 Task: Play online Risk games in World Domination mode.
Action: Mouse moved to (466, 416)
Screenshot: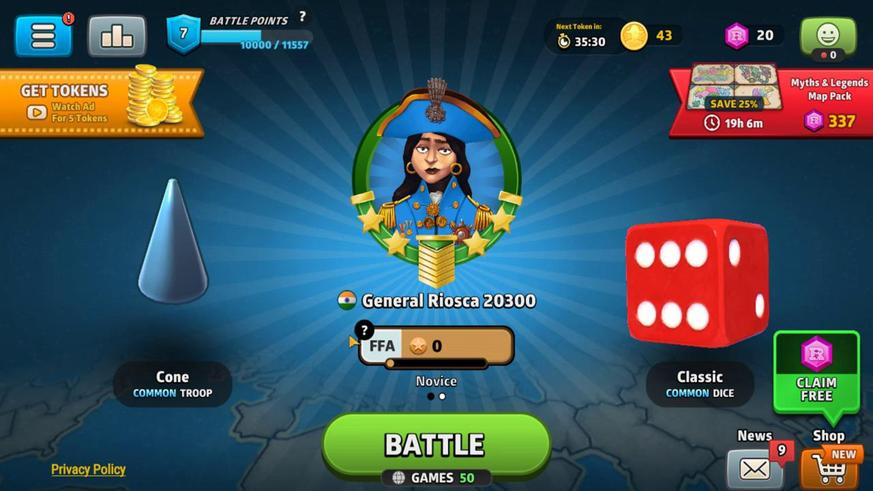 
Action: Mouse pressed left at (466, 416)
Screenshot: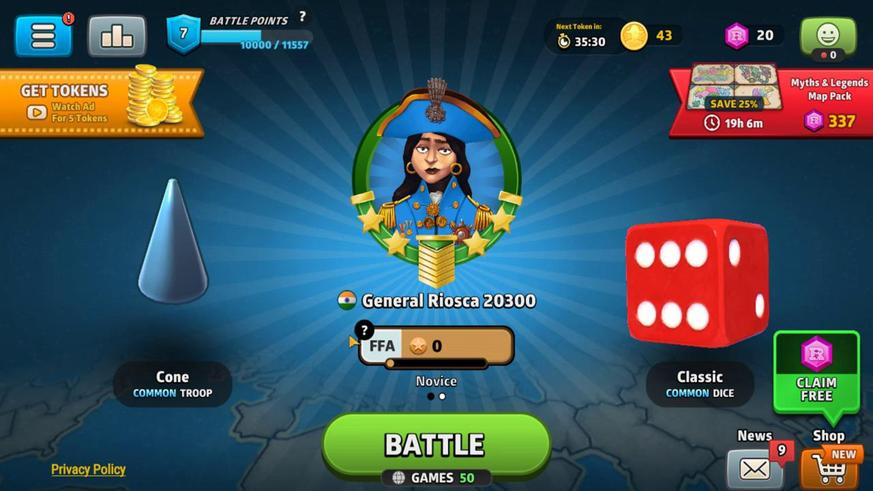 
Action: Mouse moved to (664, 421)
Screenshot: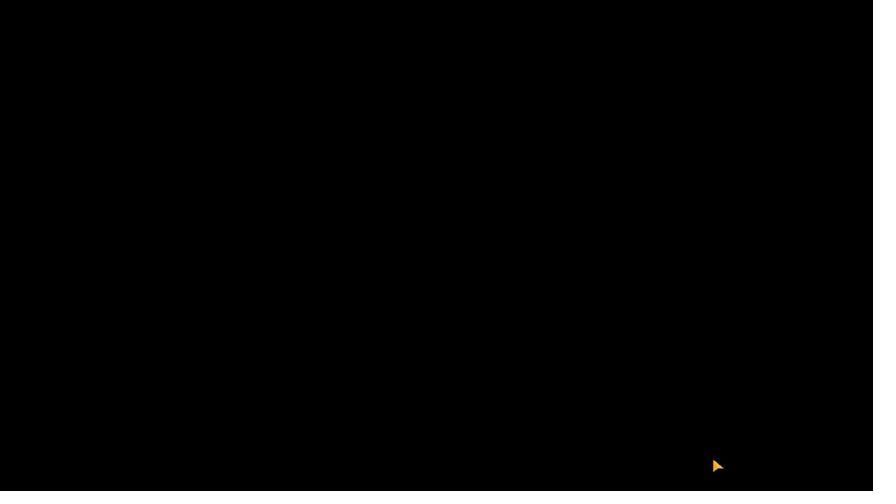 
Action: Mouse pressed left at (664, 421)
Screenshot: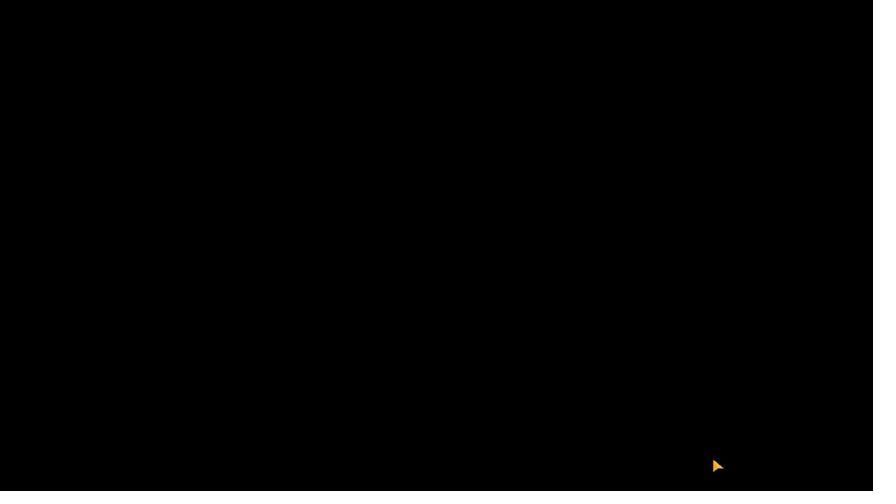 
Action: Mouse moved to (669, 419)
Screenshot: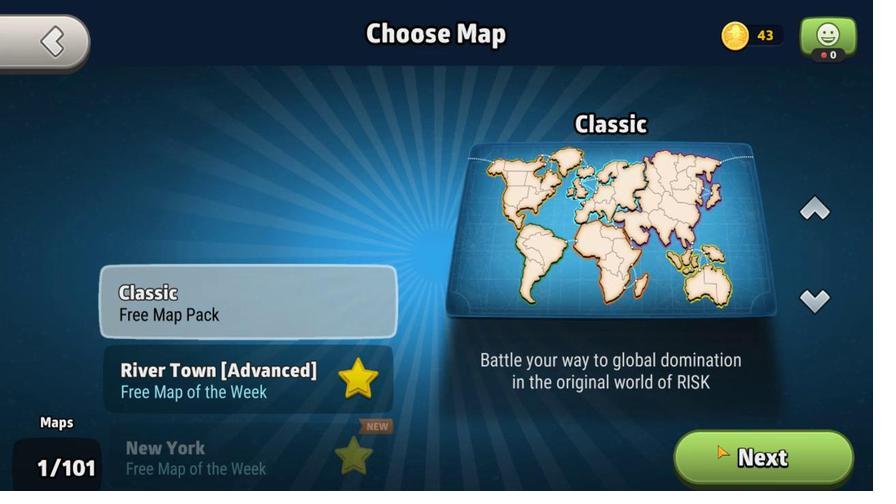 
Action: Mouse pressed left at (669, 419)
Screenshot: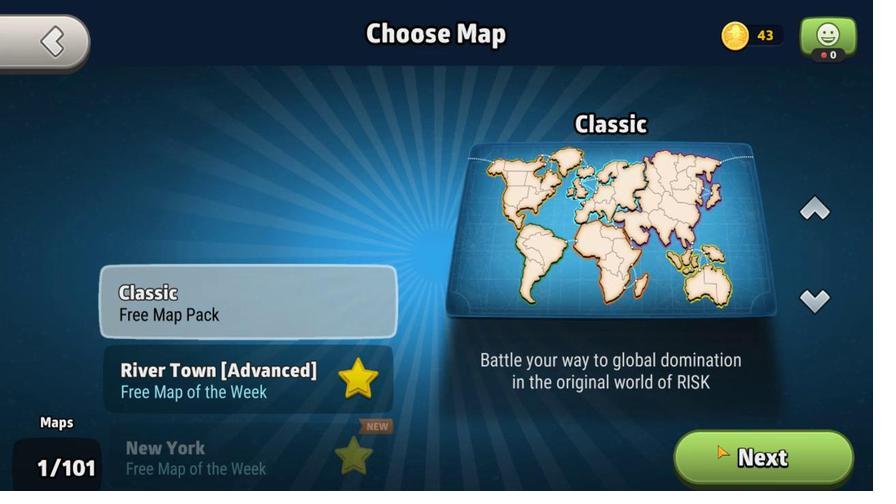 
Action: Mouse moved to (209, 393)
Screenshot: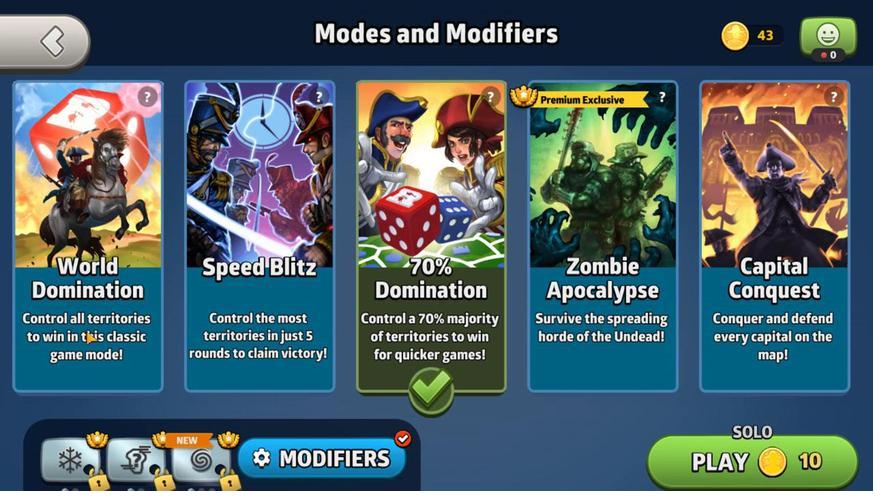 
Action: Mouse pressed left at (209, 393)
Screenshot: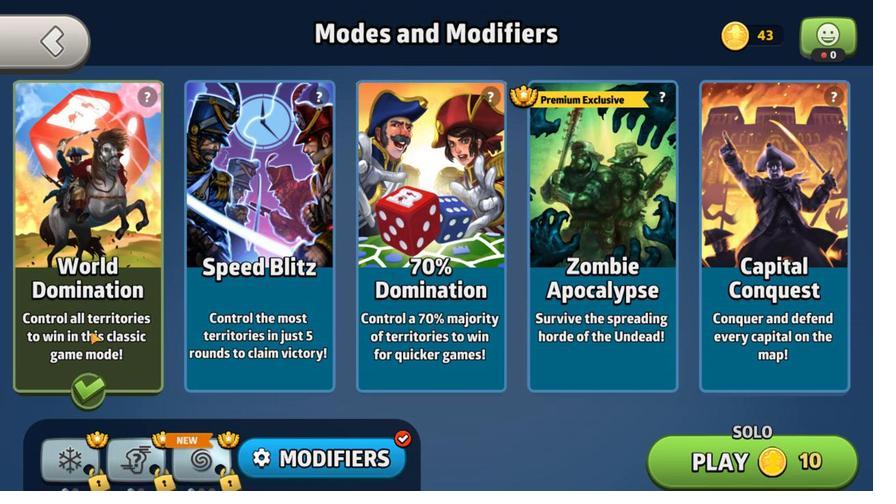 
Action: Mouse moved to (643, 422)
Screenshot: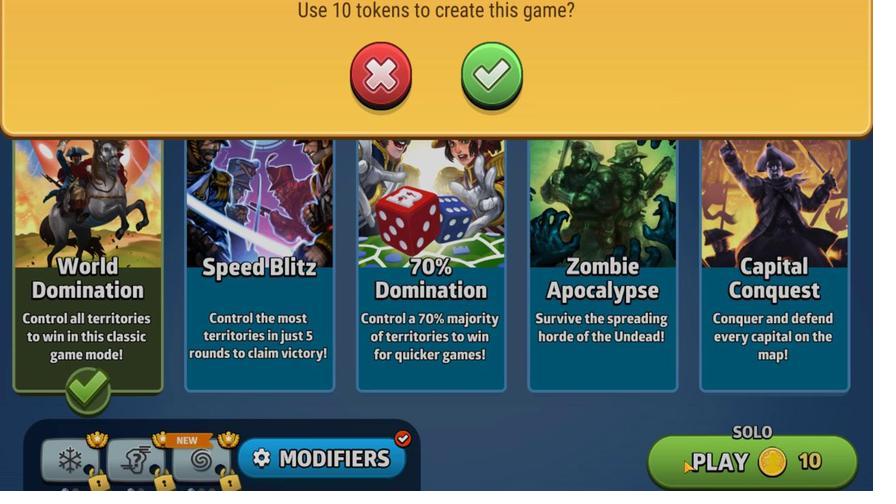 
Action: Mouse pressed left at (643, 422)
Screenshot: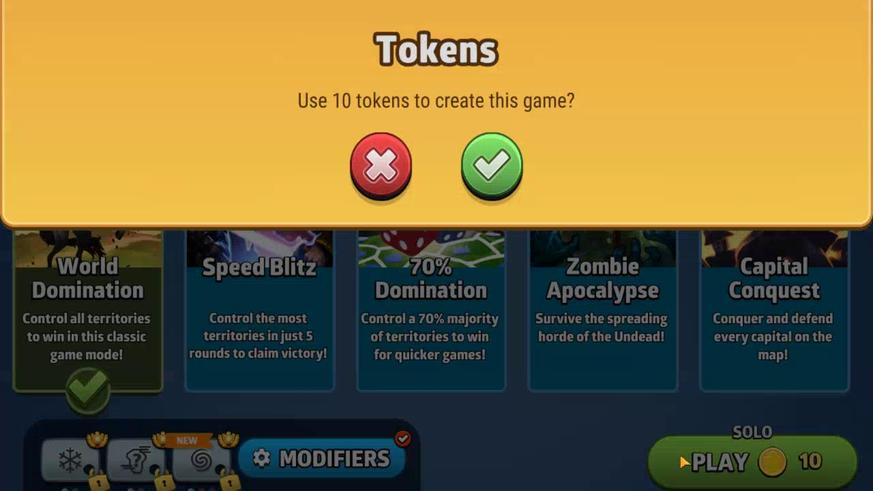 
Action: Mouse moved to (499, 357)
Screenshot: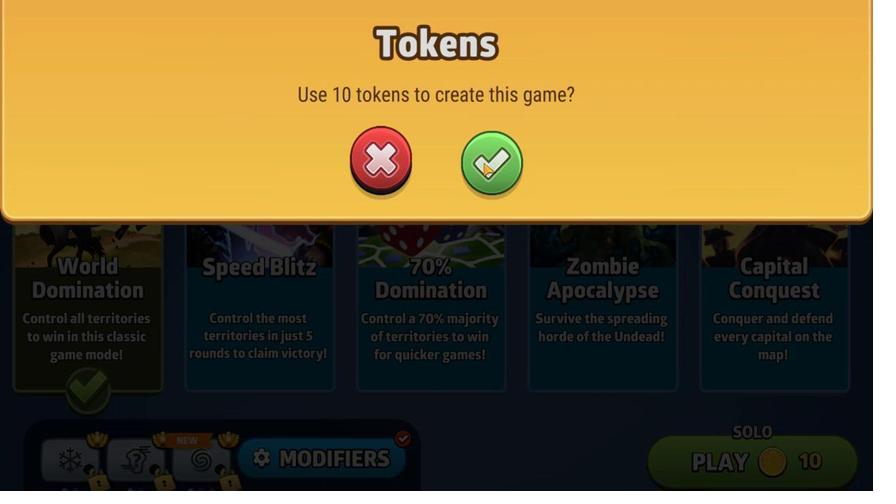 
Action: Mouse pressed left at (499, 357)
Screenshot: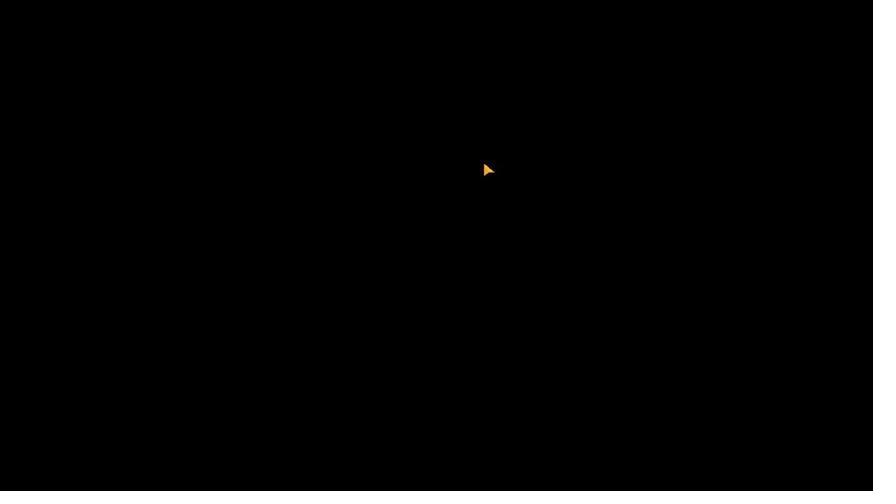 
Action: Mouse moved to (759, 378)
Screenshot: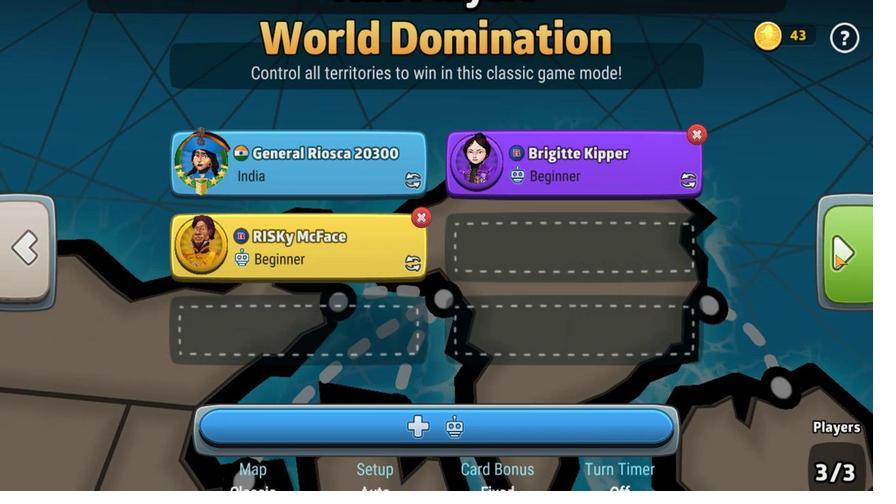 
Action: Mouse pressed left at (759, 378)
Screenshot: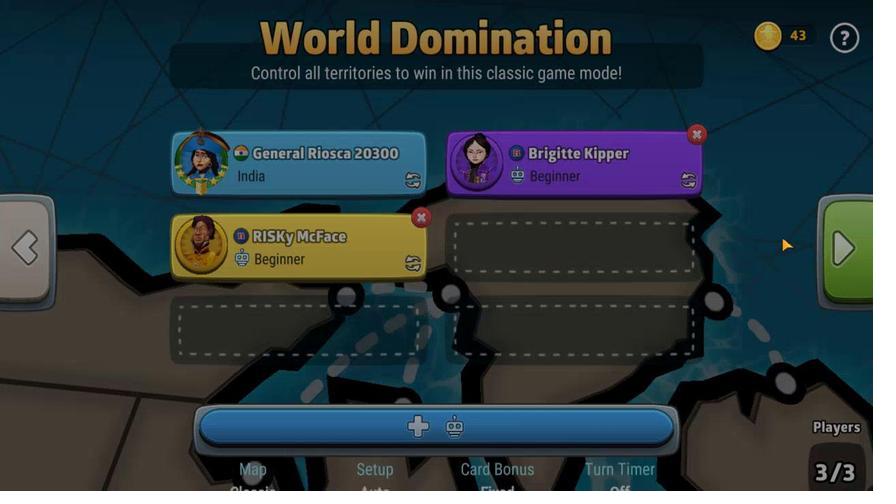 
Action: Mouse moved to (580, 372)
Screenshot: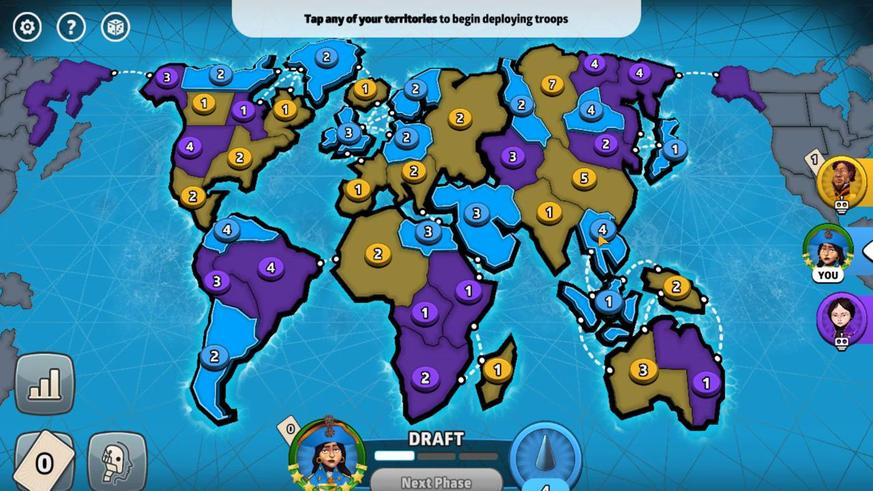 
Action: Mouse pressed left at (580, 372)
Screenshot: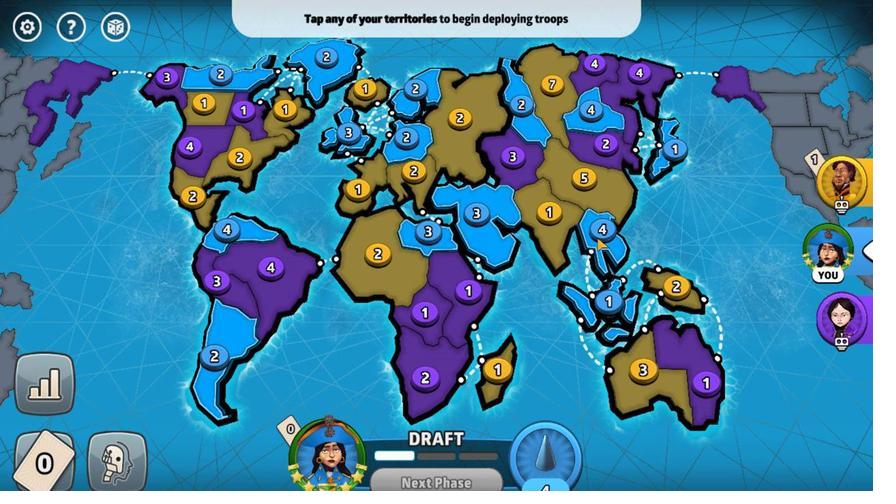 
Action: Mouse moved to (589, 404)
Screenshot: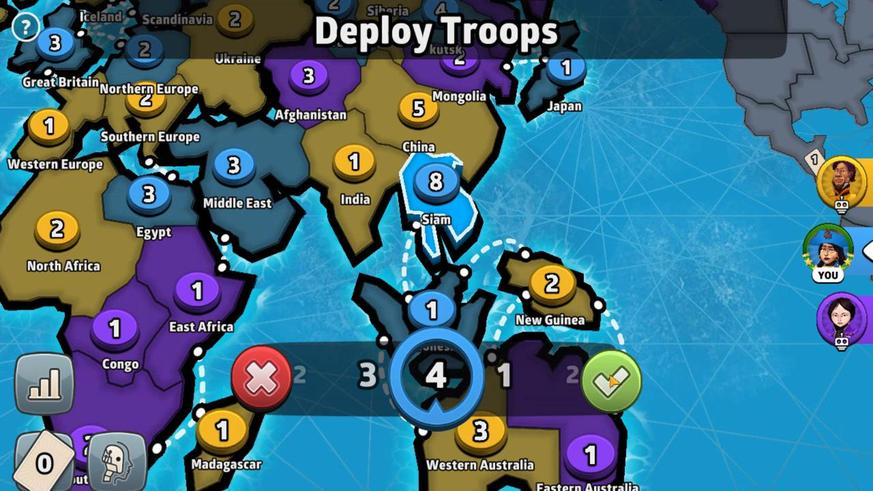 
Action: Mouse pressed left at (589, 404)
Screenshot: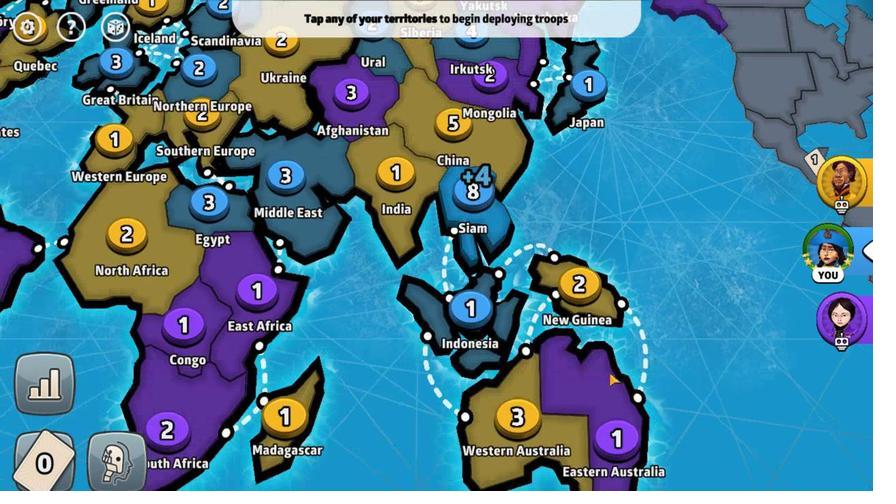 
Action: Mouse moved to (490, 427)
Screenshot: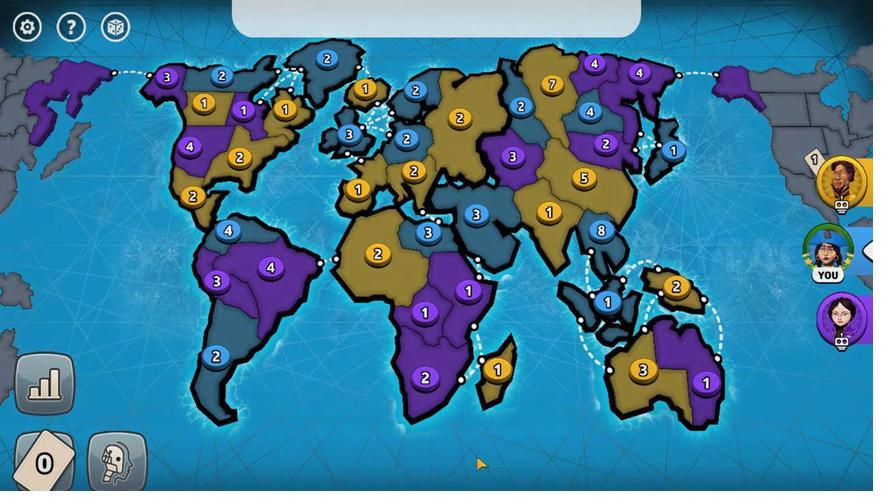
Action: Mouse pressed left at (490, 427)
Screenshot: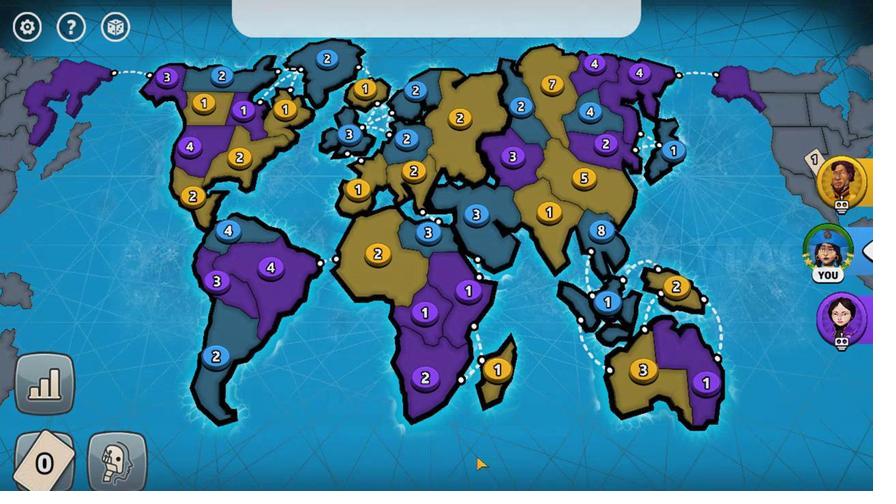 
Action: Mouse moved to (587, 371)
Screenshot: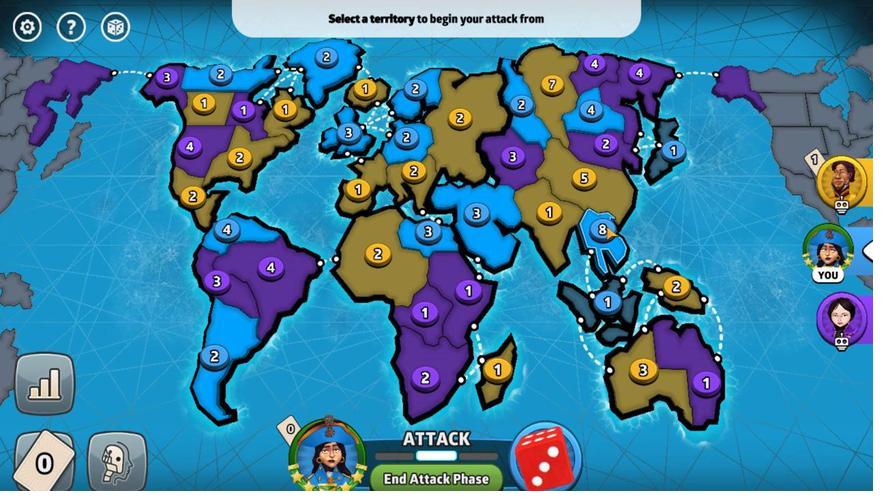 
Action: Mouse pressed left at (587, 371)
Screenshot: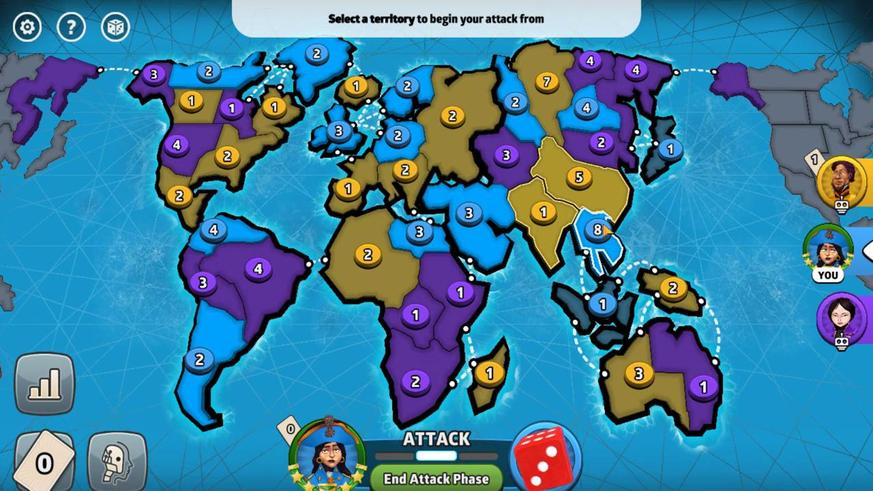
Action: Mouse moved to (460, 355)
Screenshot: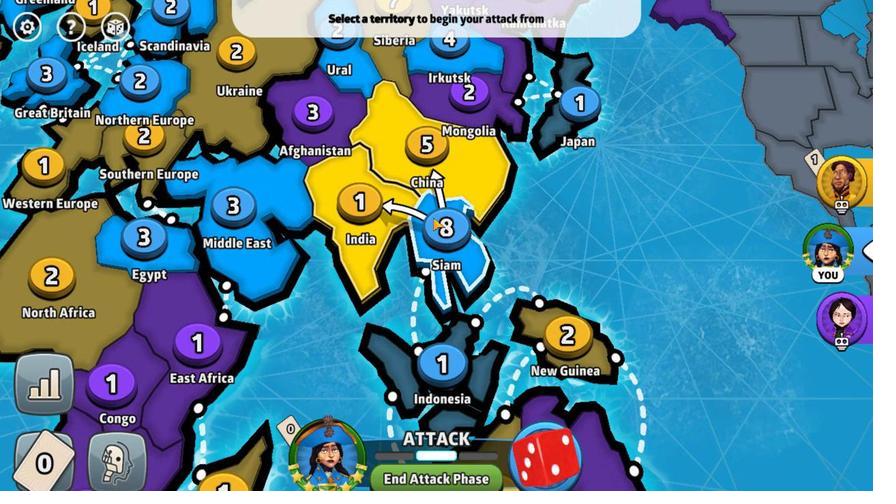 
Action: Mouse pressed left at (460, 355)
Screenshot: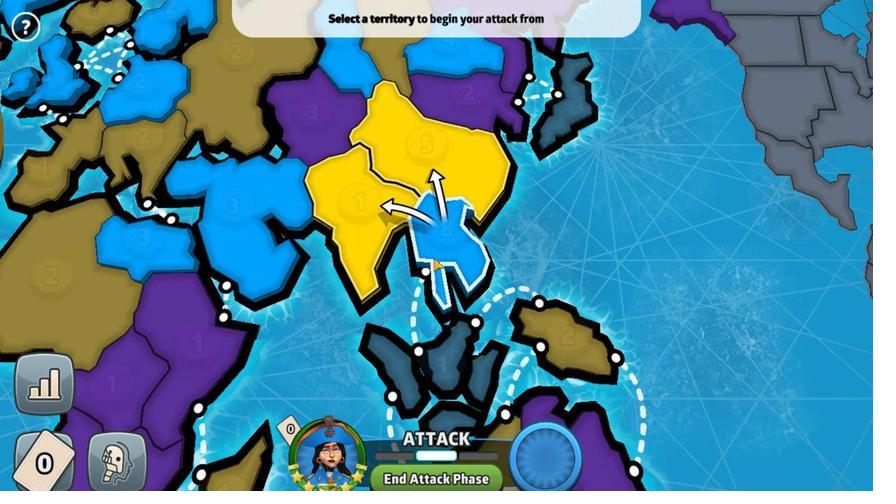 
Action: Mouse moved to (474, 407)
Screenshot: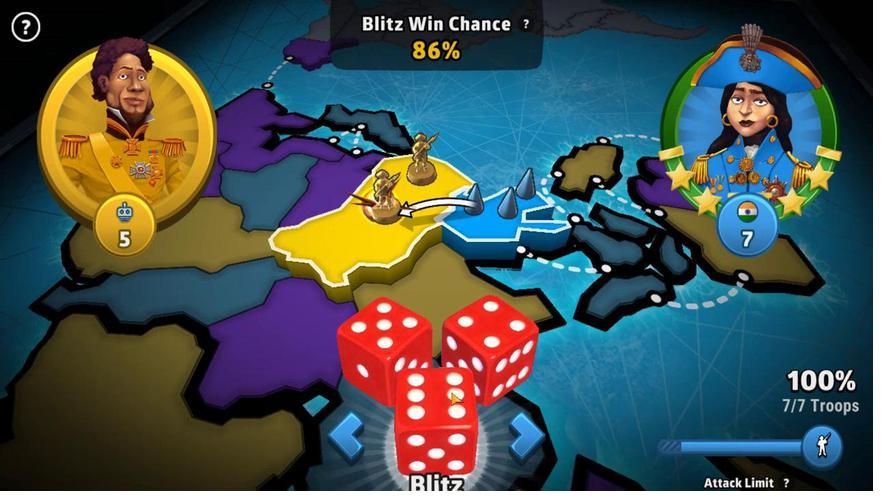 
Action: Mouse pressed left at (474, 407)
Screenshot: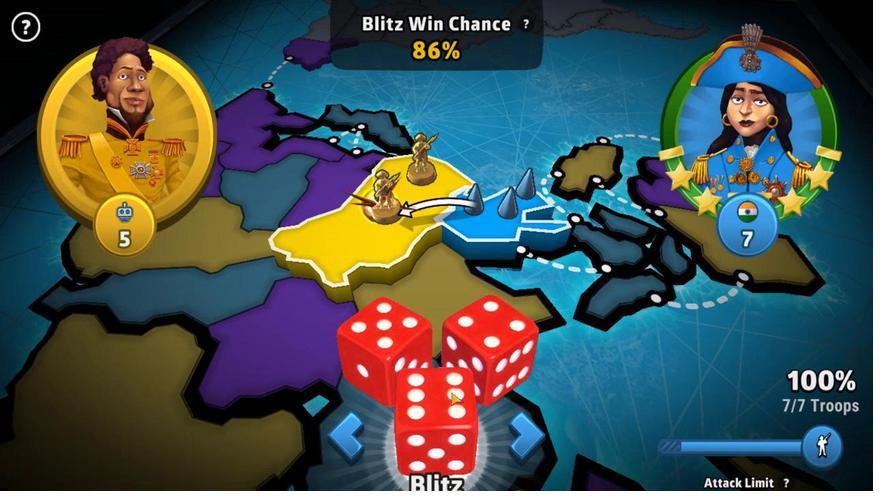 
Action: Mouse moved to (597, 404)
Screenshot: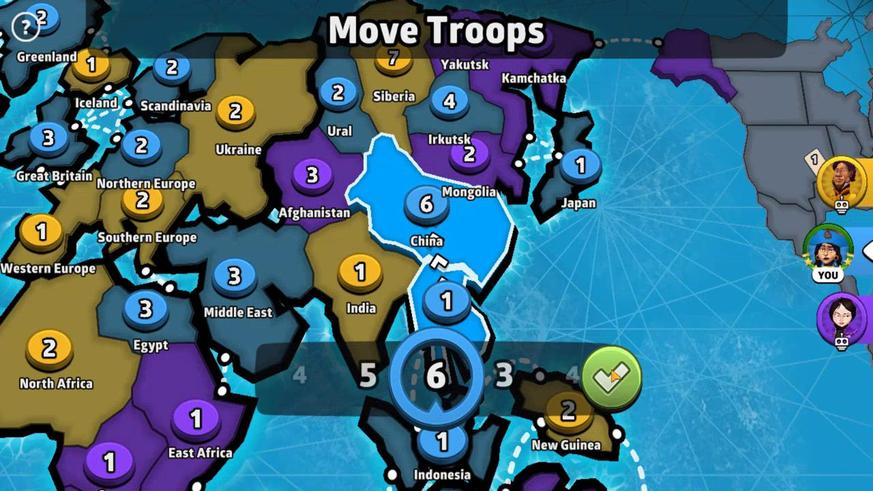 
Action: Mouse pressed left at (597, 404)
Screenshot: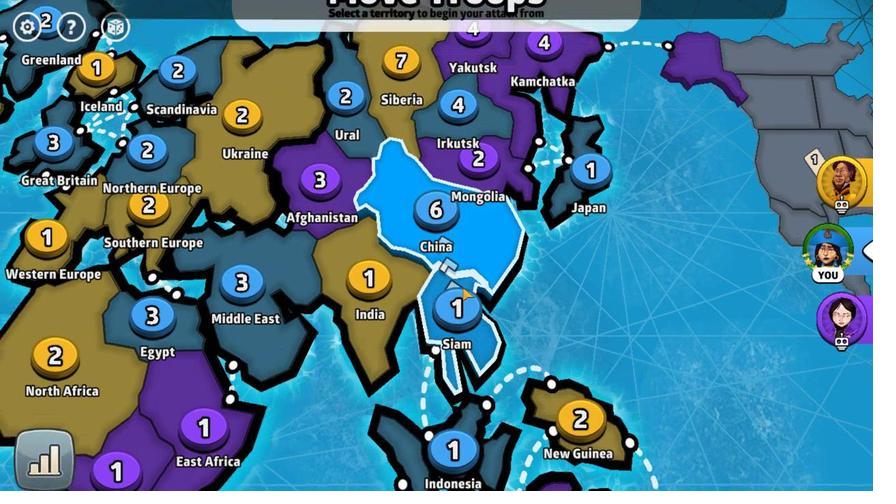 
Action: Mouse moved to (532, 363)
Screenshot: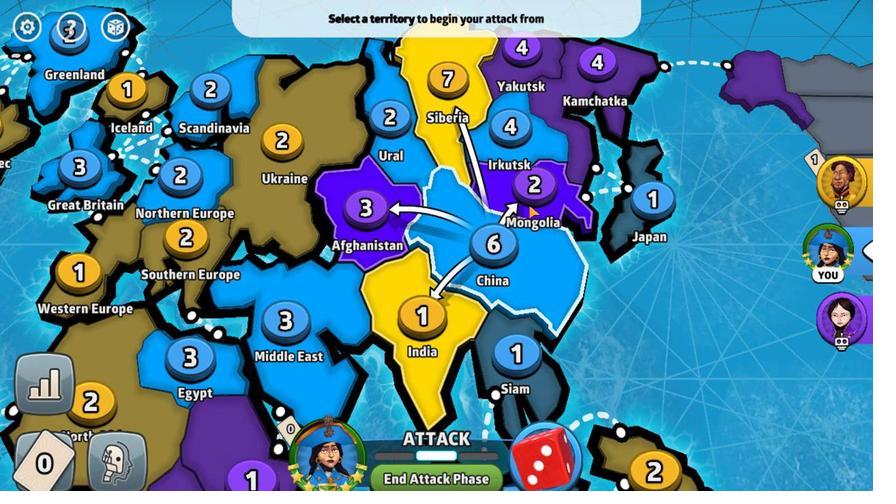 
Action: Mouse pressed left at (532, 363)
Screenshot: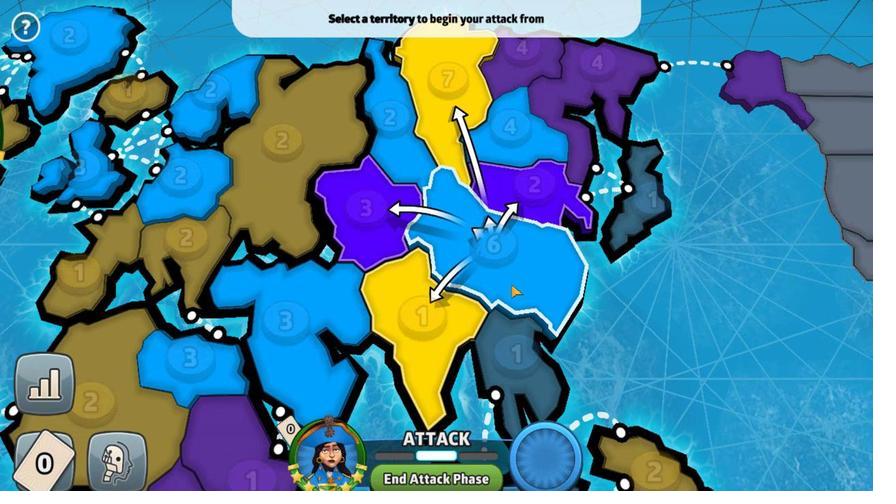 
Action: Mouse moved to (480, 415)
Screenshot: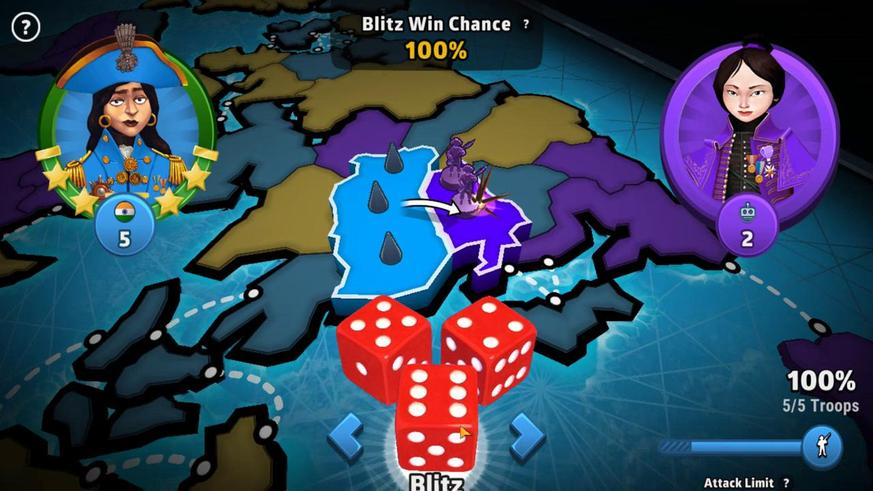 
Action: Mouse pressed left at (480, 415)
Screenshot: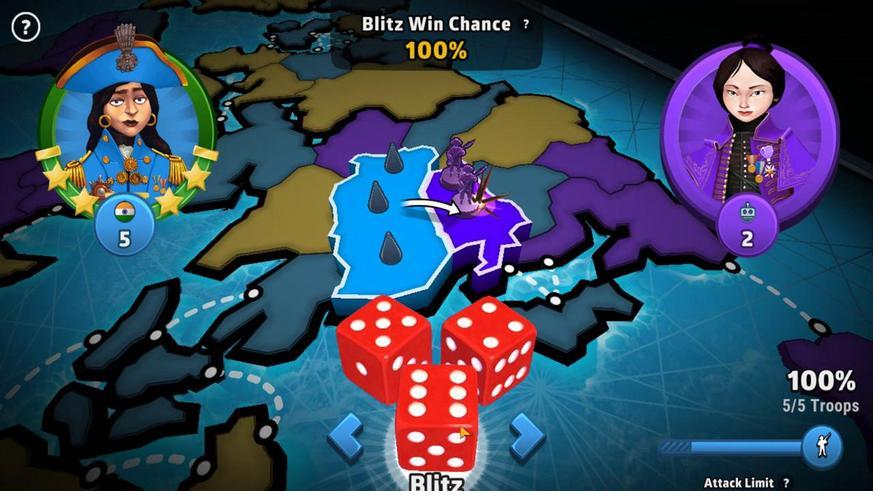 
Action: Mouse moved to (395, 389)
Screenshot: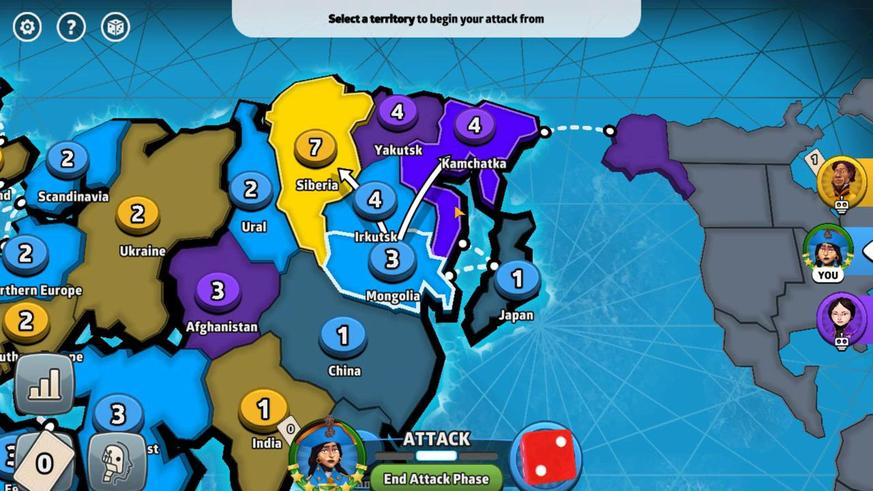
Action: Mouse pressed left at (395, 389)
Screenshot: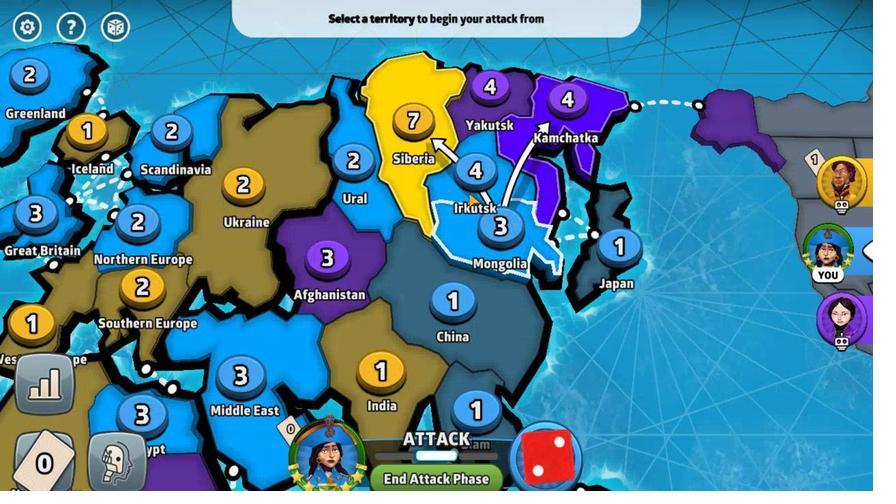 
Action: Mouse moved to (421, 402)
Screenshot: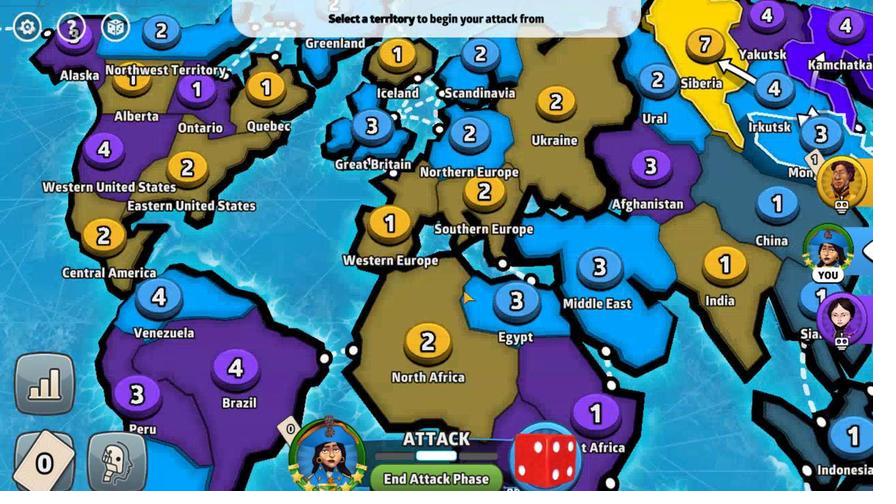 
Action: Mouse pressed left at (421, 402)
Screenshot: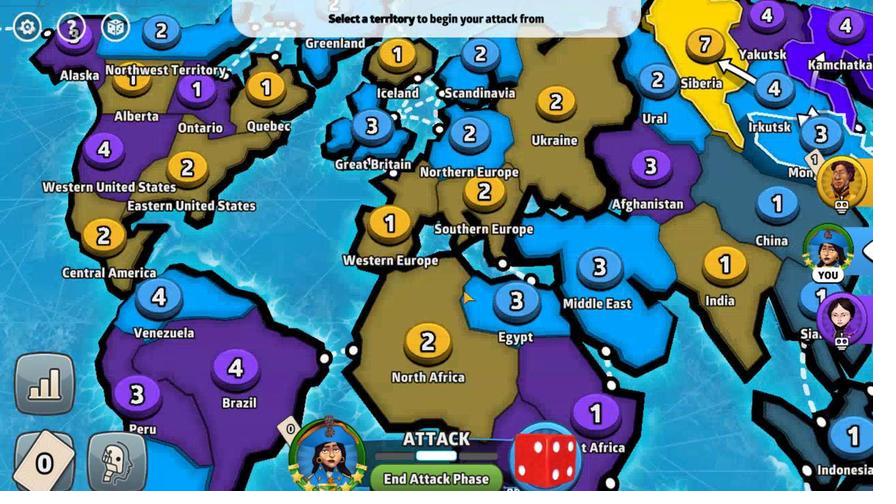 
Action: Mouse moved to (456, 427)
Screenshot: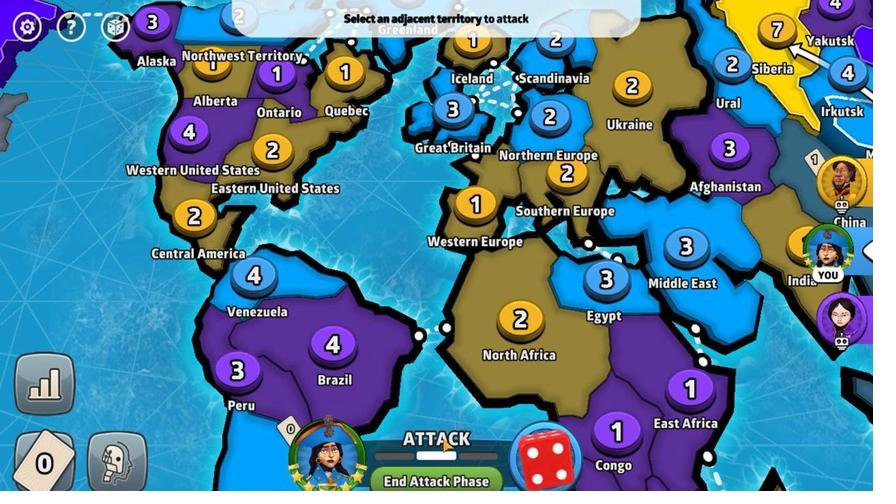 
Action: Mouse pressed left at (456, 427)
Screenshot: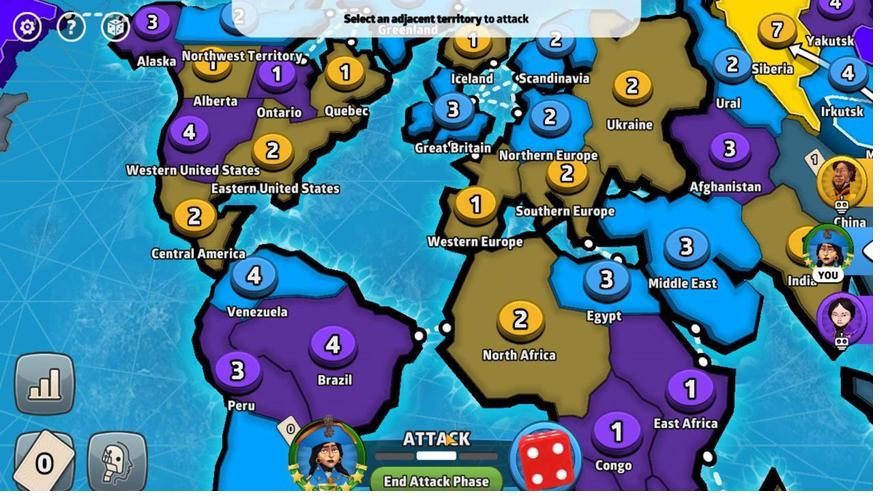 
Action: Mouse moved to (512, 365)
Screenshot: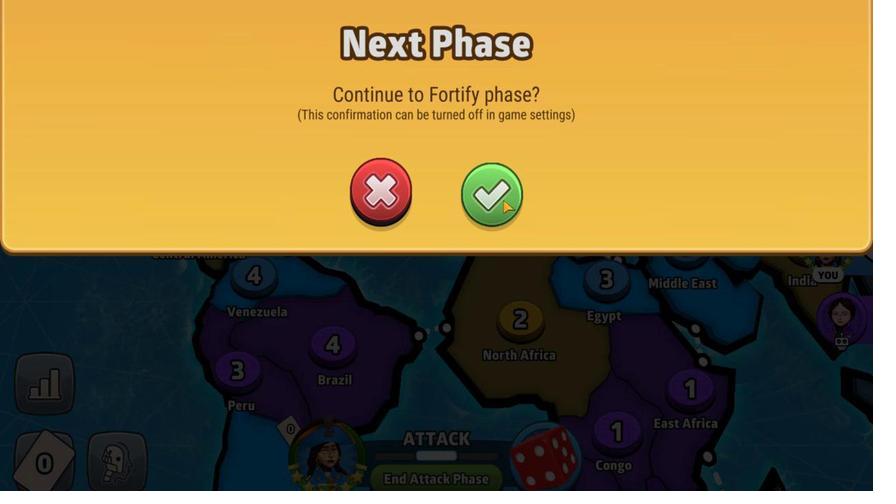 
Action: Mouse pressed left at (512, 365)
Screenshot: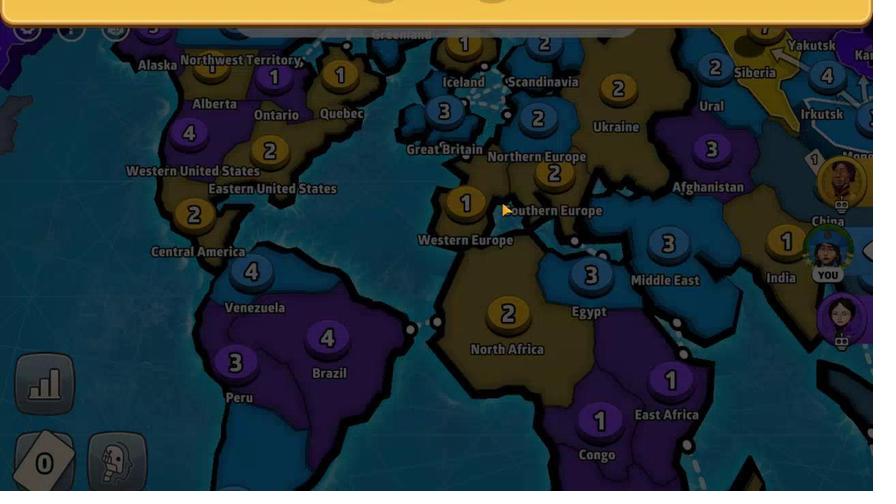 
Action: Mouse moved to (490, 368)
Screenshot: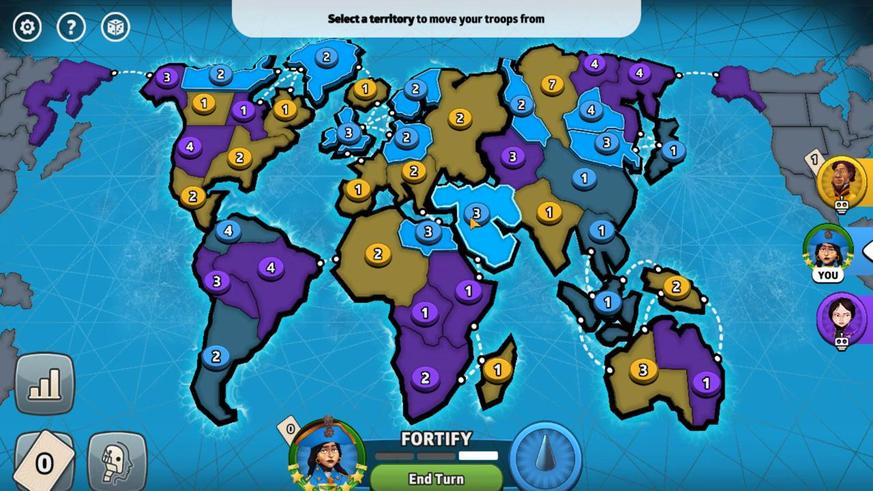 
Action: Mouse pressed left at (490, 368)
Screenshot: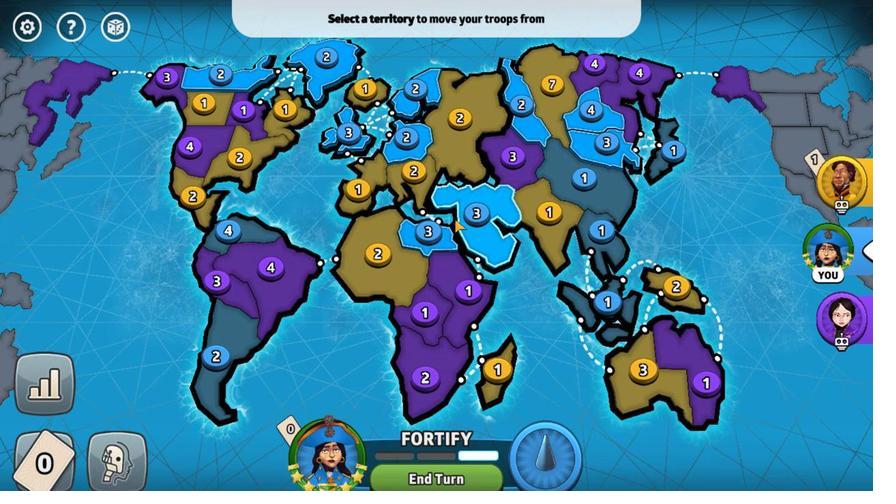 
Action: Mouse moved to (464, 371)
Screenshot: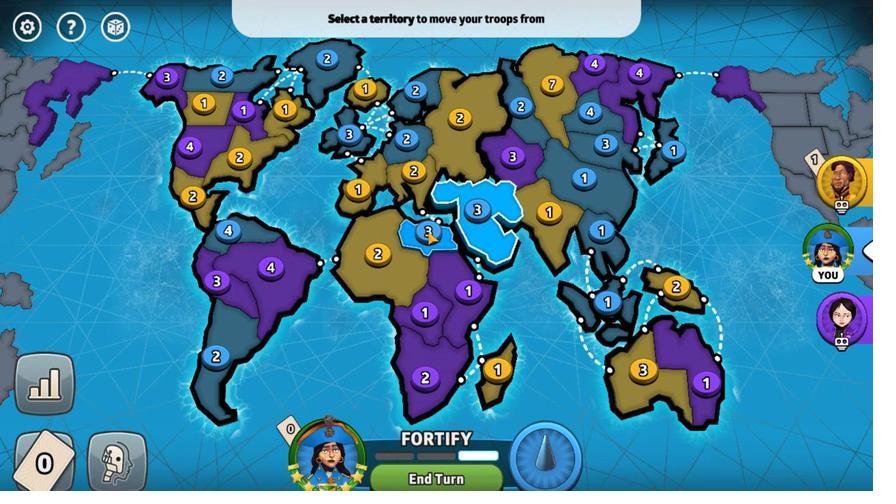 
Action: Mouse pressed left at (464, 371)
Screenshot: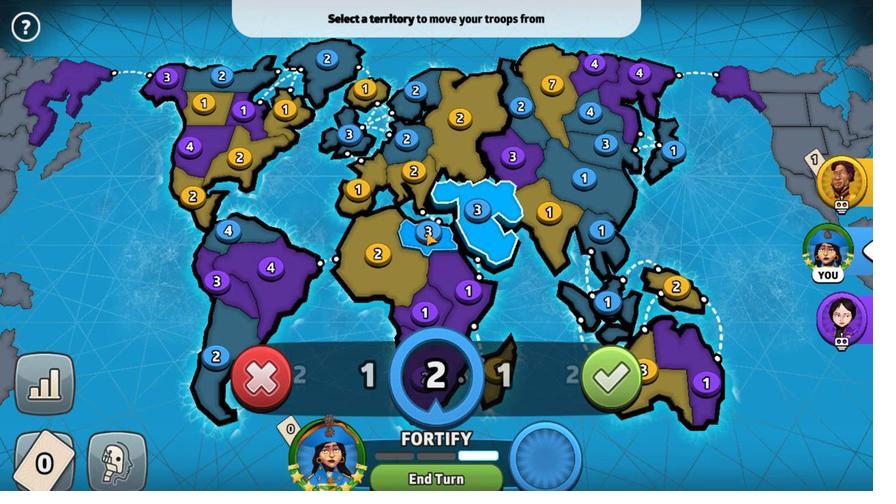 
Action: Mouse moved to (593, 406)
Screenshot: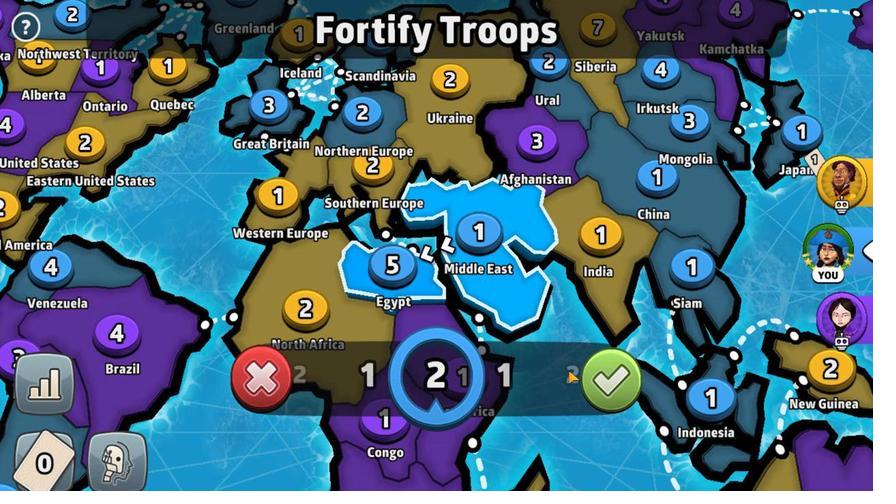 
Action: Mouse pressed left at (593, 406)
Screenshot: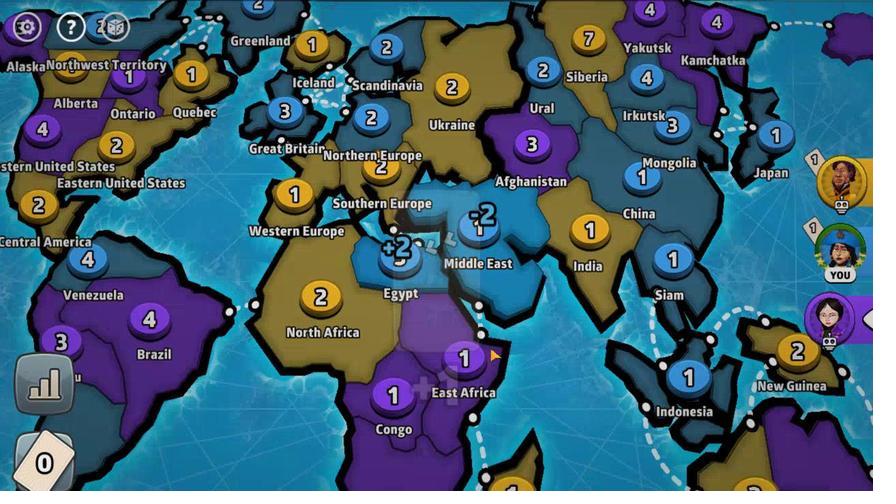 
Action: Mouse moved to (593, 387)
Screenshot: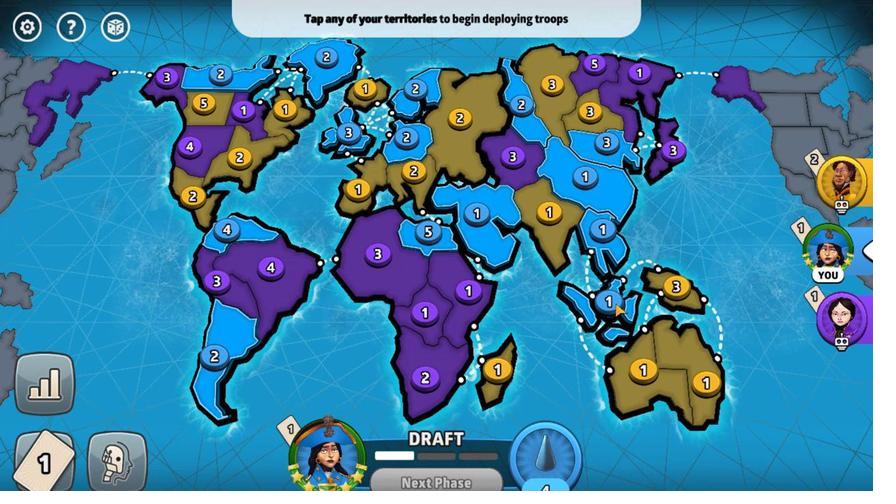 
Action: Mouse pressed left at (593, 387)
Screenshot: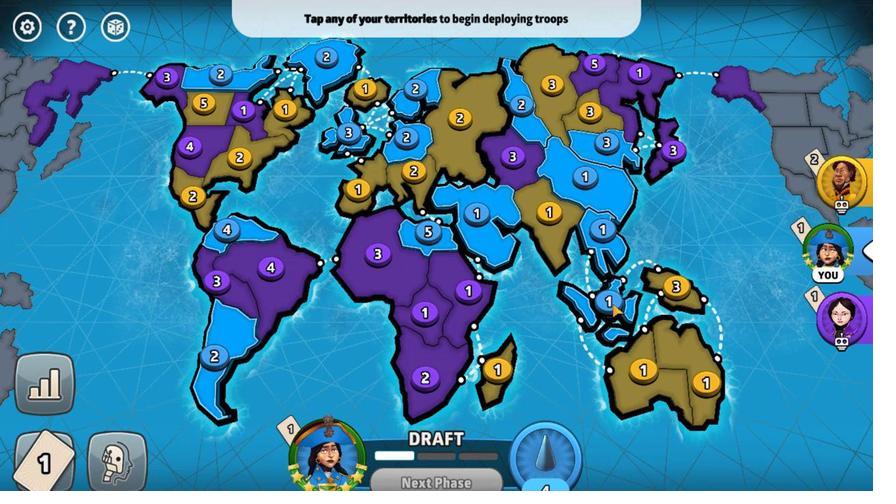 
Action: Mouse moved to (595, 403)
Screenshot: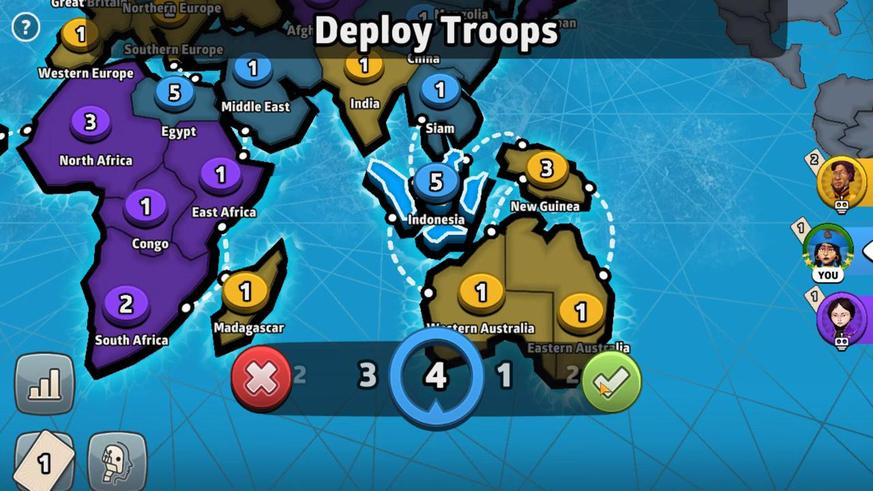 
Action: Mouse pressed left at (595, 403)
Screenshot: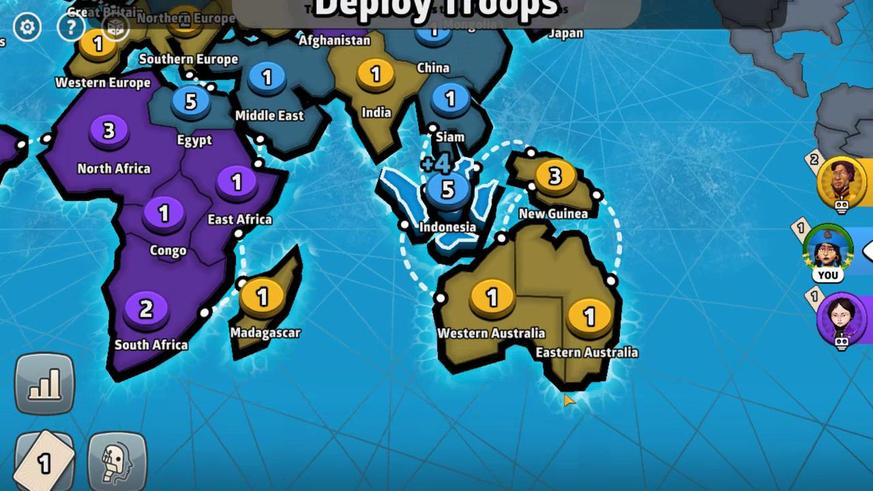 
Action: Mouse moved to (474, 424)
Screenshot: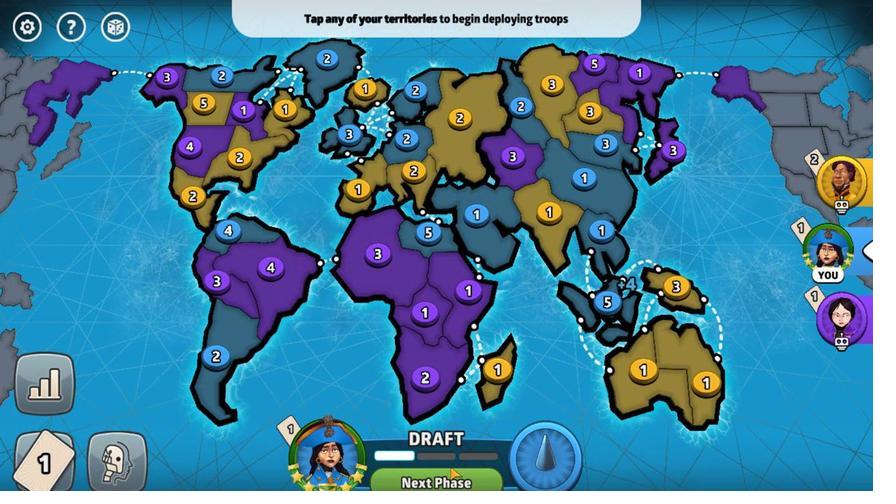 
Action: Mouse pressed left at (474, 424)
Screenshot: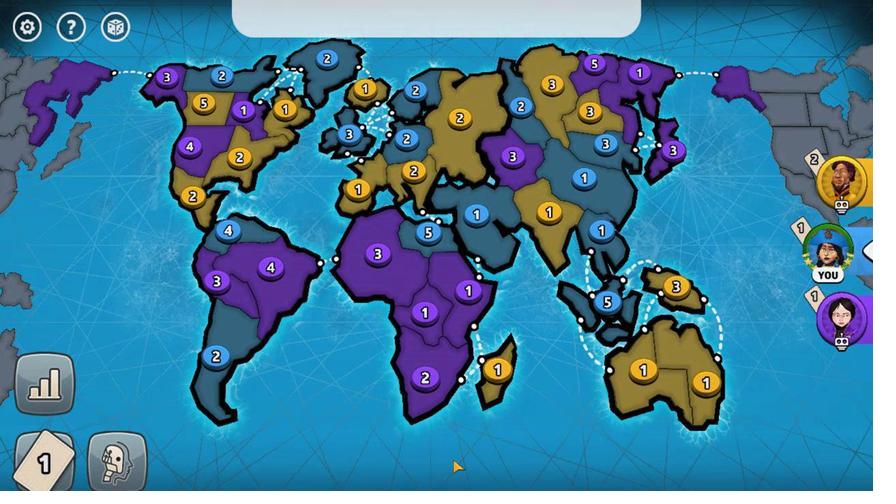 
Action: Mouse moved to (582, 389)
Screenshot: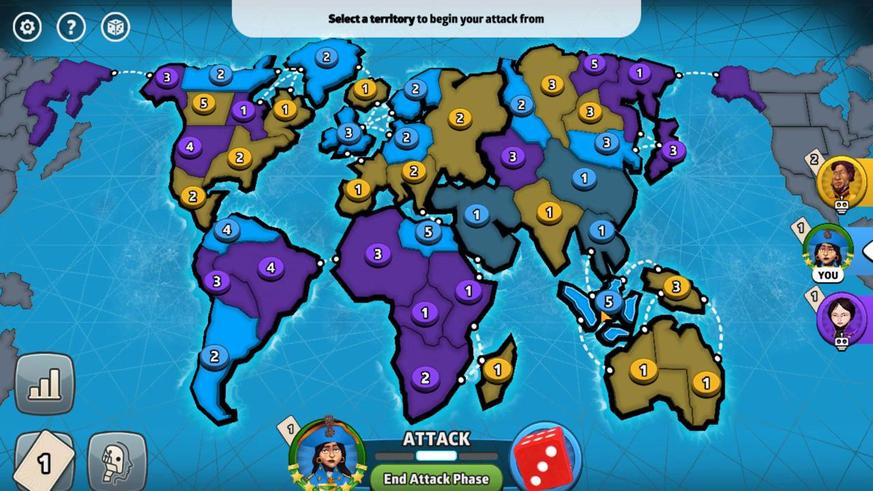 
Action: Mouse pressed left at (582, 389)
Screenshot: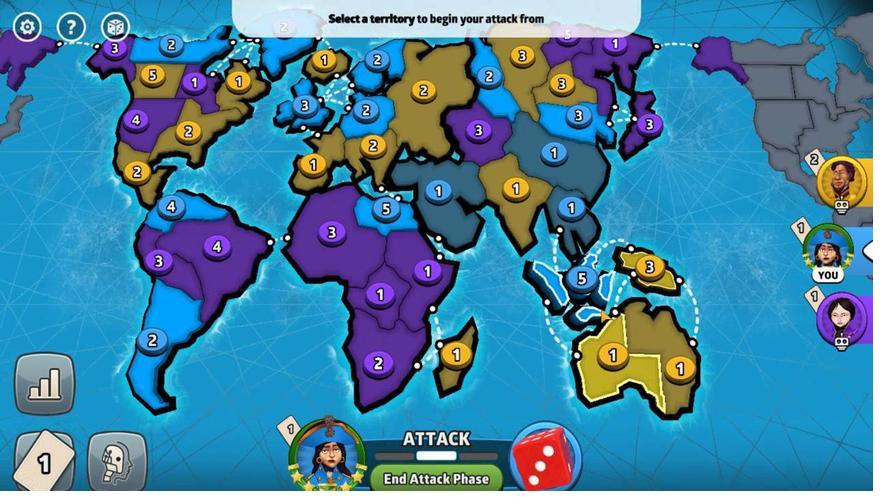 
Action: Mouse moved to (486, 348)
Screenshot: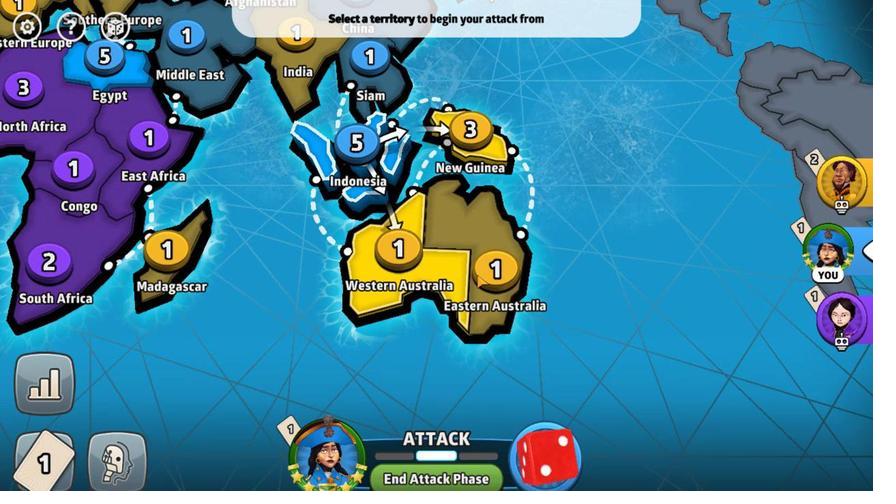 
Action: Mouse pressed left at (486, 348)
Screenshot: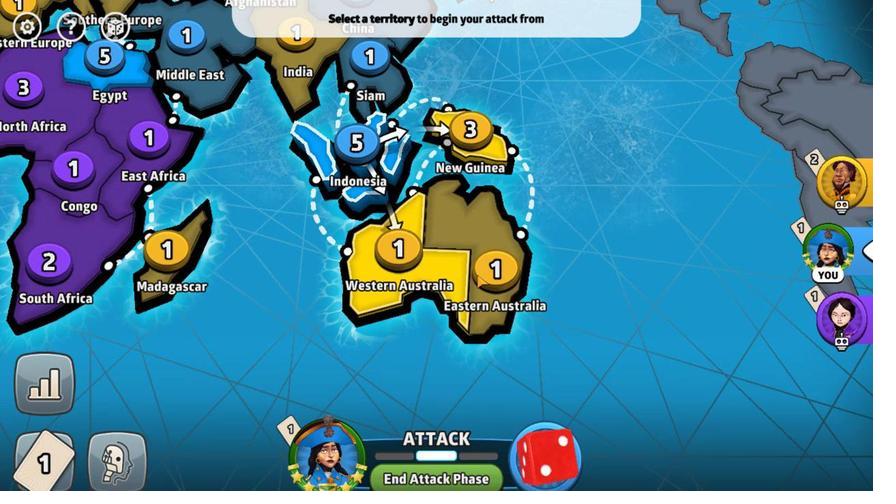 
Action: Mouse moved to (474, 414)
Screenshot: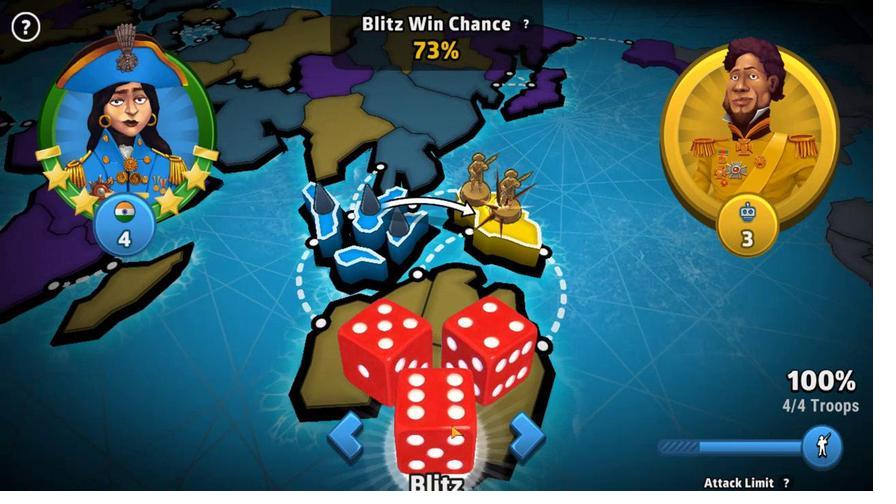 
Action: Mouse pressed left at (474, 414)
Screenshot: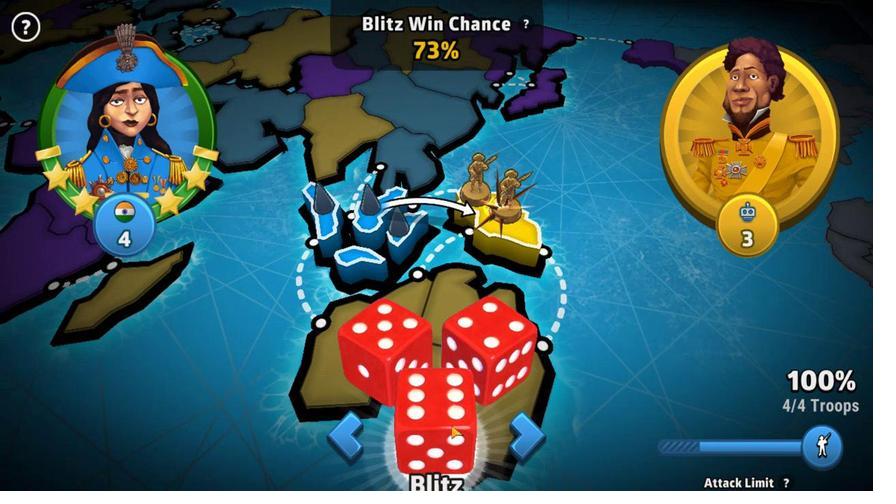 
Action: Mouse moved to (591, 404)
Screenshot: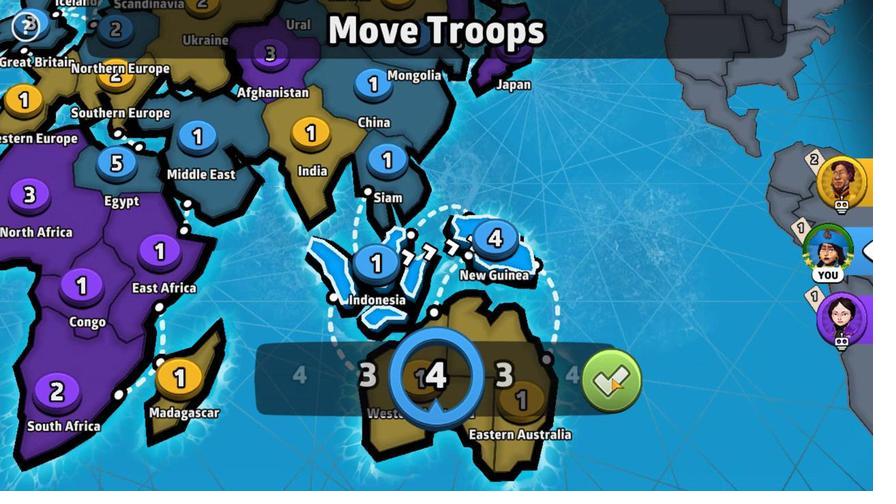 
Action: Mouse pressed left at (591, 404)
Screenshot: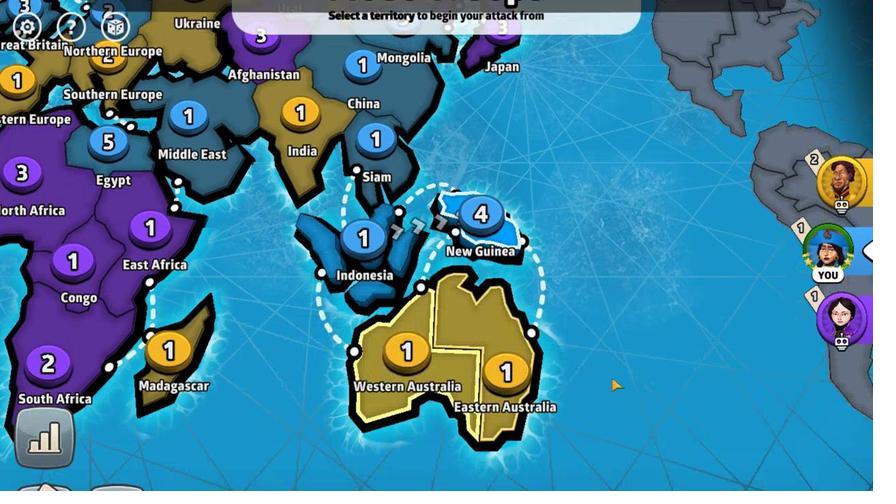
Action: Mouse moved to (479, 380)
Screenshot: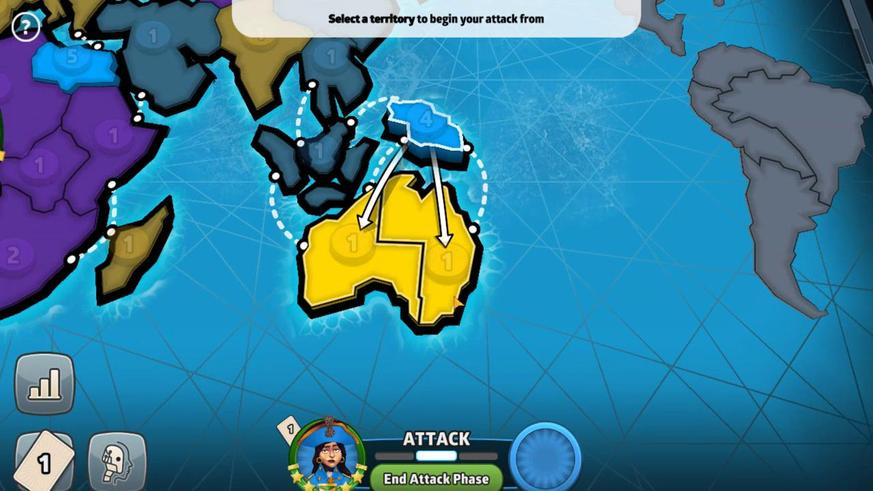 
Action: Mouse pressed left at (479, 380)
Screenshot: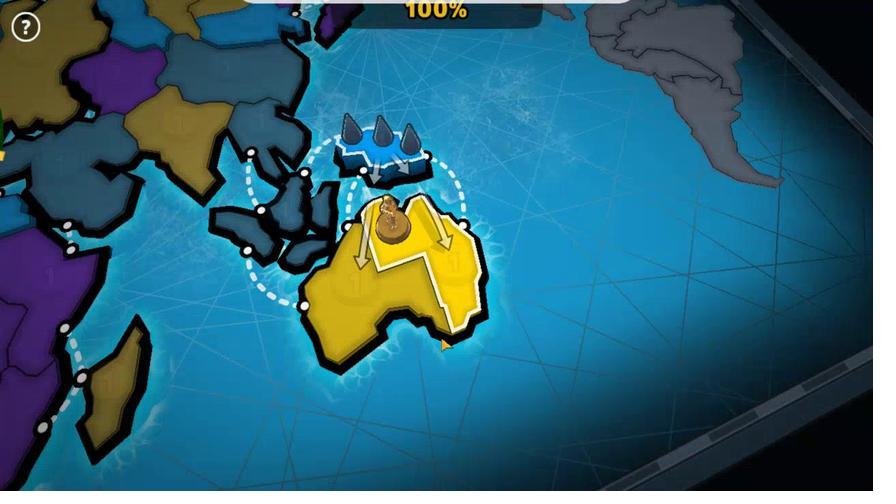 
Action: Mouse moved to (456, 408)
Screenshot: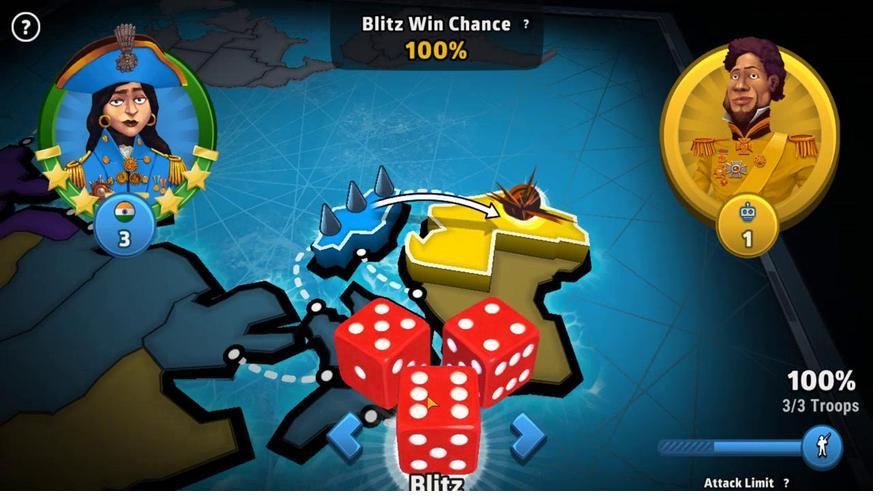 
Action: Mouse pressed left at (456, 408)
Screenshot: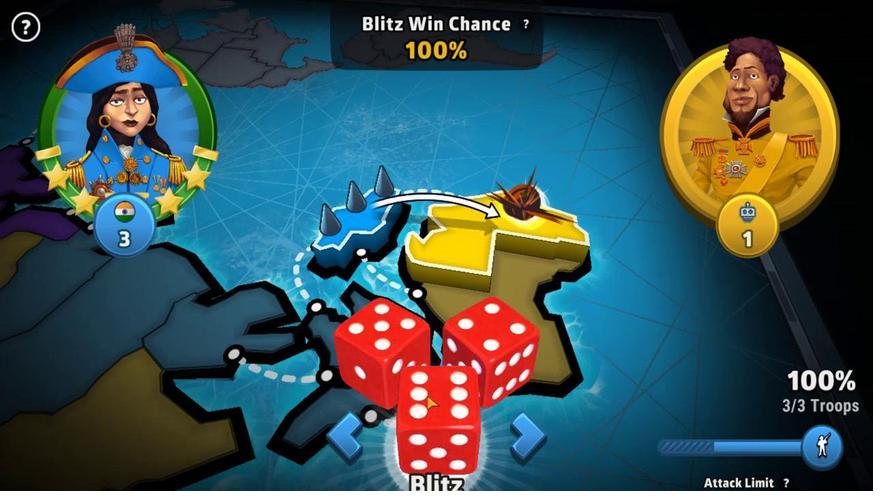 
Action: Mouse moved to (437, 367)
Screenshot: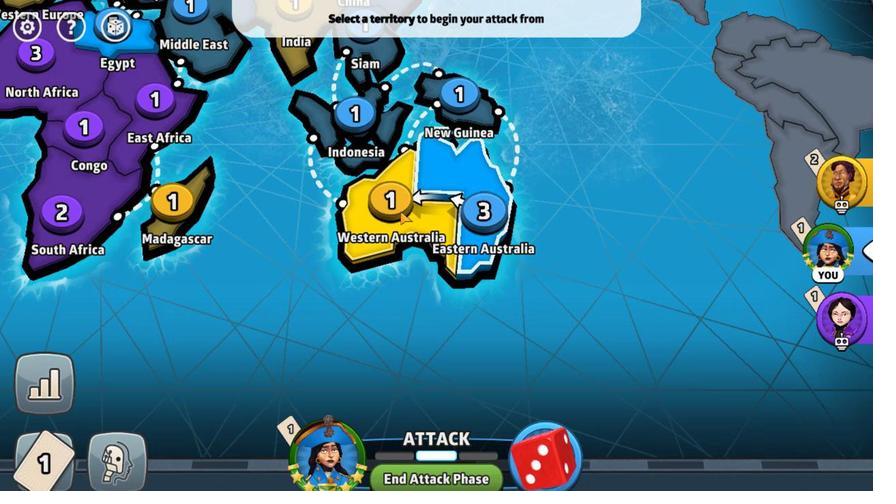 
Action: Mouse pressed left at (437, 367)
Screenshot: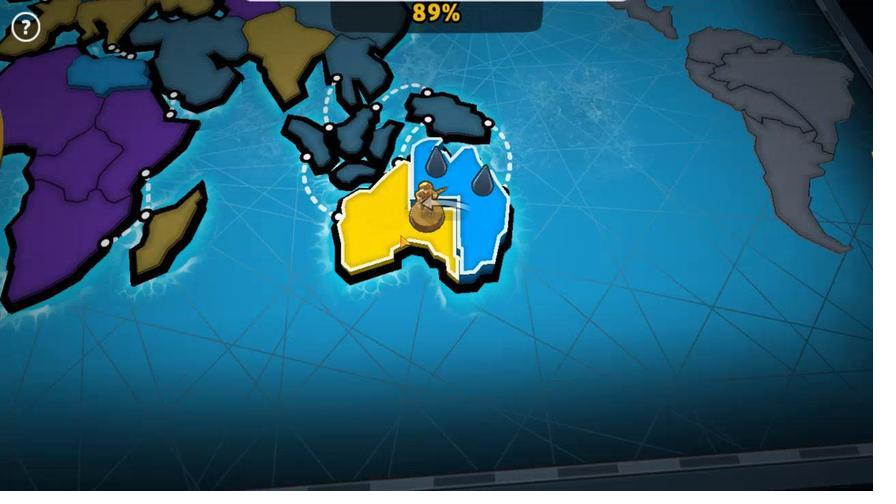 
Action: Mouse moved to (460, 410)
Screenshot: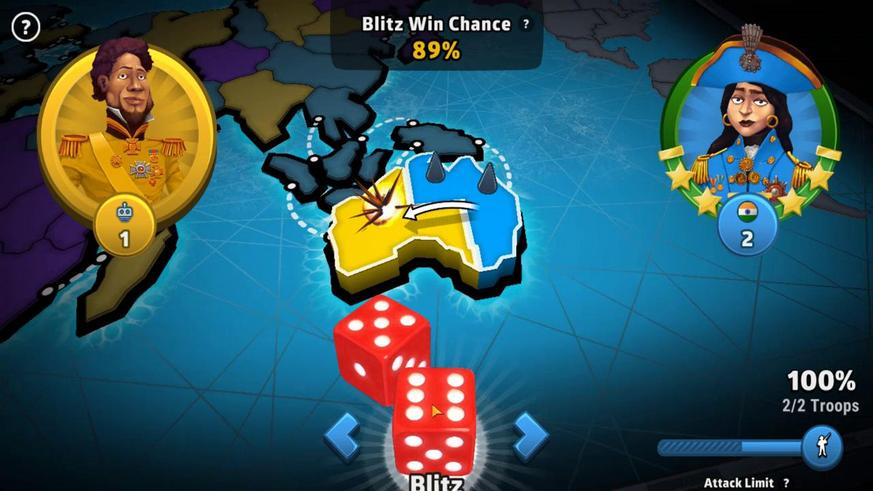 
Action: Mouse pressed left at (460, 410)
Screenshot: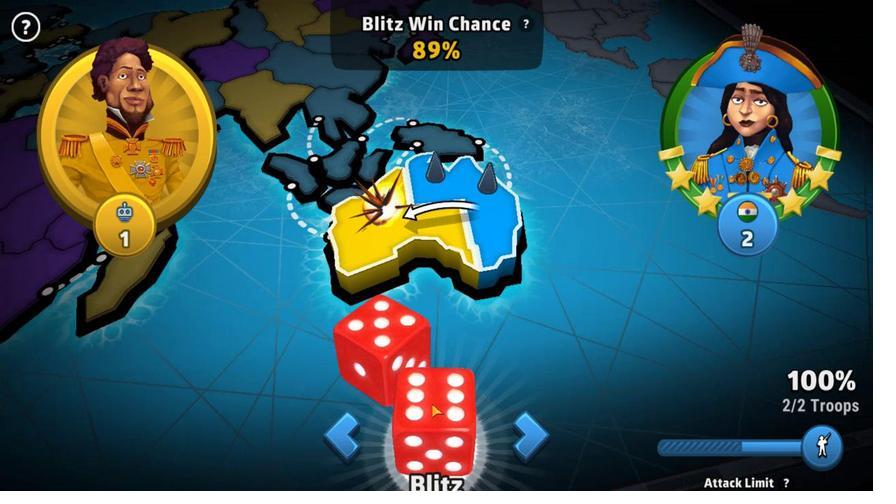 
Action: Mouse moved to (306, 400)
Screenshot: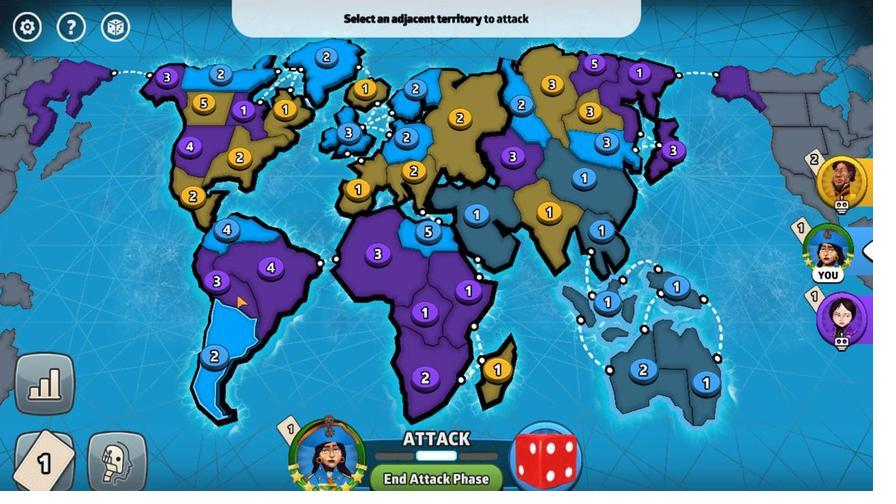 
Action: Mouse pressed left at (306, 400)
Screenshot: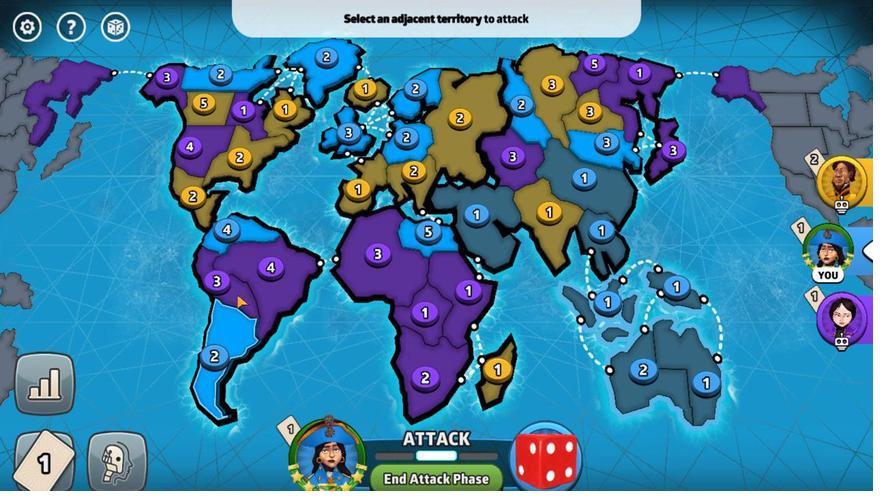 
Action: Mouse moved to (447, 427)
Screenshot: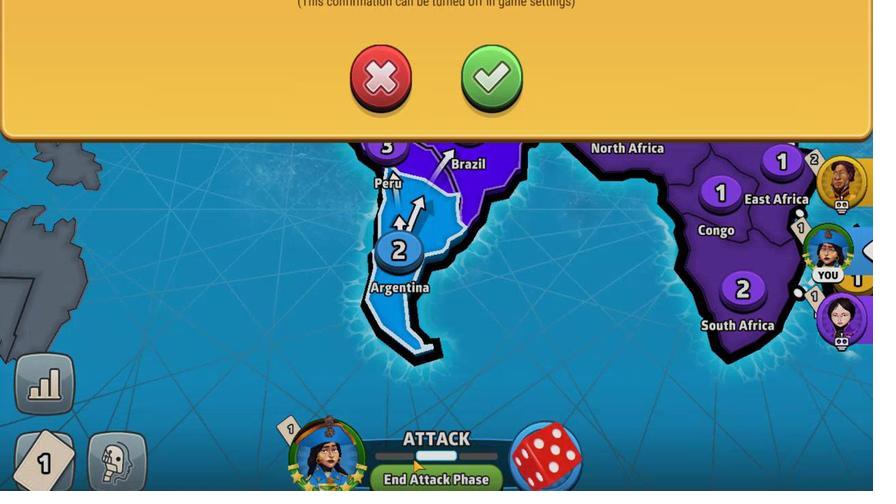 
Action: Mouse pressed left at (447, 427)
Screenshot: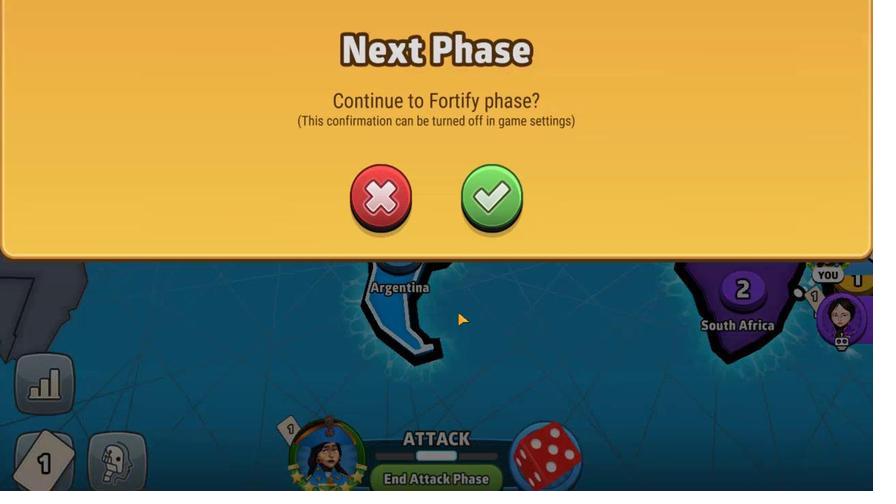 
Action: Mouse moved to (501, 365)
Screenshot: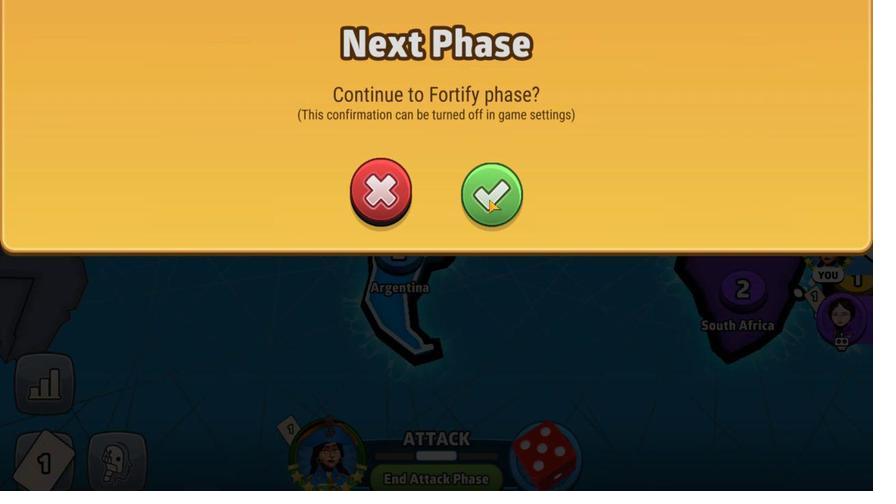 
Action: Mouse pressed left at (501, 365)
Screenshot: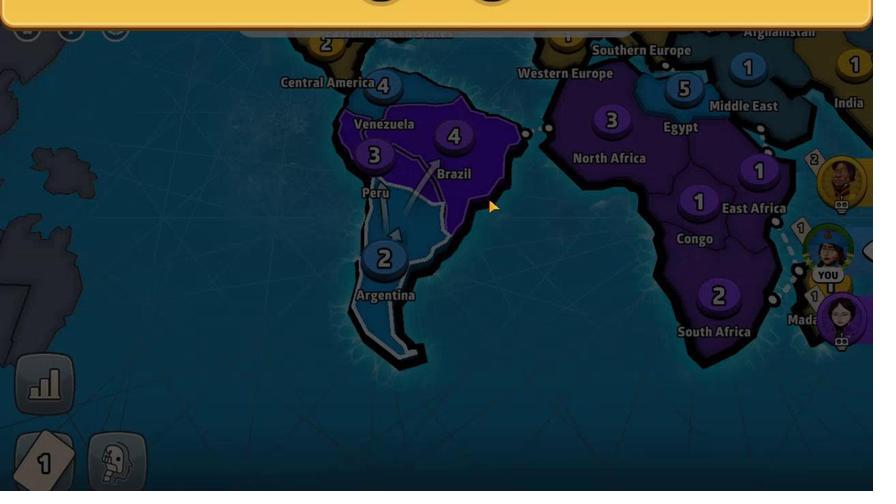 
Action: Mouse moved to (615, 403)
Screenshot: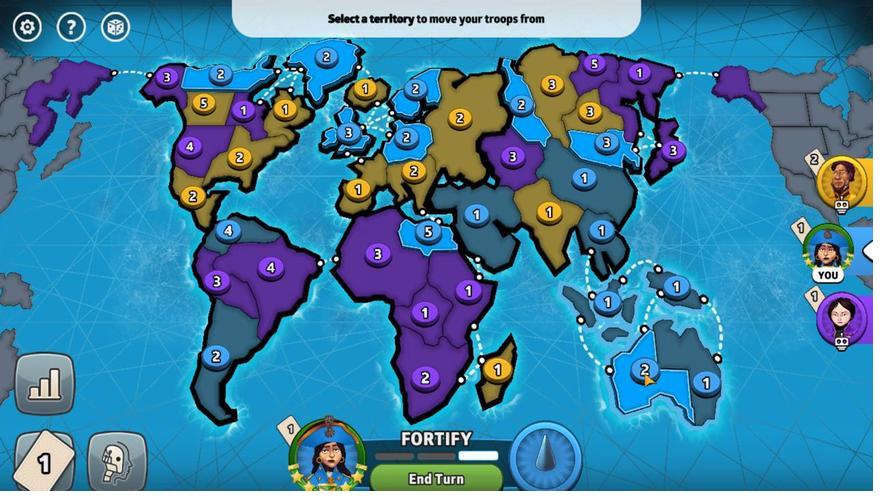 
Action: Mouse pressed left at (615, 403)
Screenshot: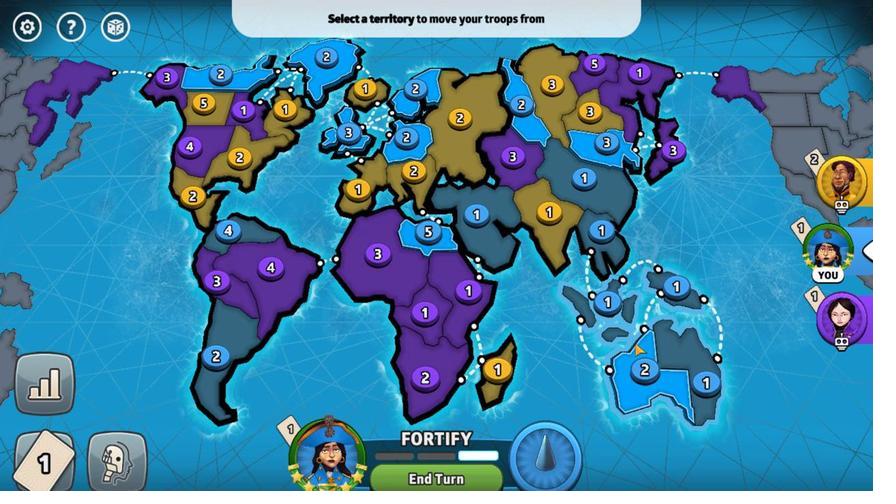 
Action: Mouse moved to (582, 353)
Screenshot: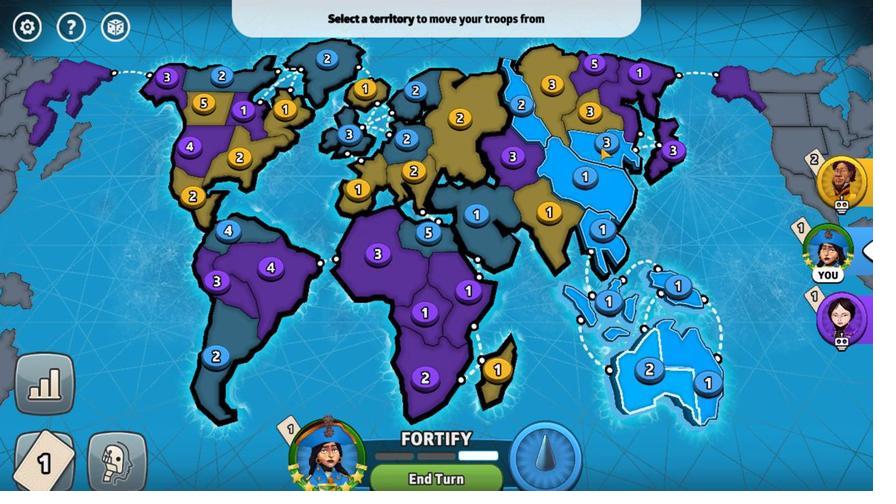
Action: Mouse pressed left at (582, 353)
Screenshot: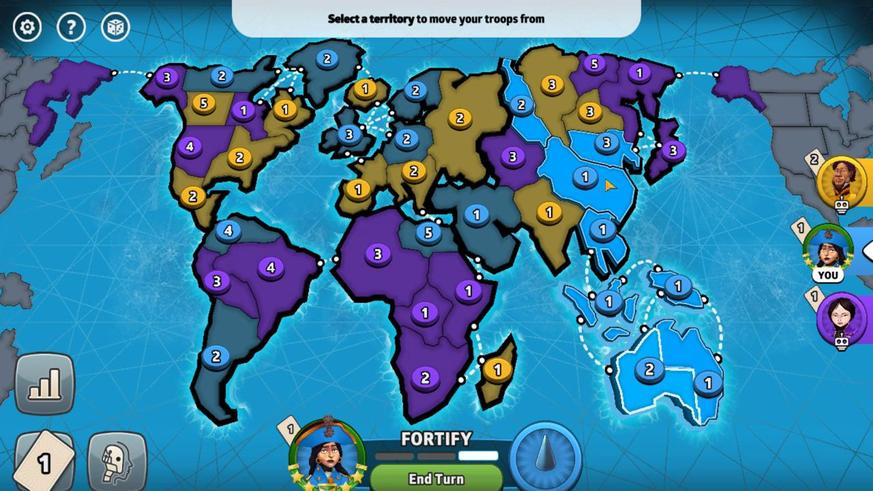 
Action: Mouse moved to (453, 372)
Screenshot: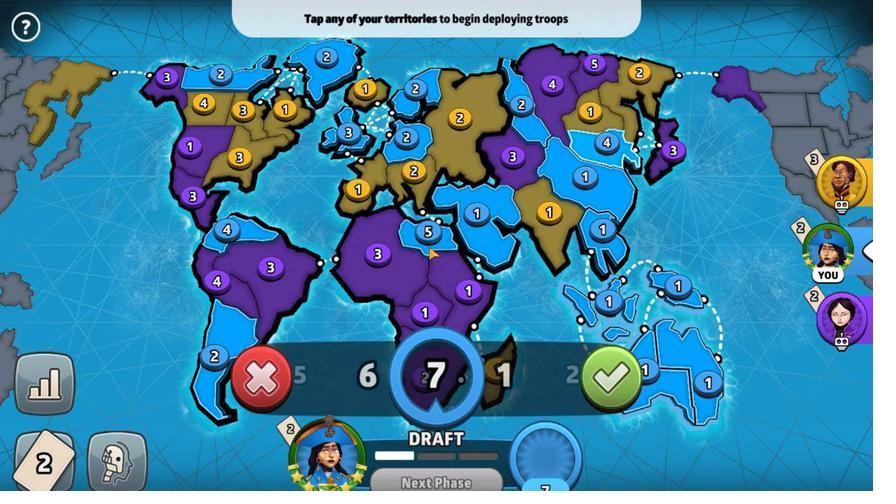 
Action: Mouse pressed left at (453, 372)
Screenshot: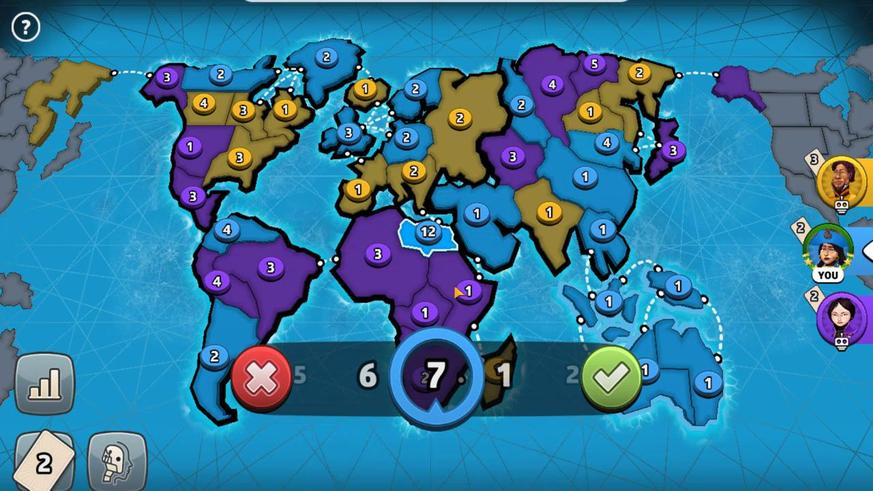 
Action: Mouse moved to (586, 402)
Screenshot: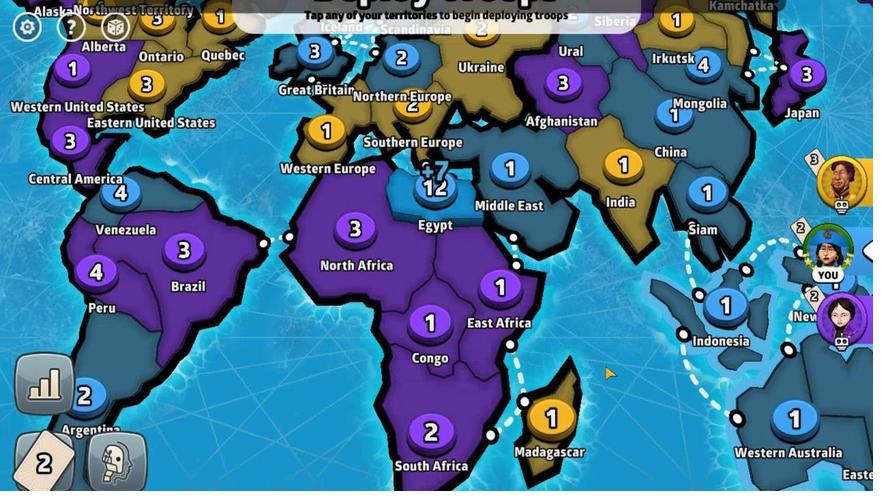 
Action: Mouse pressed left at (586, 402)
Screenshot: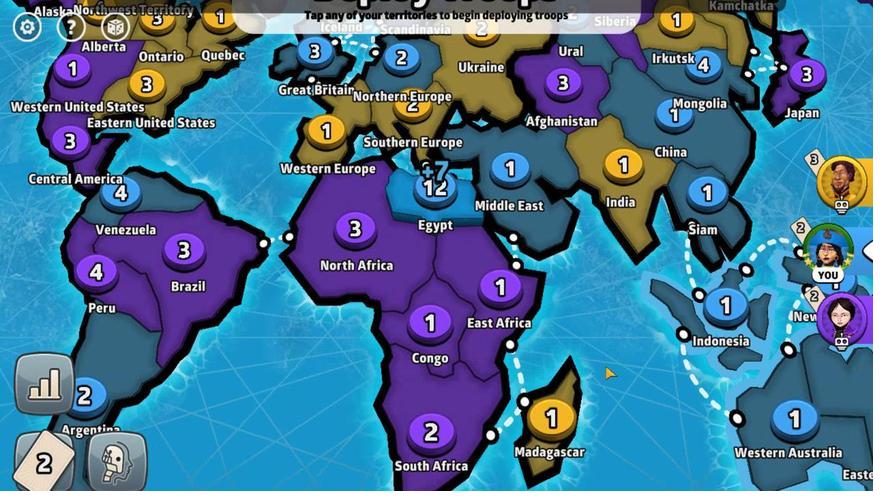 
Action: Mouse moved to (474, 427)
Screenshot: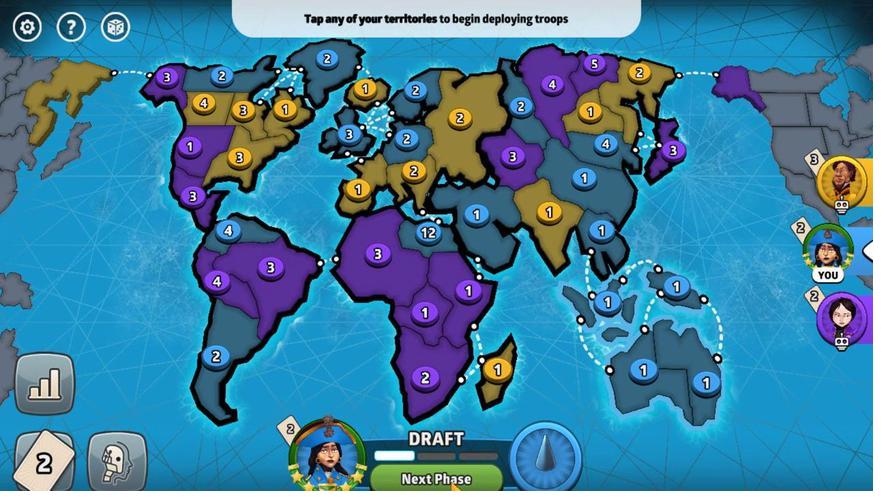 
Action: Mouse pressed left at (474, 427)
Screenshot: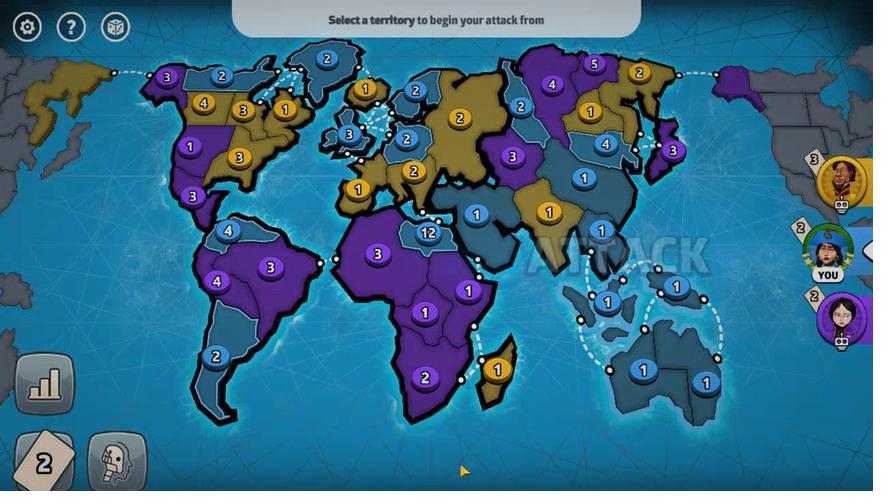 
Action: Mouse moved to (587, 352)
Screenshot: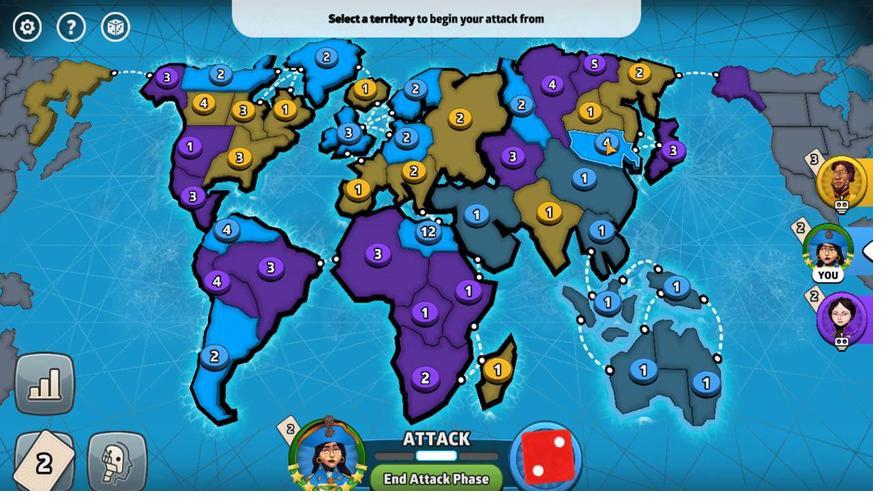 
Action: Mouse pressed left at (587, 352)
Screenshot: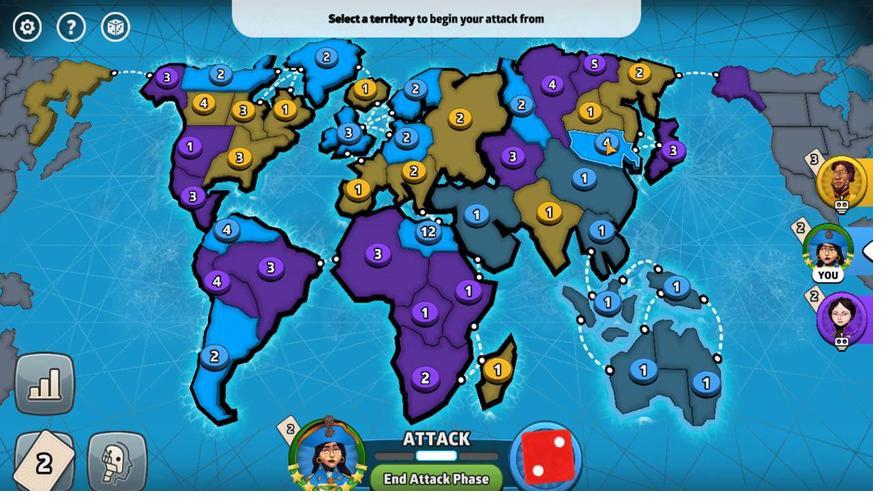 
Action: Mouse moved to (540, 377)
Screenshot: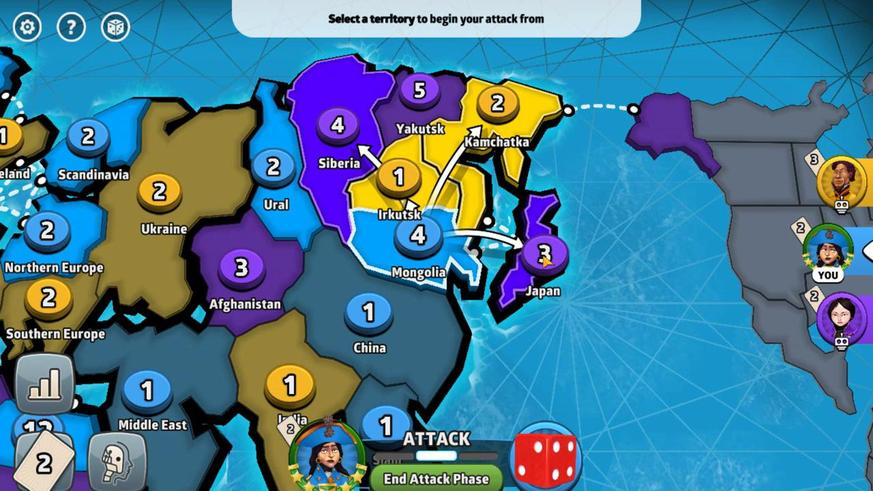 
Action: Mouse pressed left at (540, 377)
Screenshot: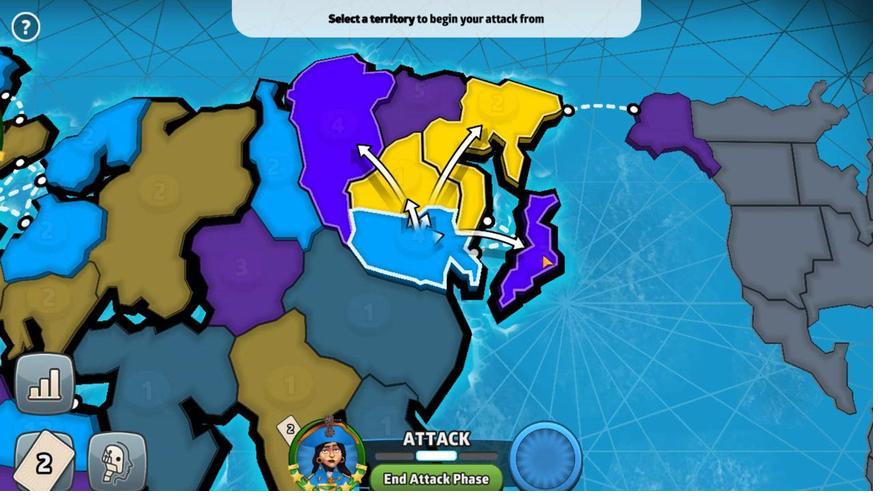 
Action: Mouse moved to (475, 407)
Screenshot: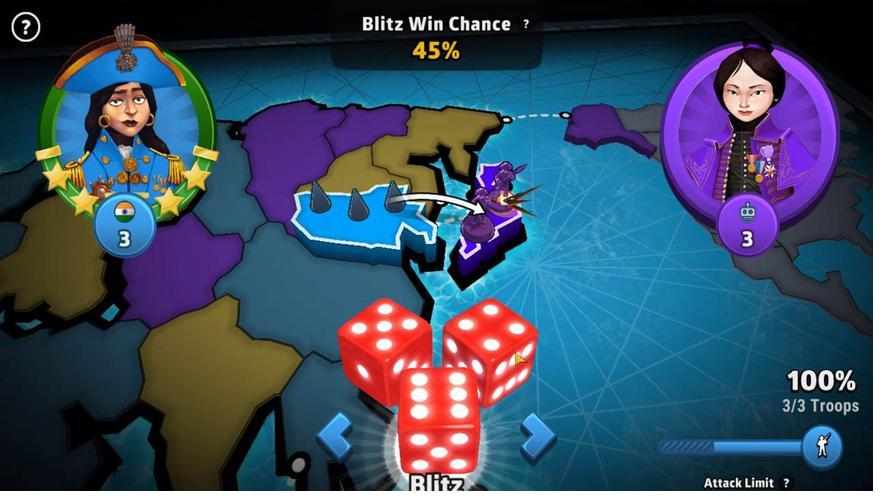 
Action: Mouse pressed left at (475, 407)
Screenshot: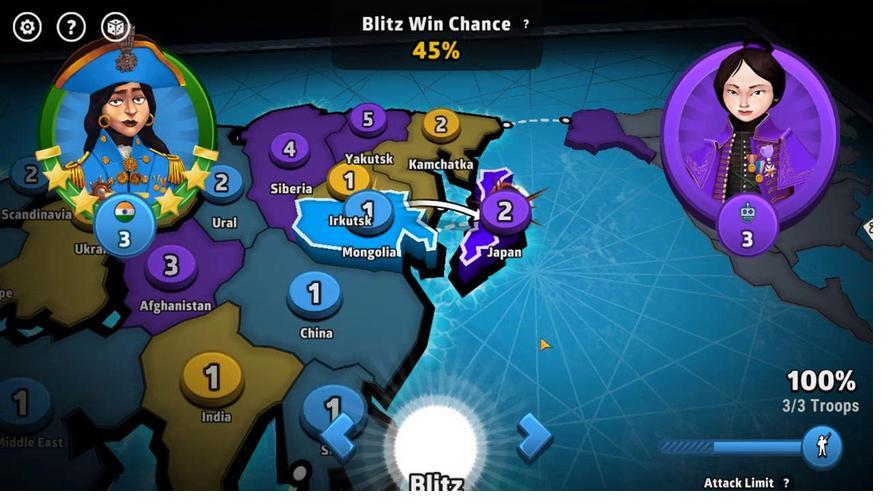 
Action: Mouse moved to (402, 351)
Screenshot: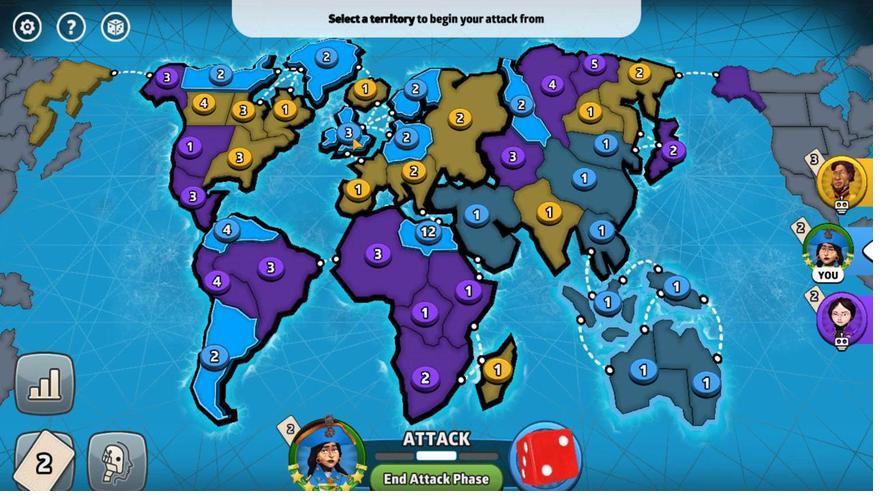 
Action: Mouse pressed left at (402, 351)
Screenshot: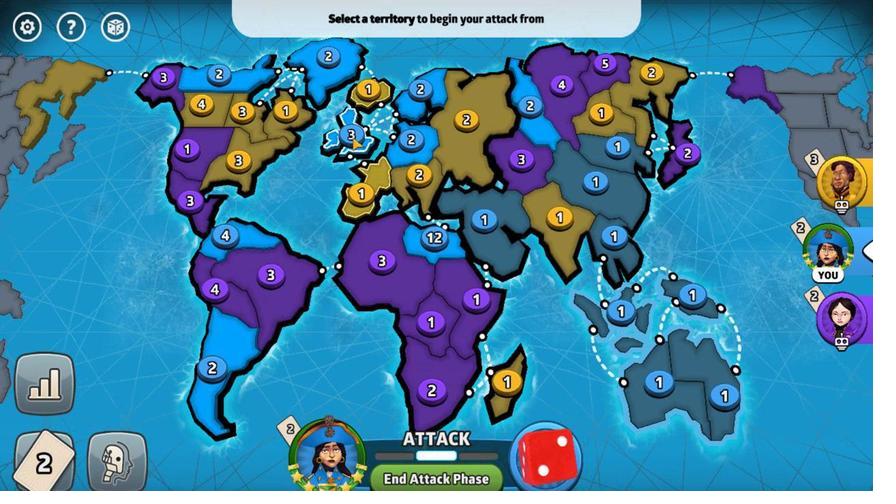 
Action: Mouse moved to (466, 342)
Screenshot: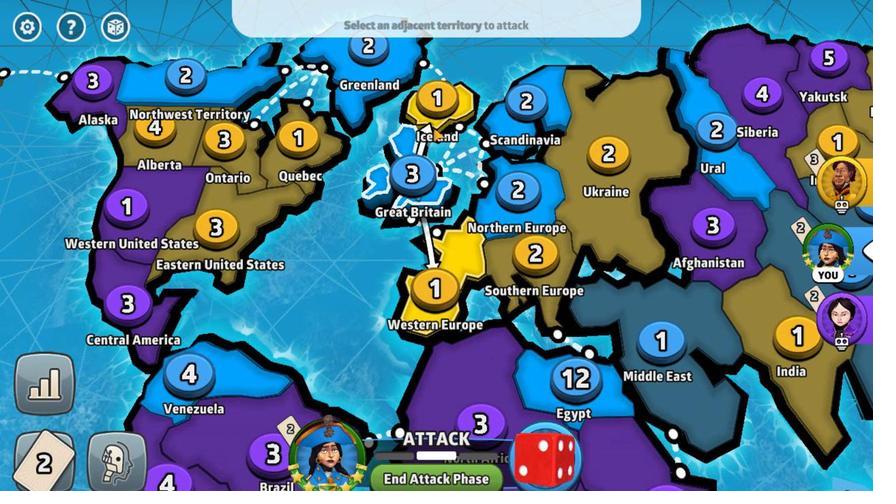 
Action: Mouse pressed left at (466, 342)
Screenshot: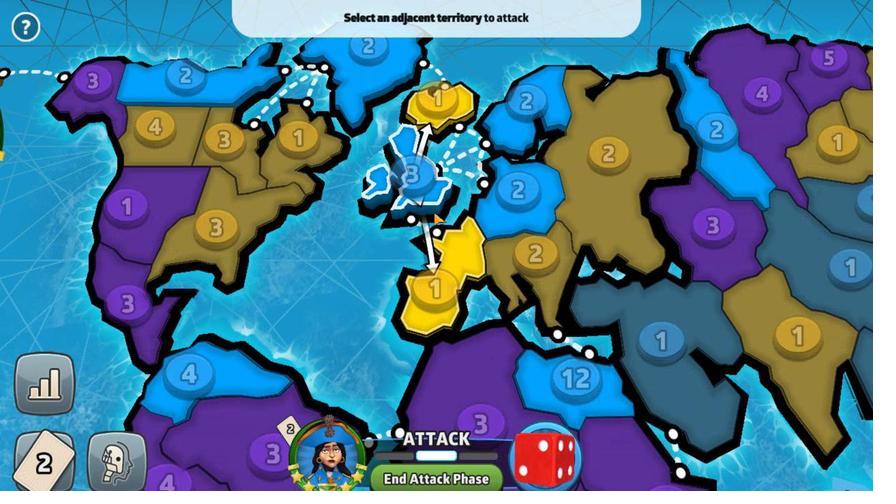 
Action: Mouse moved to (460, 404)
Screenshot: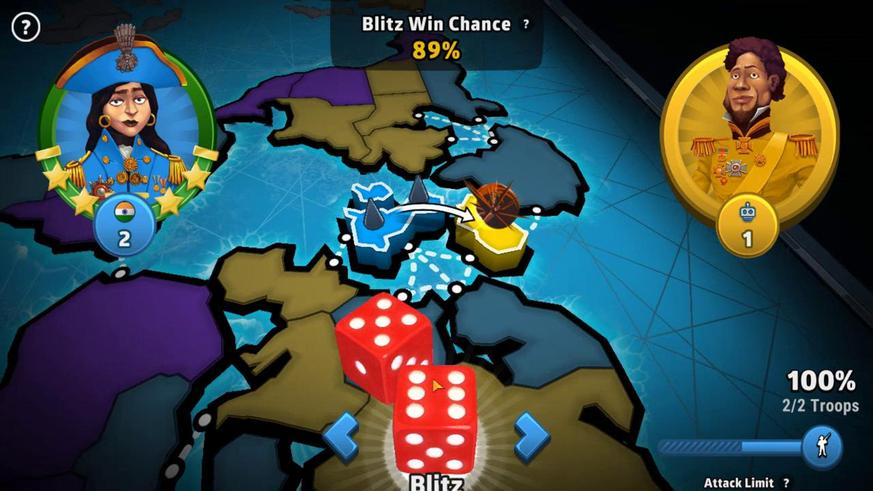
Action: Mouse pressed left at (460, 404)
Screenshot: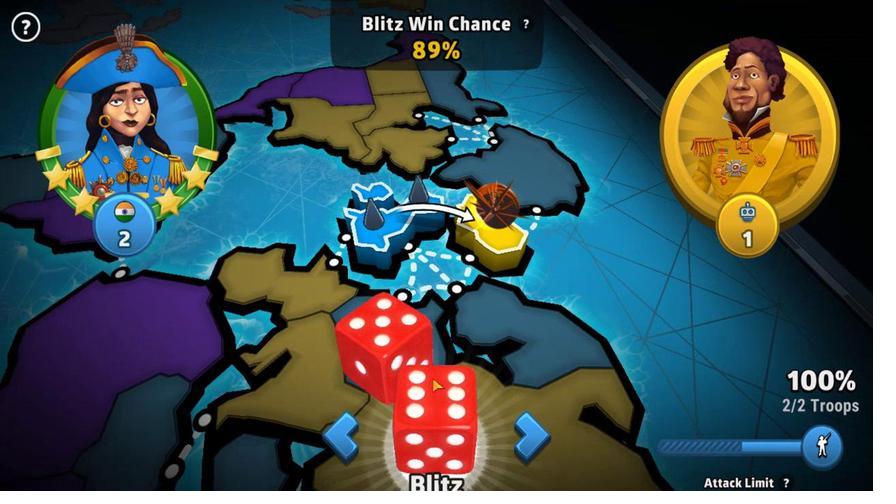 
Action: Mouse moved to (459, 374)
Screenshot: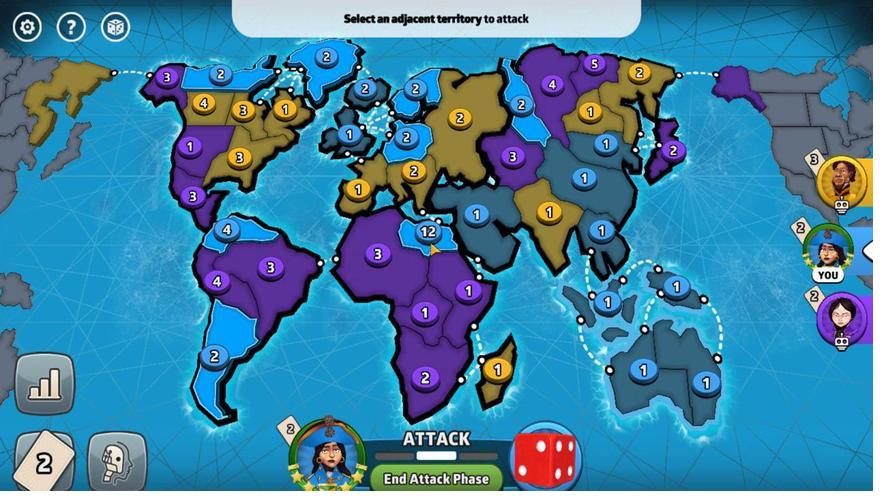 
Action: Mouse pressed left at (459, 374)
Screenshot: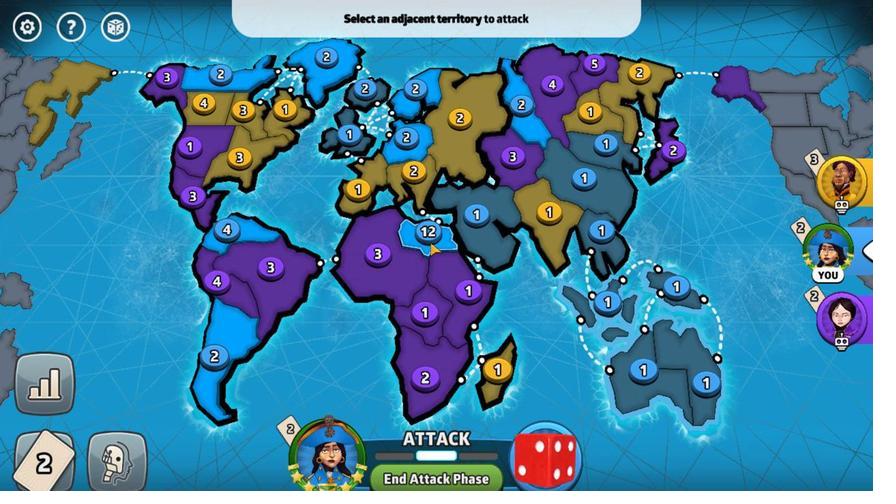 
Action: Mouse moved to (400, 374)
Screenshot: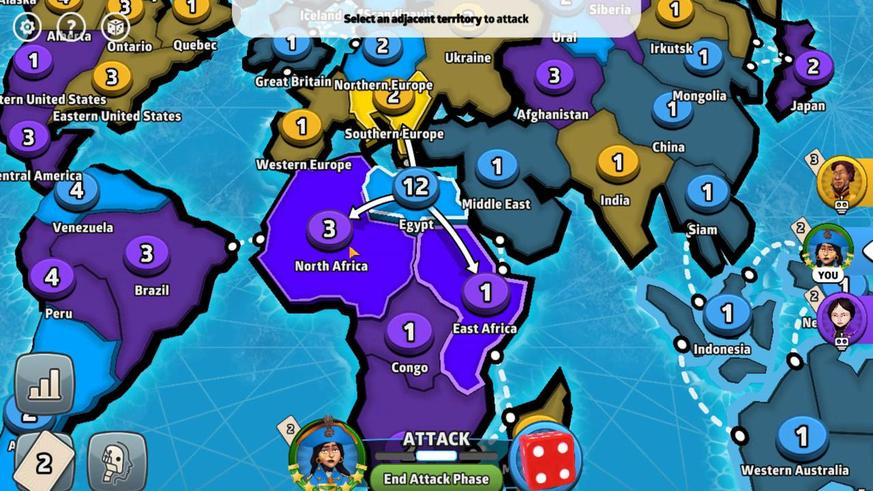 
Action: Mouse pressed left at (400, 374)
Screenshot: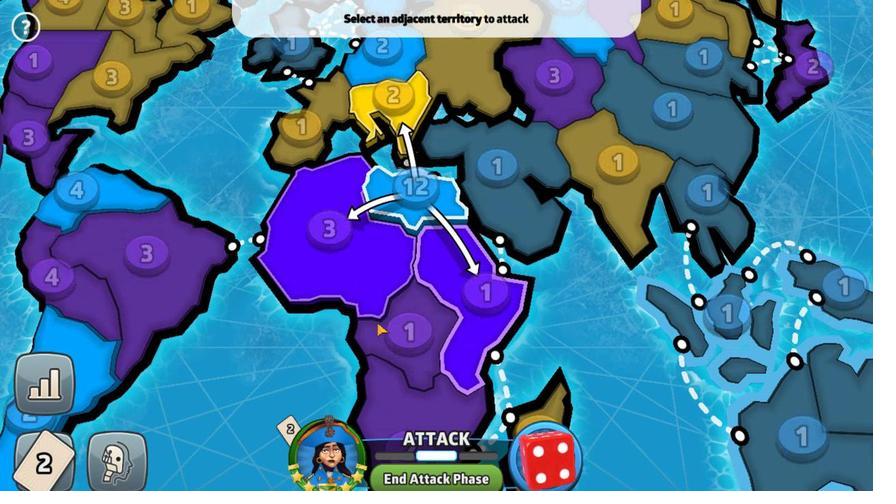 
Action: Mouse moved to (451, 415)
Screenshot: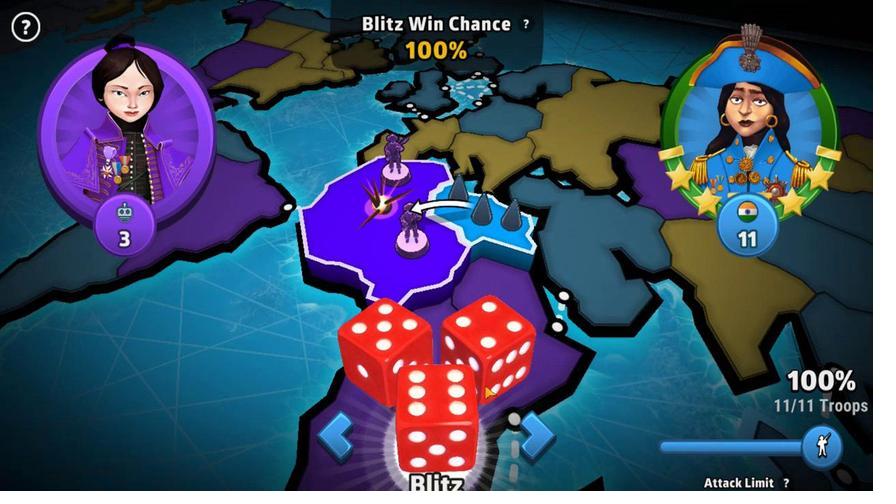 
Action: Mouse pressed left at (451, 415)
Screenshot: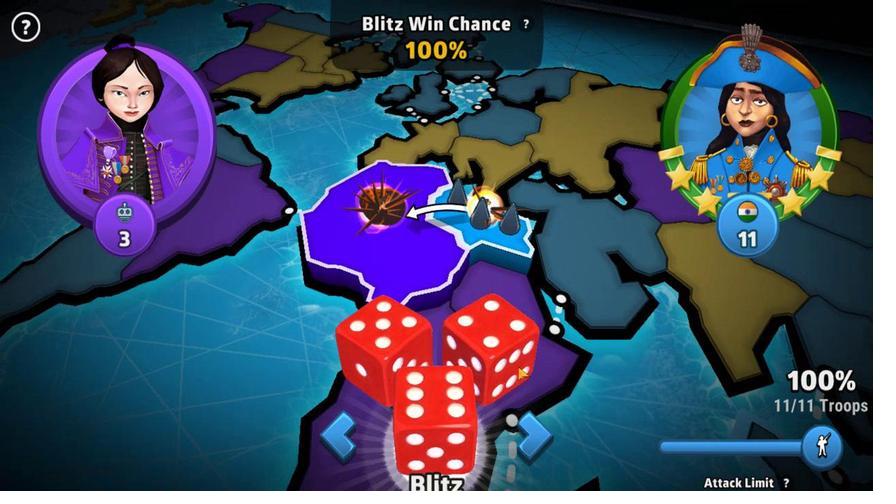 
Action: Mouse moved to (591, 402)
Screenshot: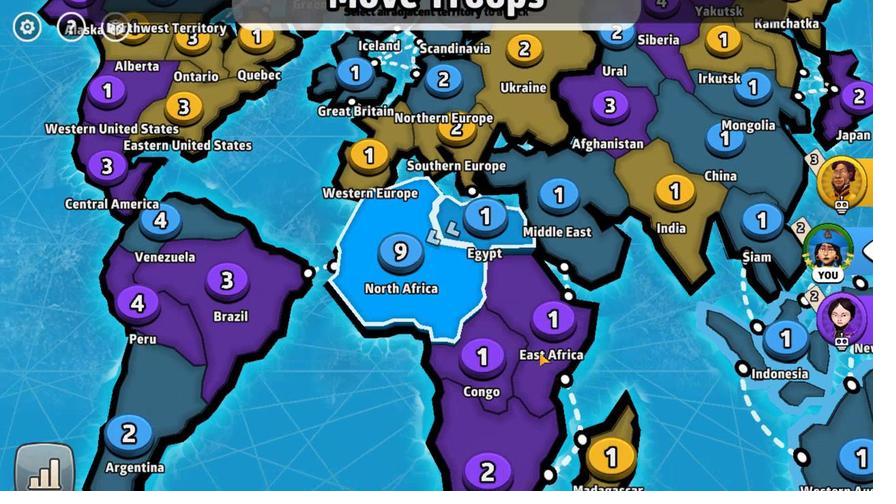 
Action: Mouse pressed left at (591, 402)
Screenshot: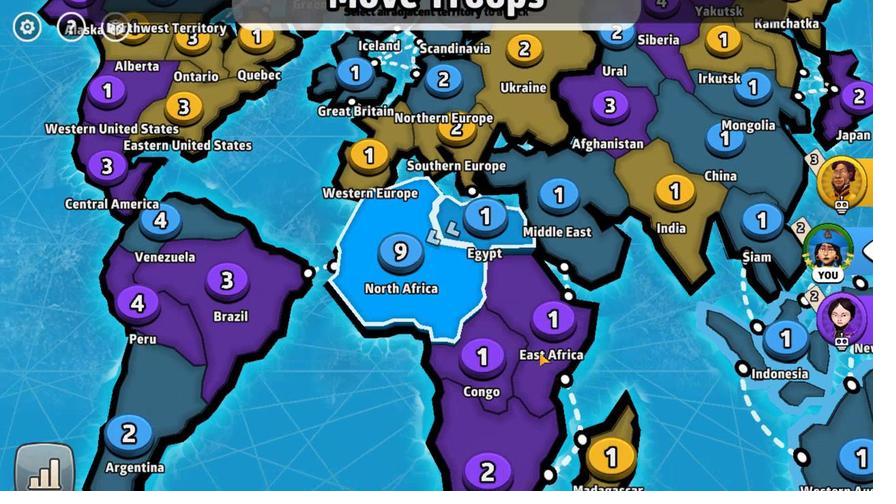 
Action: Mouse moved to (355, 361)
Screenshot: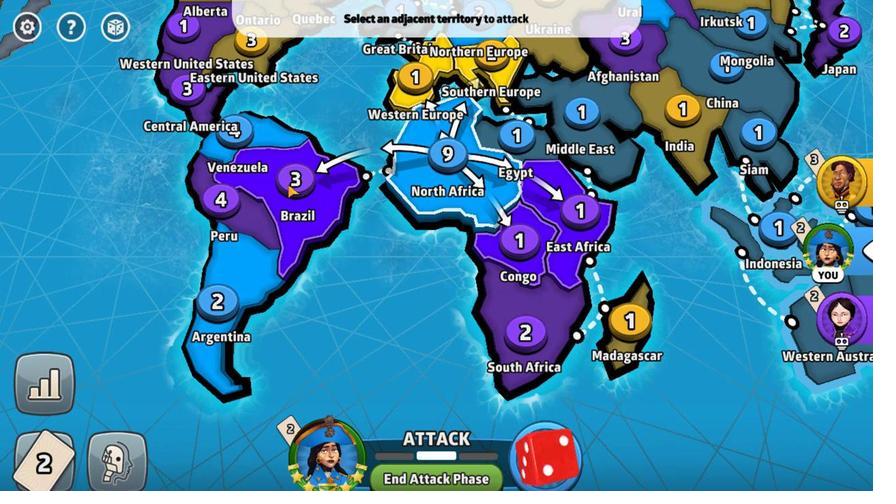 
Action: Mouse pressed left at (355, 361)
Screenshot: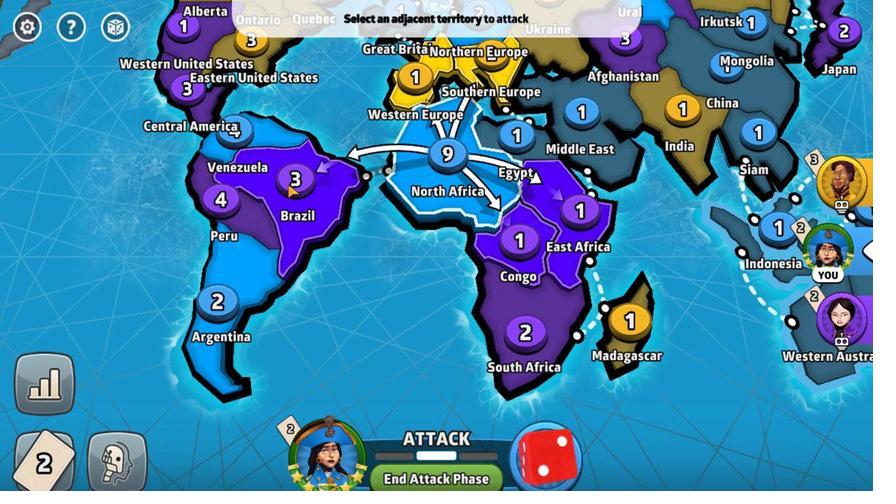 
Action: Mouse moved to (471, 413)
Screenshot: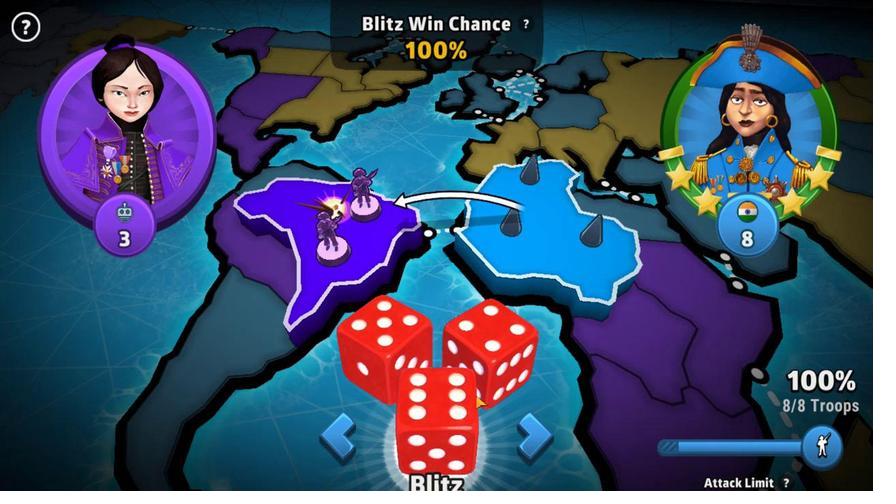 
Action: Mouse pressed left at (471, 413)
Screenshot: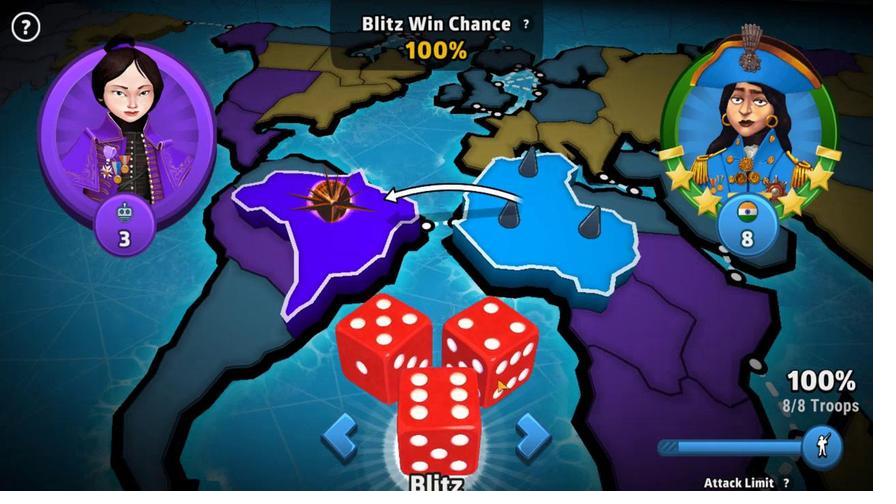 
Action: Mouse moved to (591, 404)
Screenshot: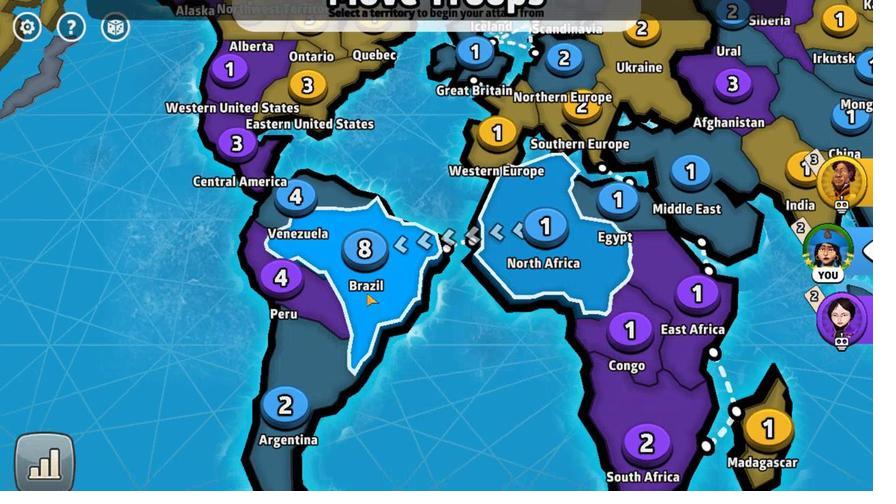 
Action: Mouse pressed left at (591, 404)
Screenshot: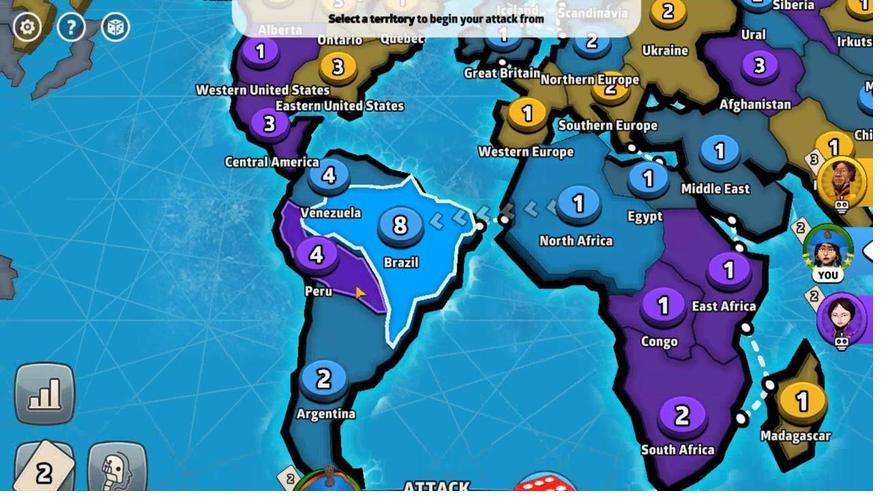 
Action: Mouse moved to (443, 366)
Screenshot: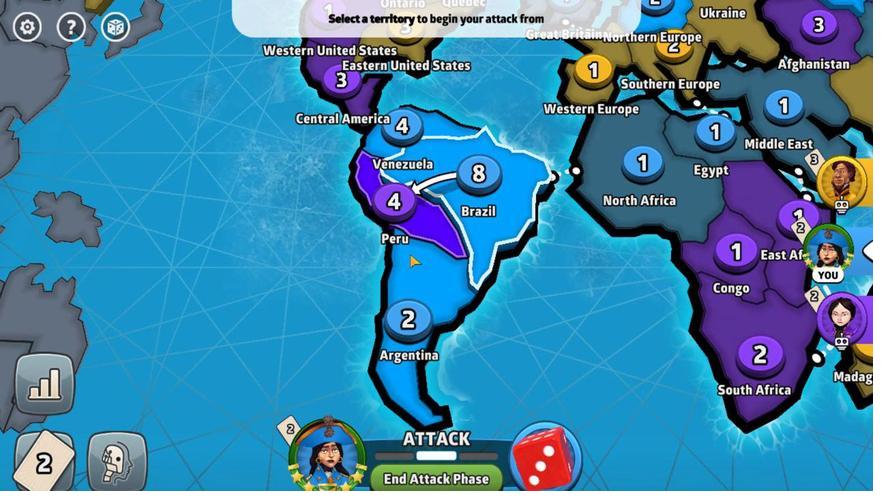 
Action: Mouse pressed left at (443, 366)
Screenshot: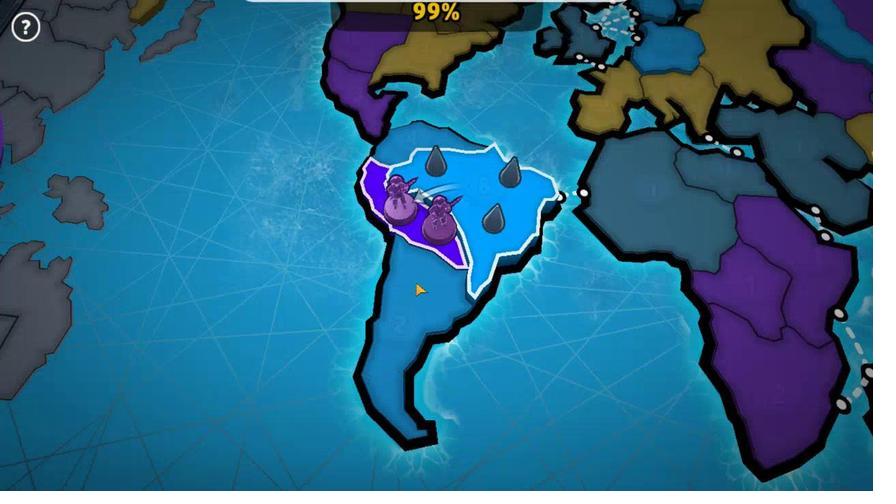
Action: Mouse moved to (479, 407)
Screenshot: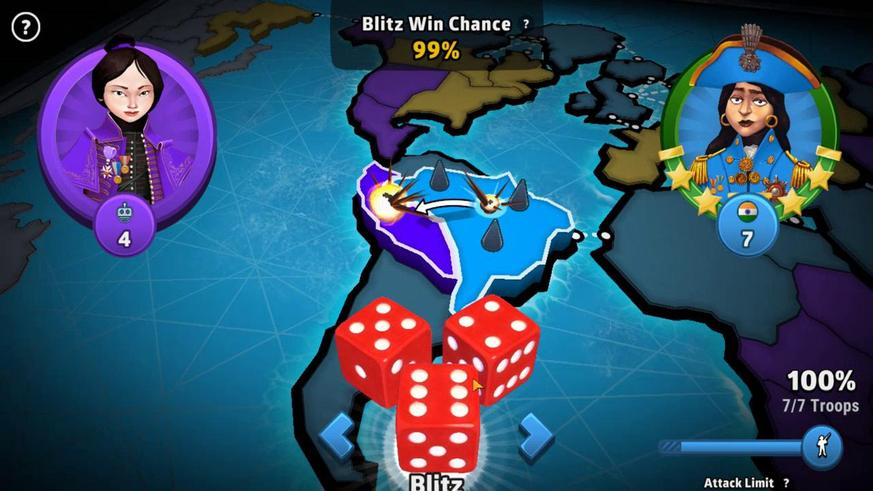 
Action: Mouse pressed left at (479, 407)
Screenshot: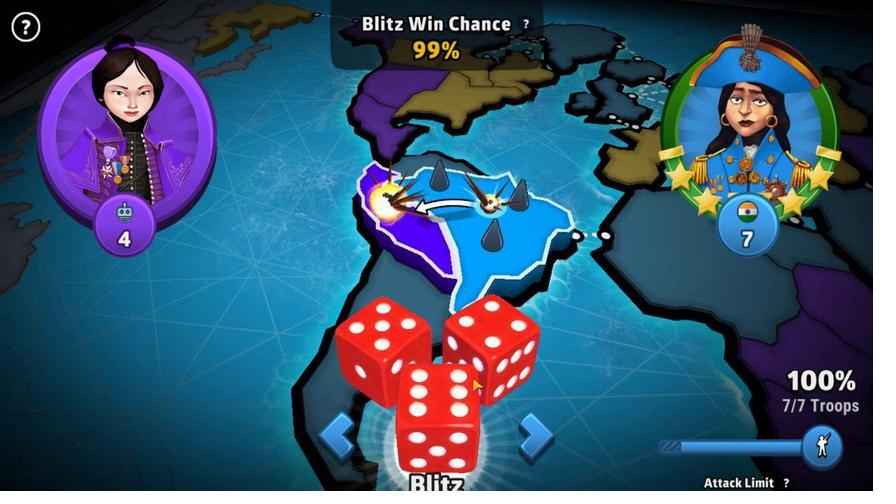 
Action: Mouse moved to (451, 425)
Screenshot: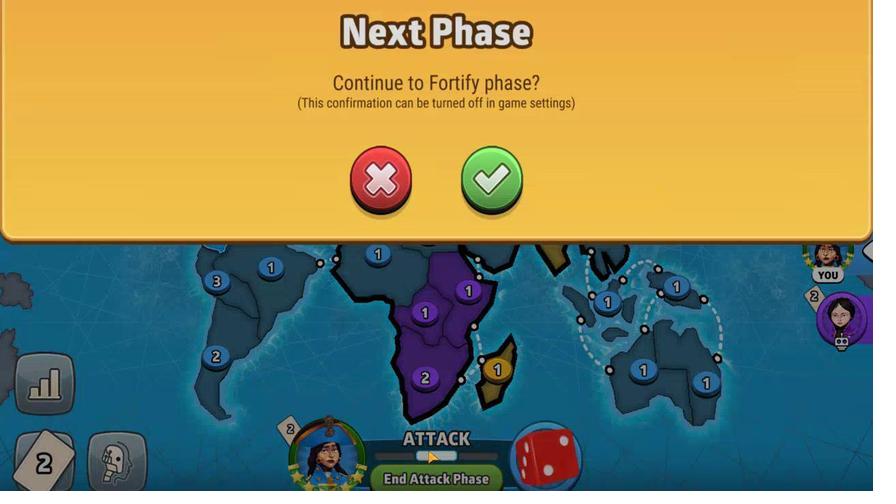 
Action: Mouse pressed left at (451, 425)
Screenshot: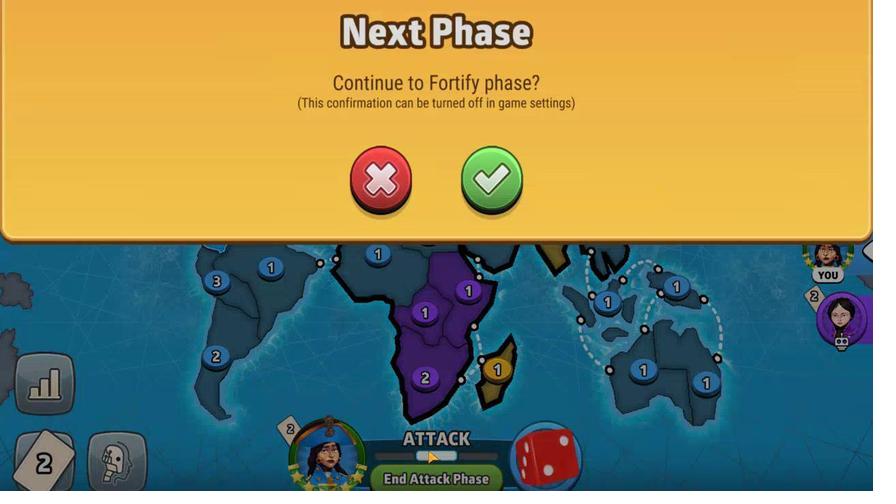 
Action: Mouse moved to (497, 366)
Screenshot: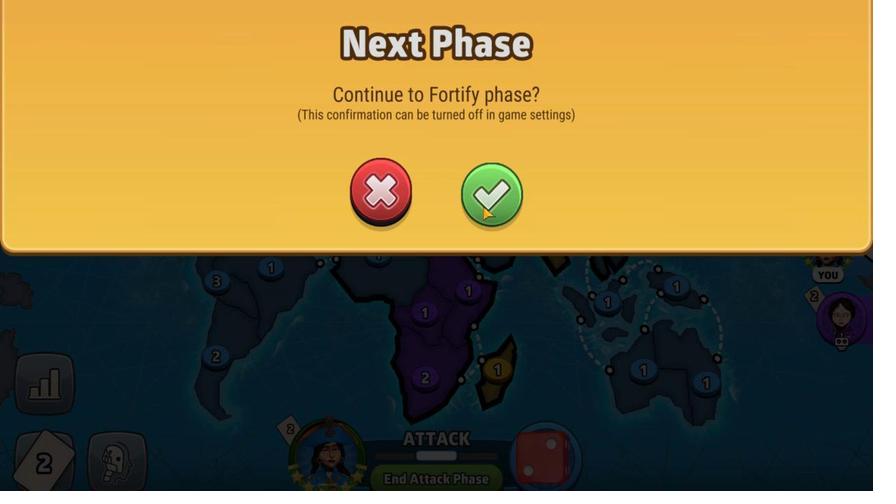
Action: Mouse pressed left at (497, 366)
Screenshot: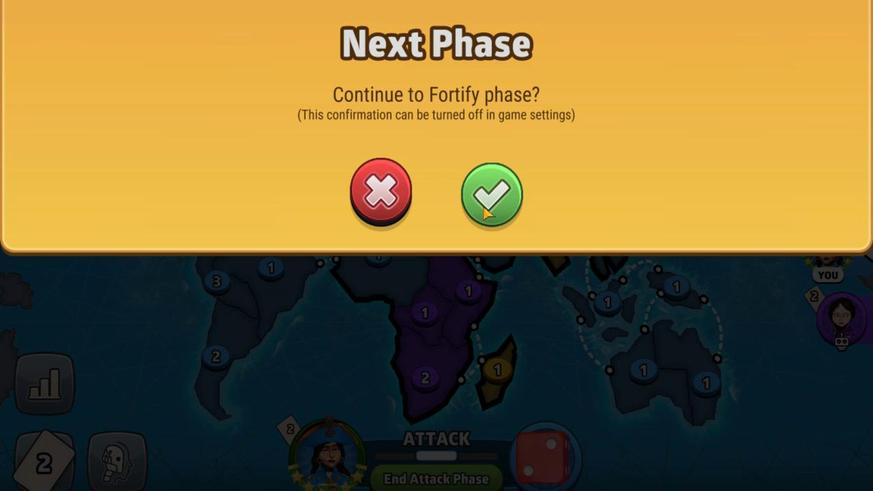 
Action: Mouse moved to (303, 382)
Screenshot: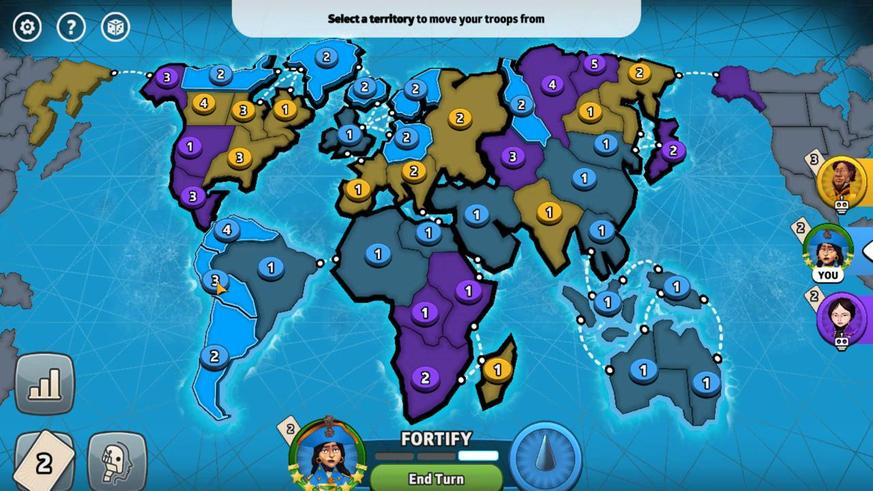
Action: Mouse pressed left at (303, 382)
Screenshot: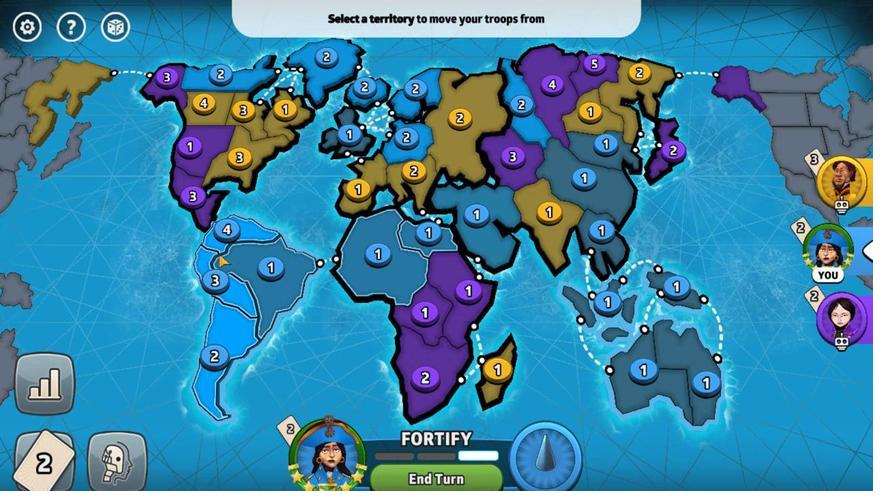 
Action: Mouse moved to (316, 371)
Screenshot: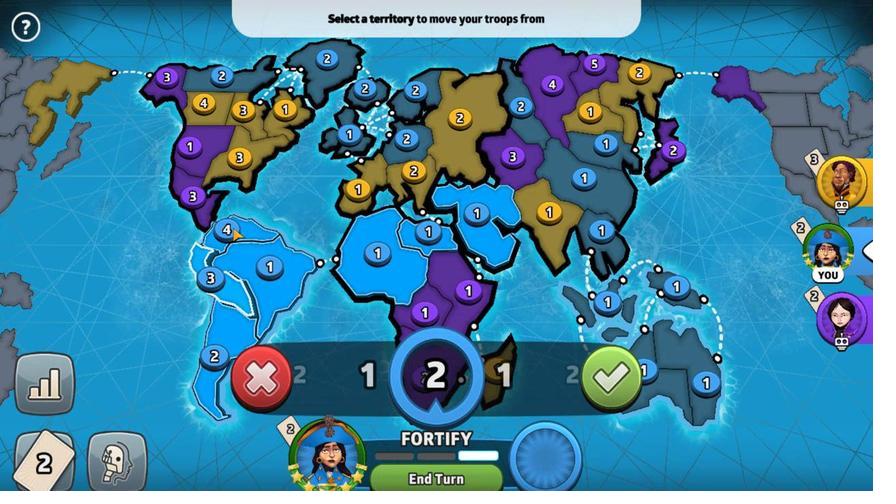 
Action: Mouse pressed left at (316, 371)
Screenshot: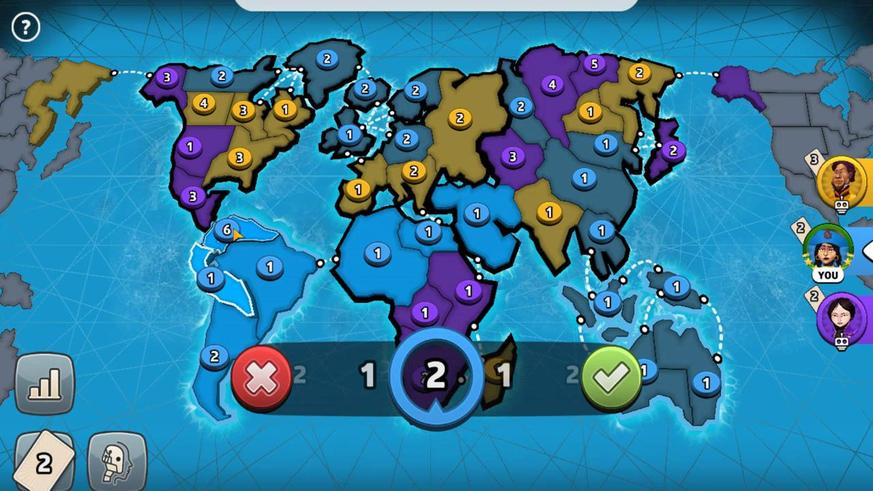 
Action: Mouse moved to (576, 404)
Screenshot: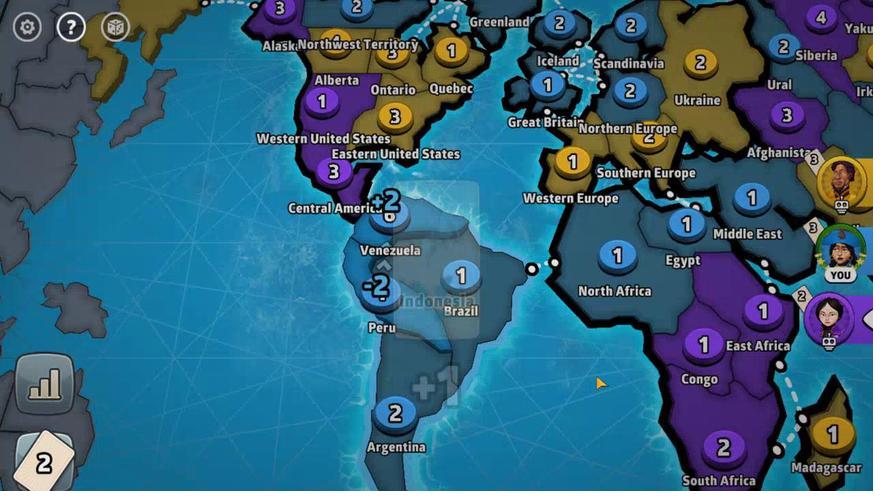 
Action: Mouse pressed left at (576, 404)
Screenshot: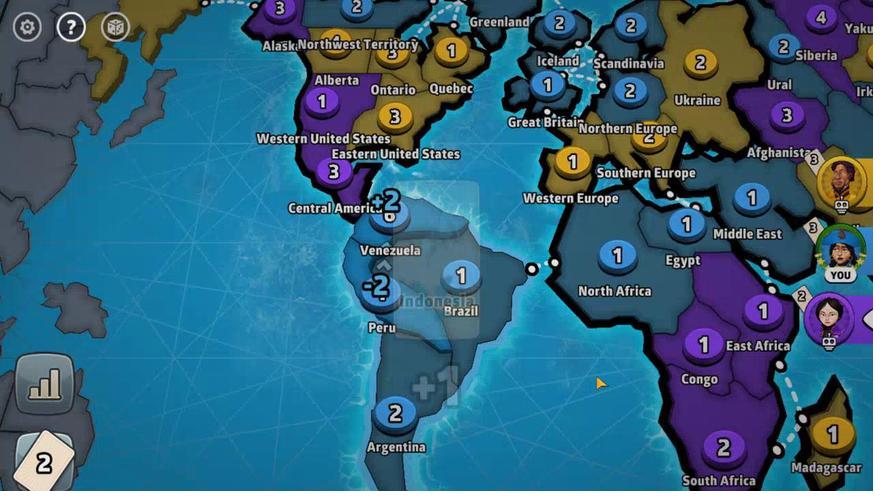 
Action: Mouse moved to (591, 387)
Screenshot: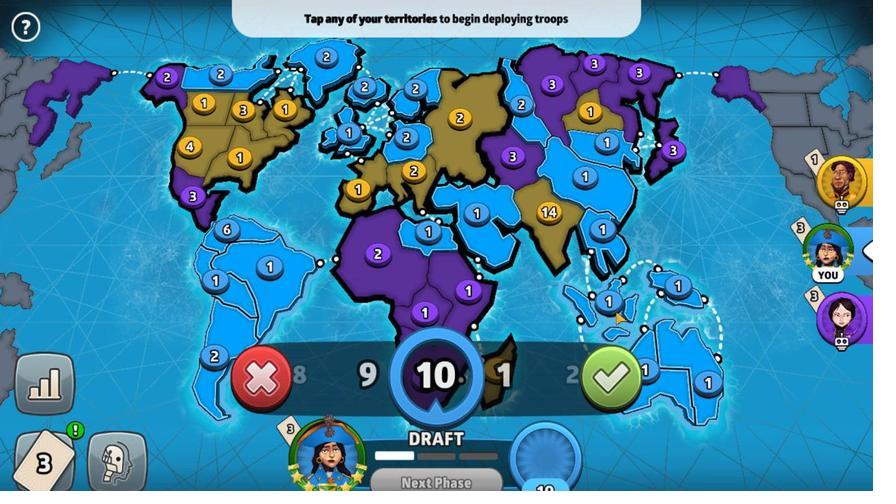 
Action: Mouse pressed left at (591, 387)
Screenshot: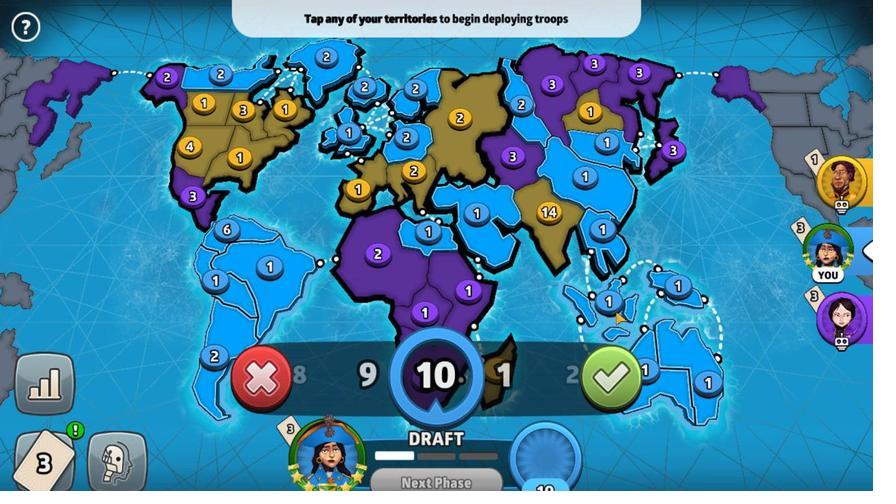 
Action: Mouse moved to (590, 405)
Screenshot: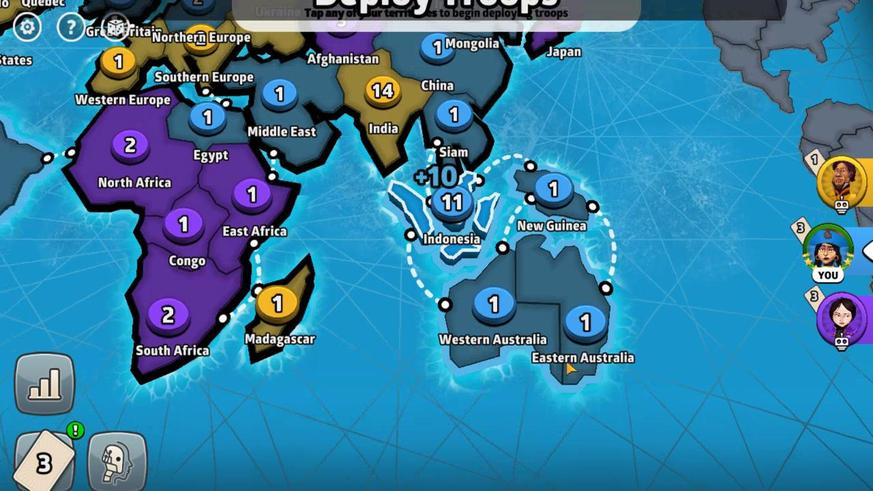 
Action: Mouse pressed left at (590, 405)
Screenshot: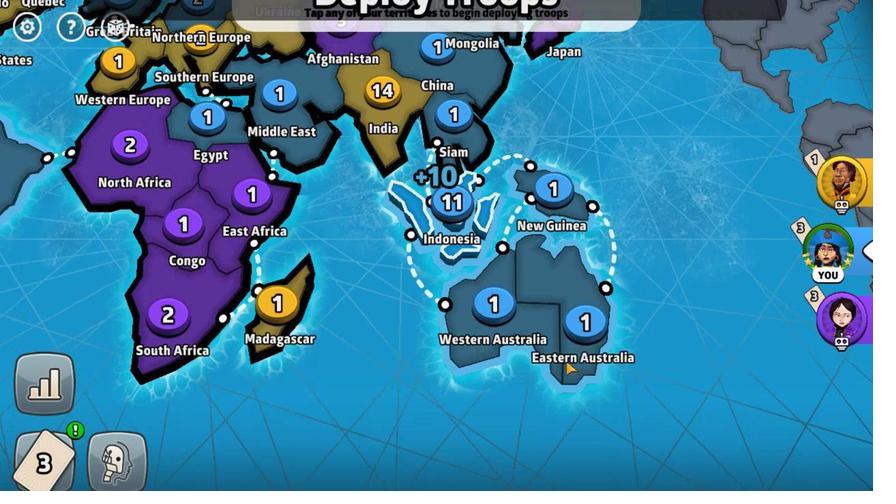
Action: Mouse moved to (463, 424)
Screenshot: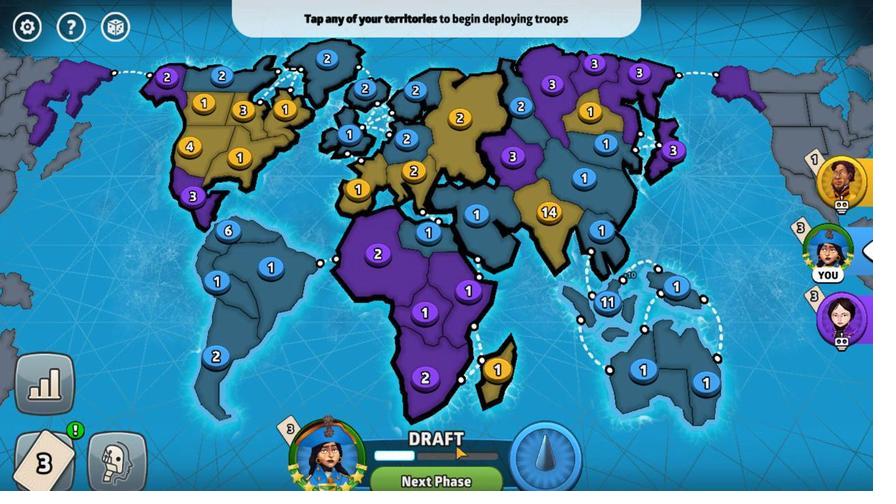 
Action: Mouse pressed left at (463, 424)
Screenshot: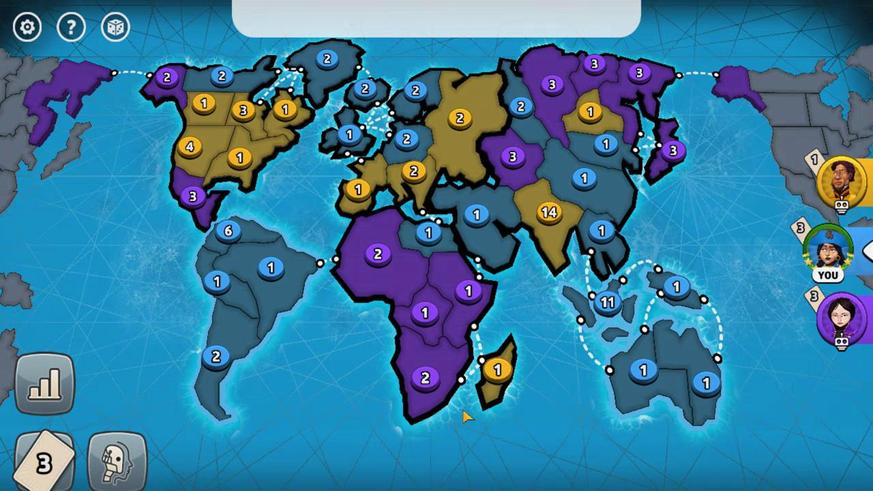 
Action: Mouse moved to (313, 372)
Screenshot: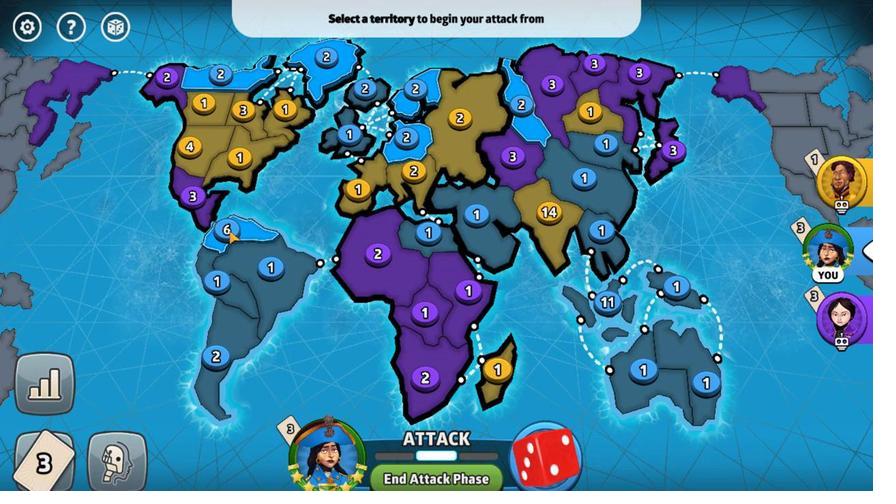 
Action: Mouse pressed left at (313, 372)
Screenshot: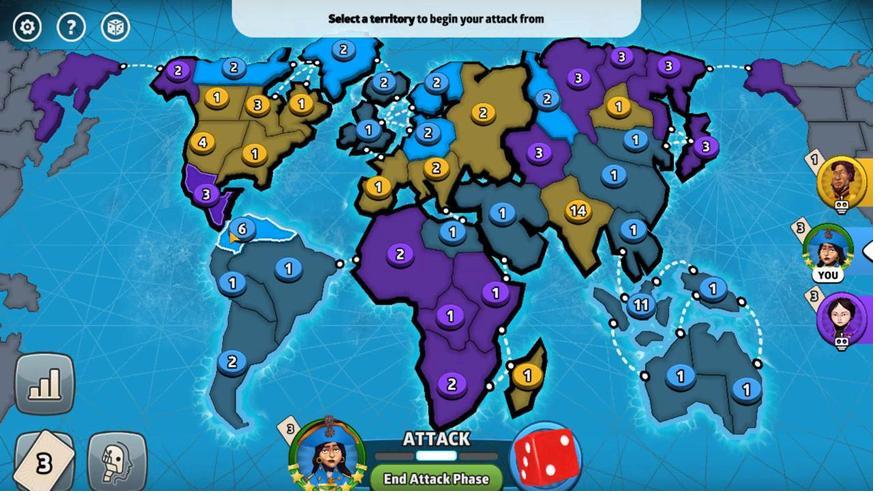 
Action: Mouse moved to (429, 357)
Screenshot: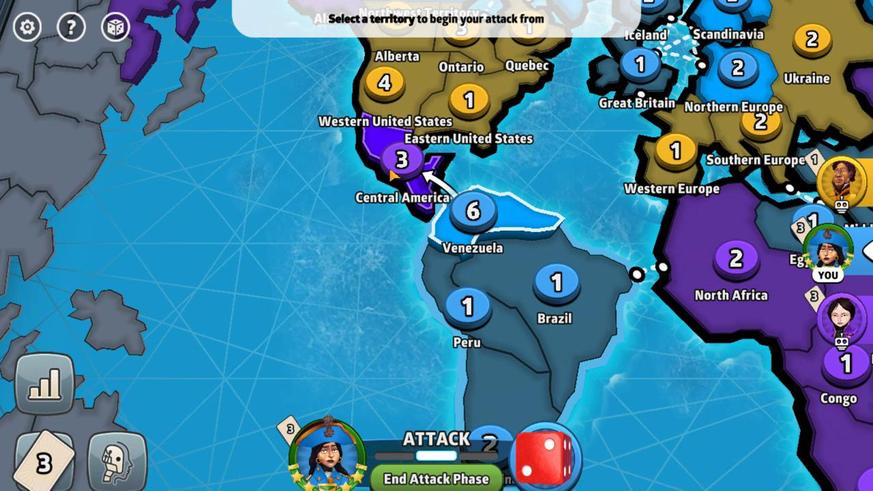 
Action: Mouse pressed left at (429, 357)
Screenshot: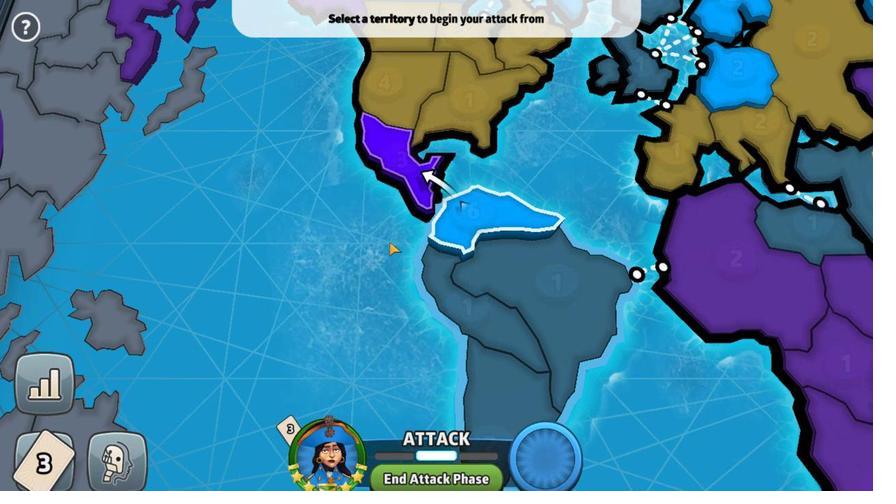 
Action: Mouse moved to (453, 407)
Screenshot: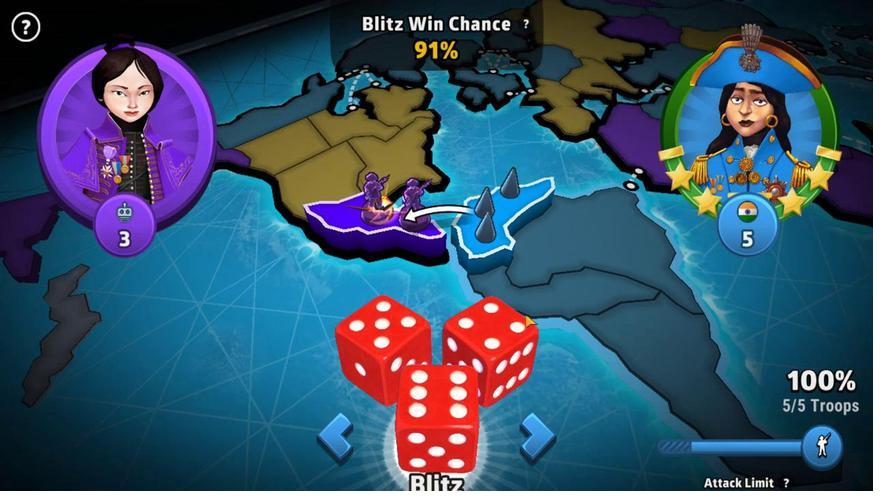 
Action: Mouse pressed left at (453, 407)
Screenshot: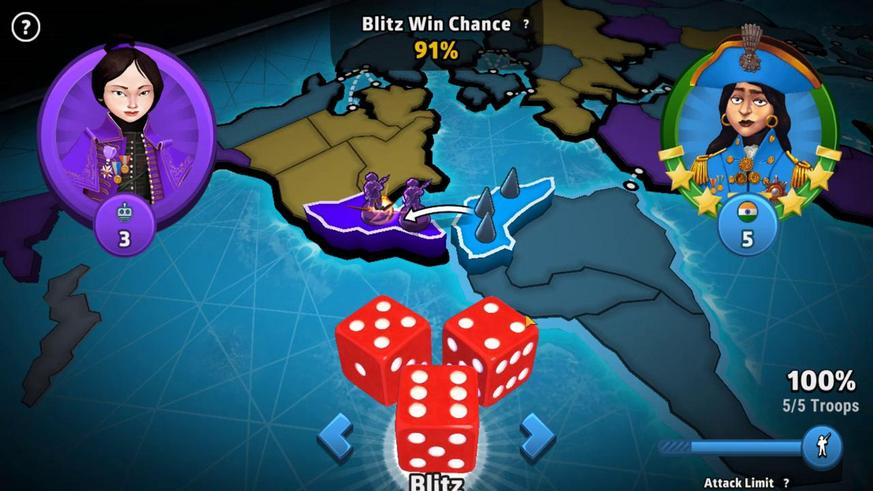
Action: Mouse moved to (483, 354)
Screenshot: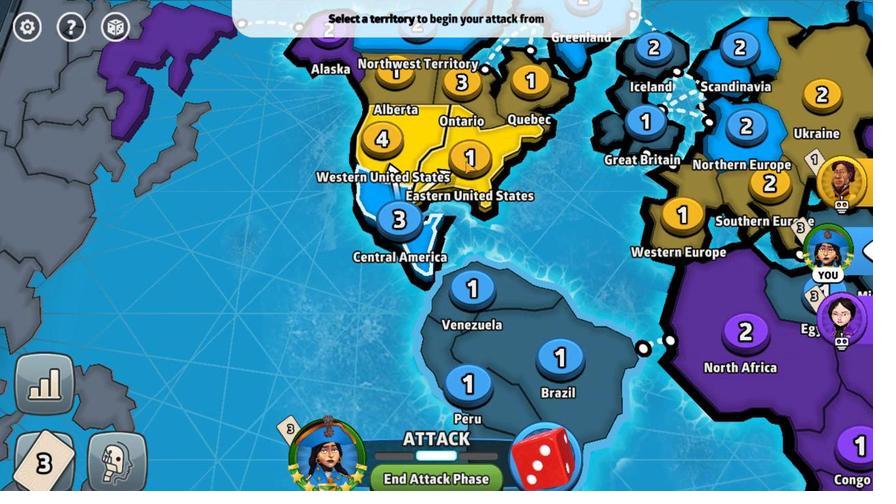 
Action: Mouse pressed left at (483, 354)
Screenshot: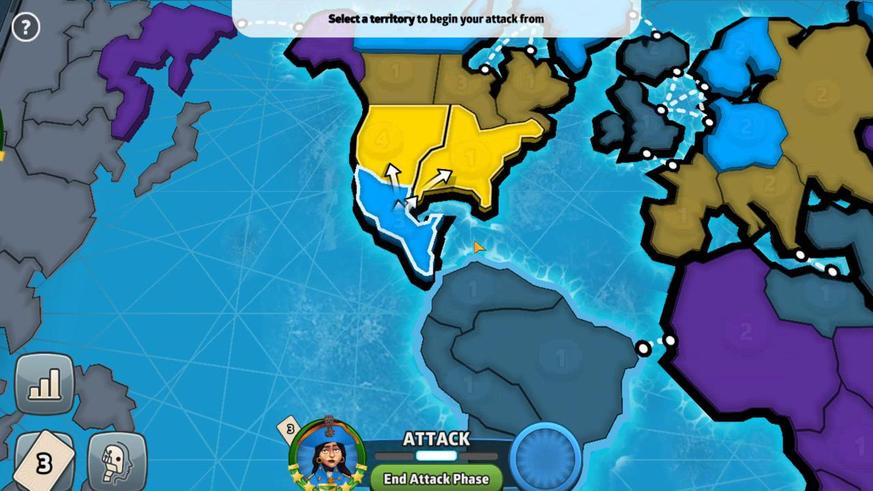 
Action: Mouse moved to (486, 404)
Screenshot: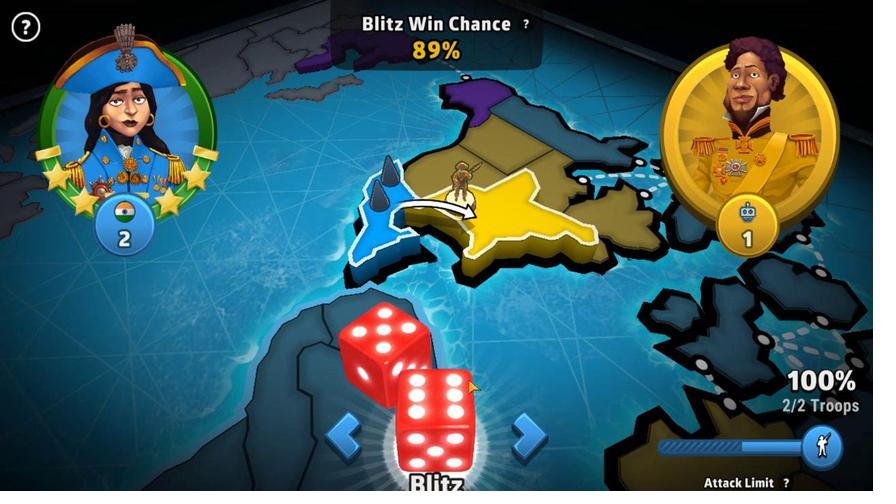 
Action: Mouse pressed left at (486, 404)
Screenshot: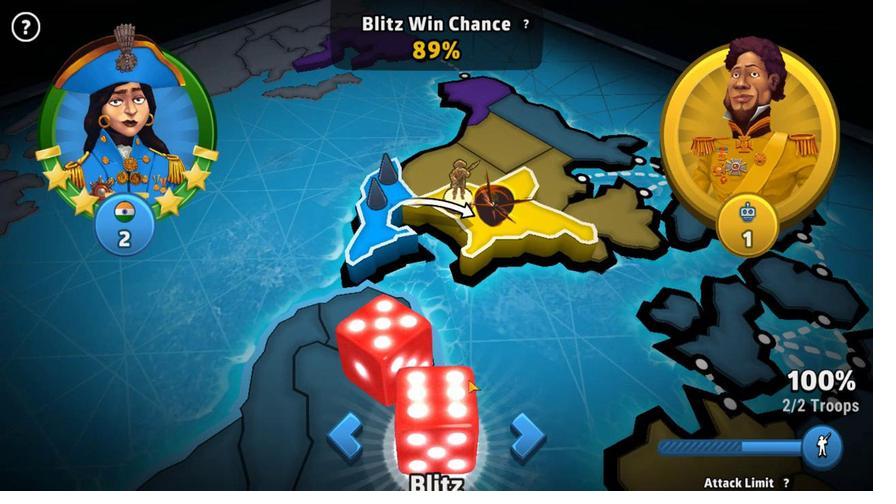 
Action: Mouse moved to (518, 358)
Screenshot: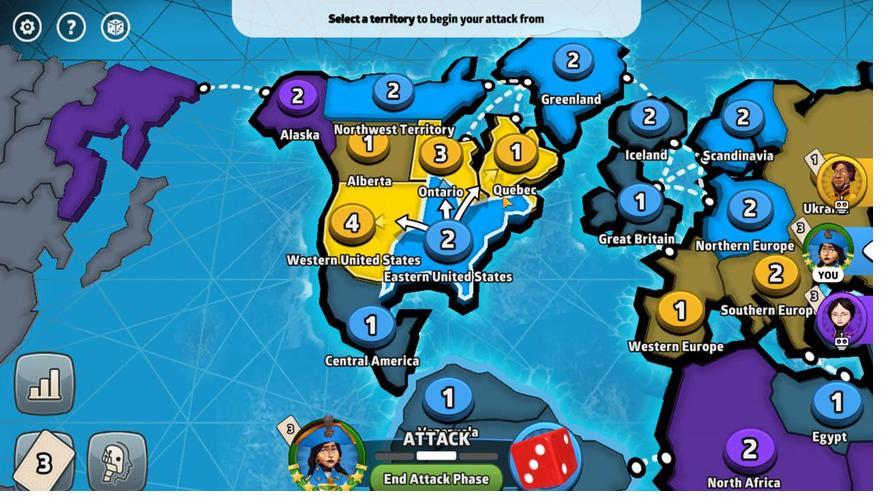 
Action: Mouse pressed left at (518, 358)
Screenshot: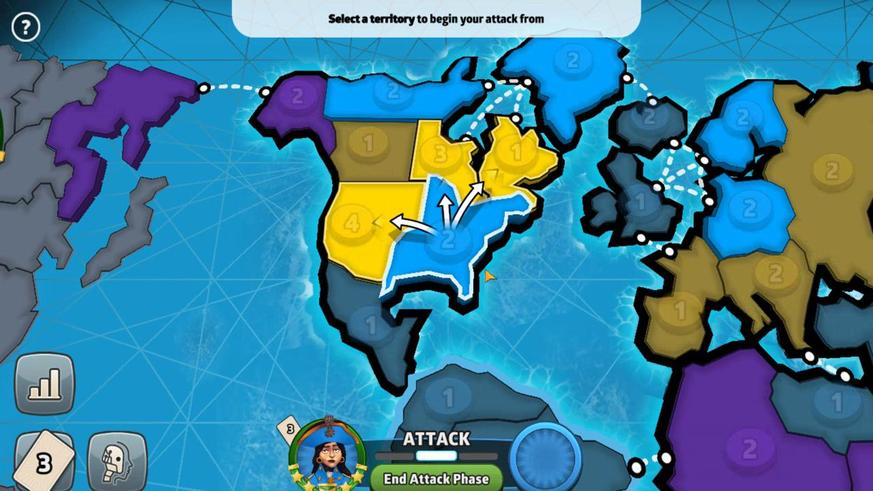 
Action: Mouse moved to (475, 410)
Screenshot: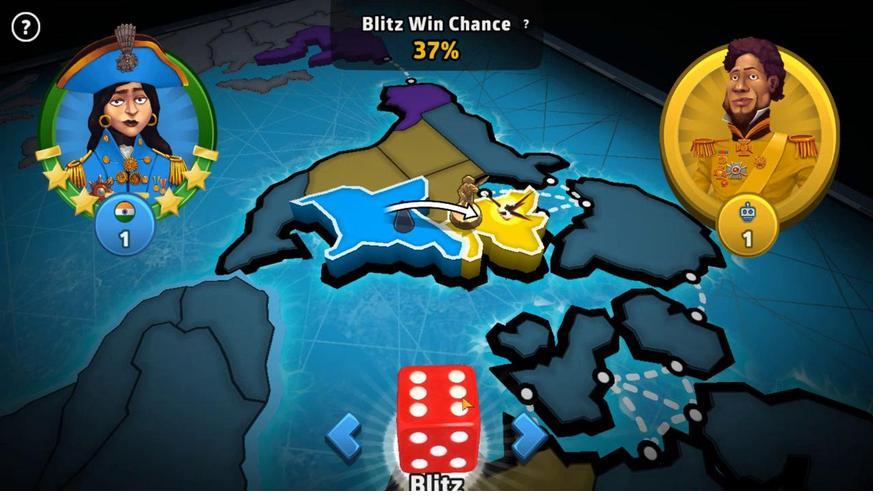 
Action: Mouse pressed left at (475, 410)
Screenshot: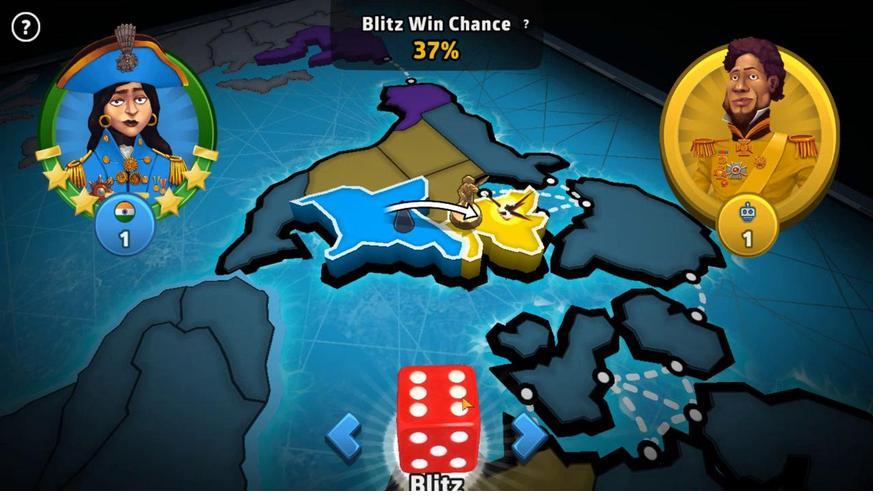 
Action: Mouse moved to (449, 425)
Screenshot: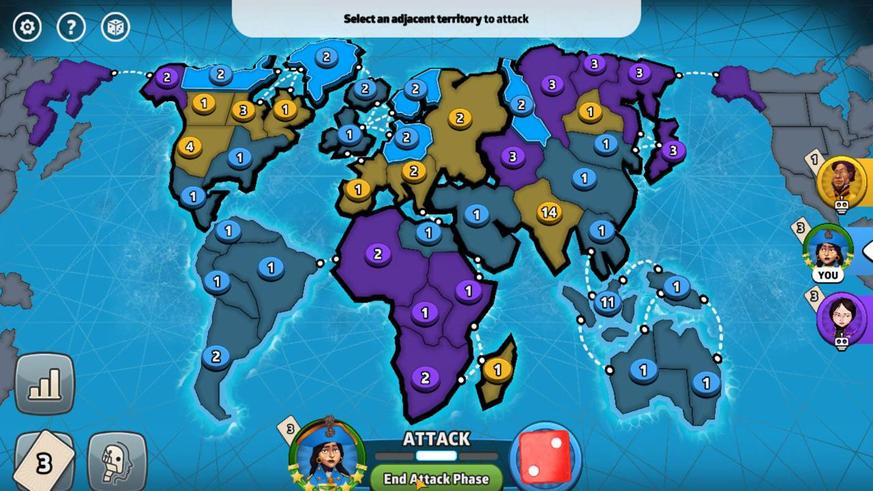 
Action: Mouse pressed left at (449, 425)
Screenshot: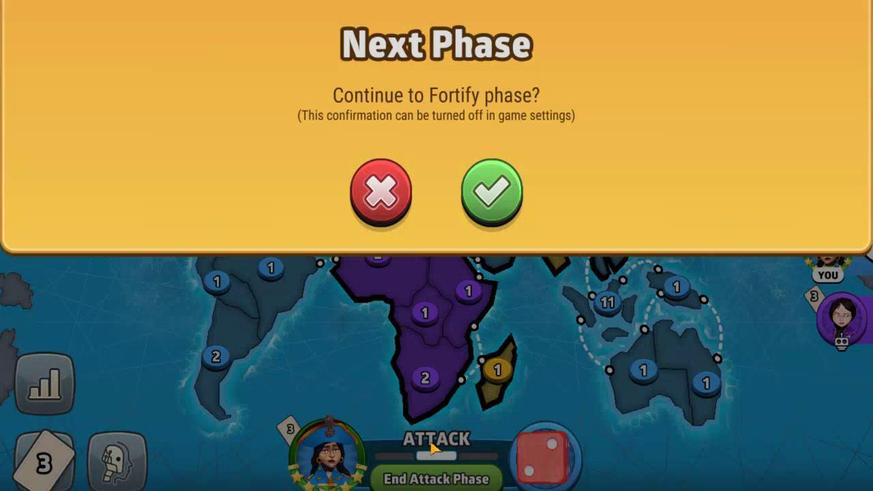 
Action: Mouse moved to (513, 361)
Screenshot: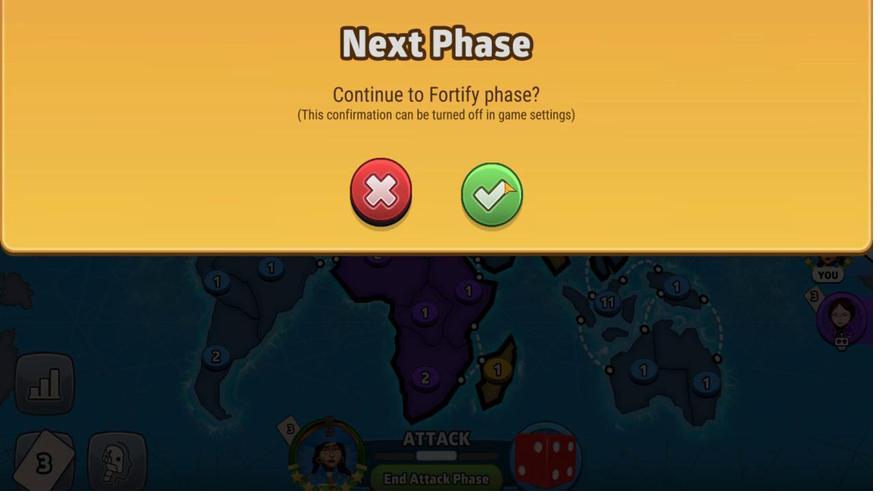 
Action: Mouse pressed left at (513, 361)
Screenshot: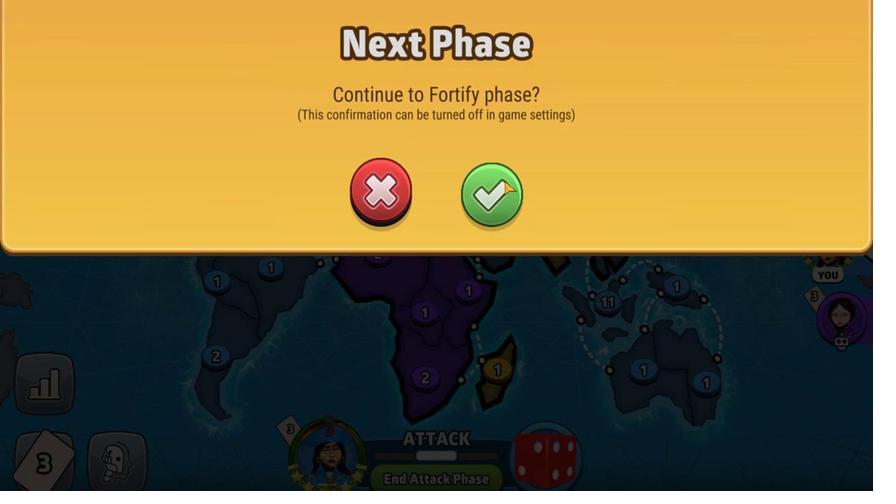 
Action: Mouse moved to (305, 399)
Screenshot: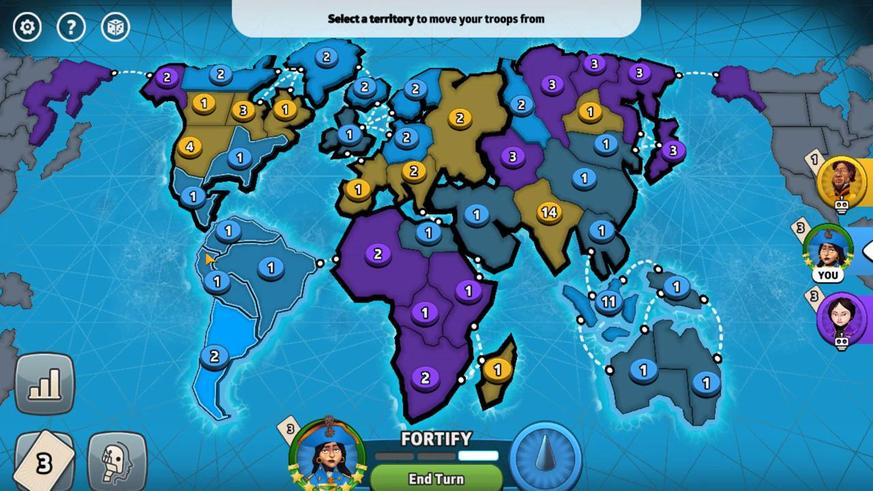 
Action: Mouse pressed left at (305, 399)
Screenshot: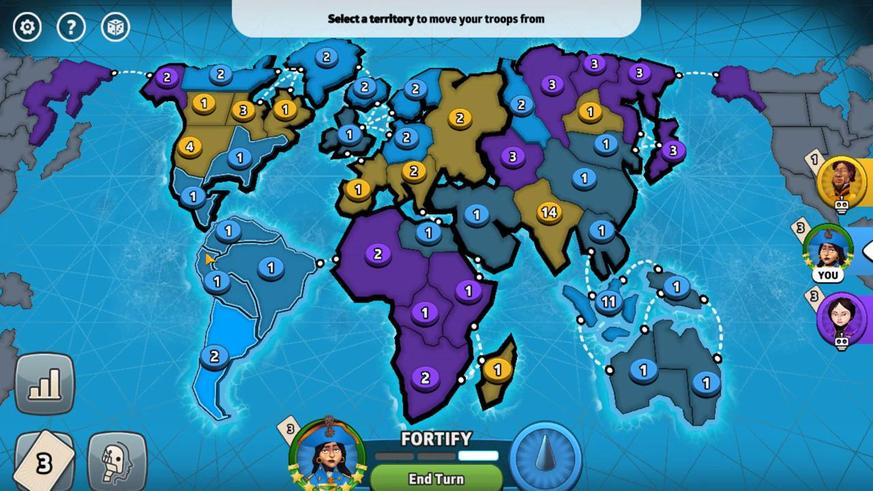 
Action: Mouse moved to (283, 363)
Screenshot: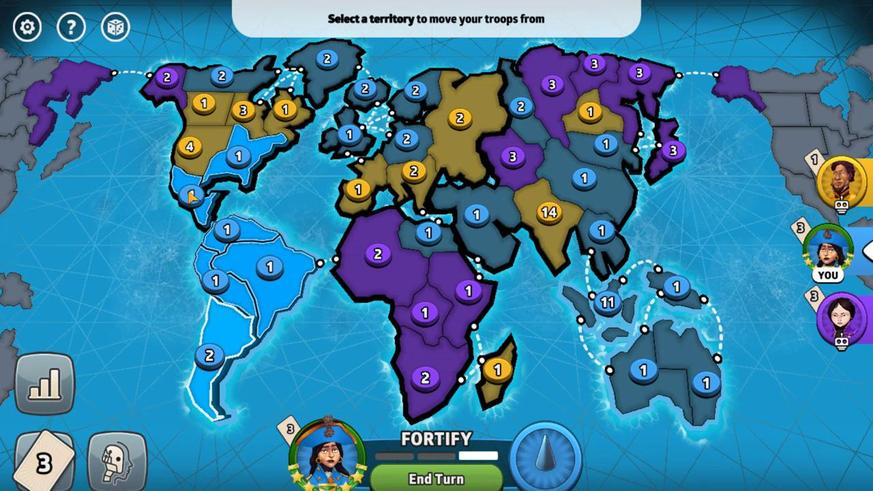 
Action: Mouse pressed left at (283, 363)
Screenshot: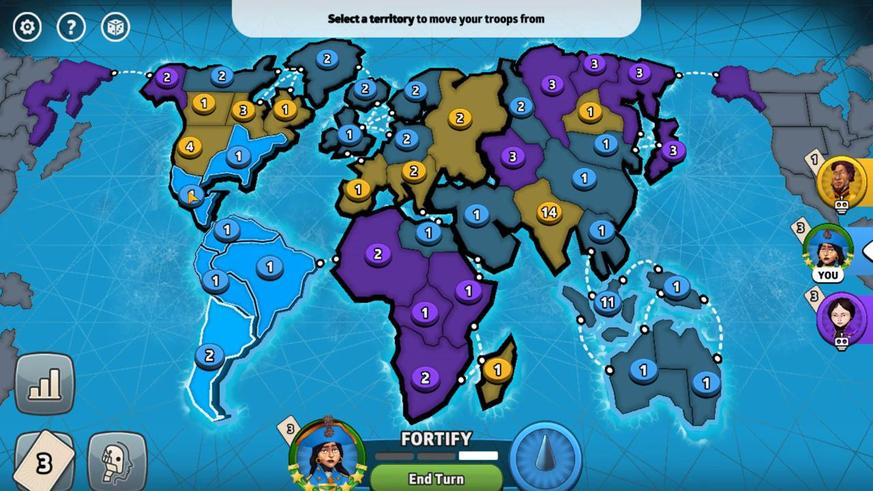 
Action: Mouse moved to (591, 386)
Screenshot: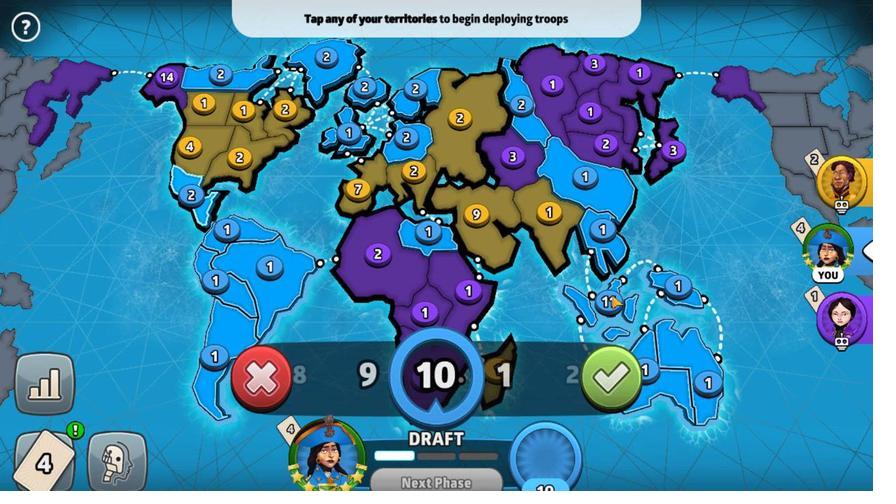 
Action: Mouse pressed left at (591, 386)
Screenshot: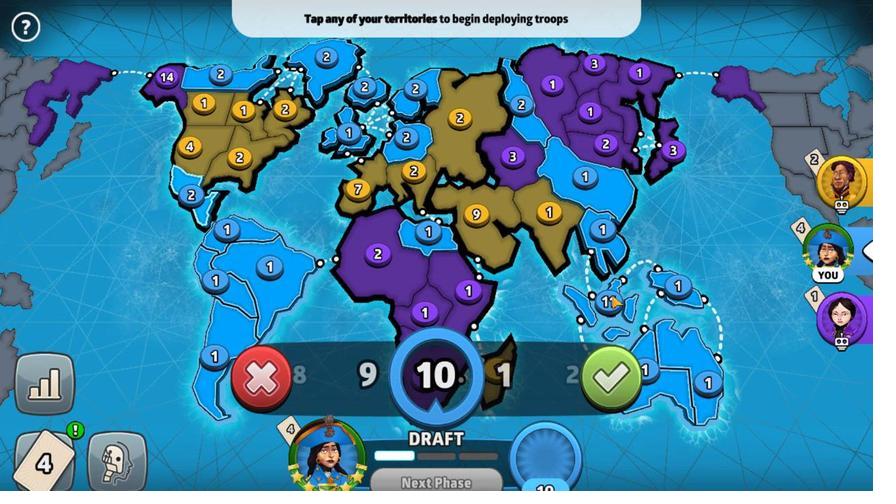 
Action: Mouse moved to (600, 403)
Screenshot: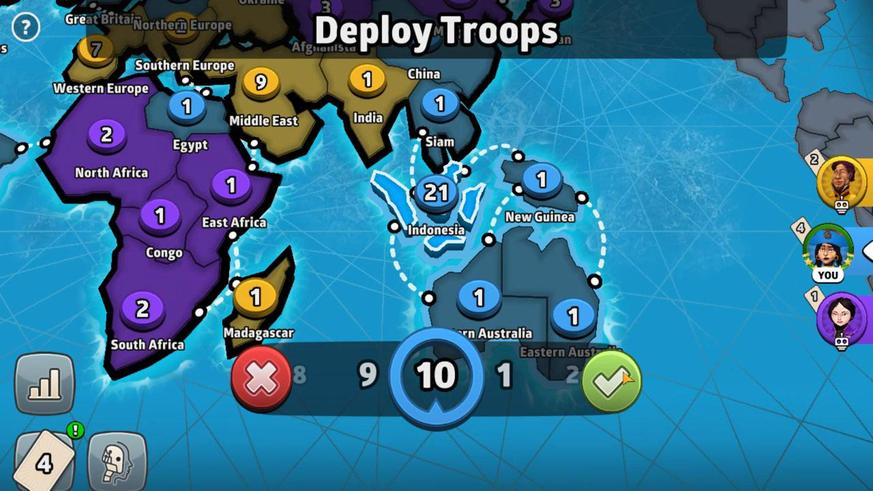 
Action: Mouse pressed left at (600, 403)
Screenshot: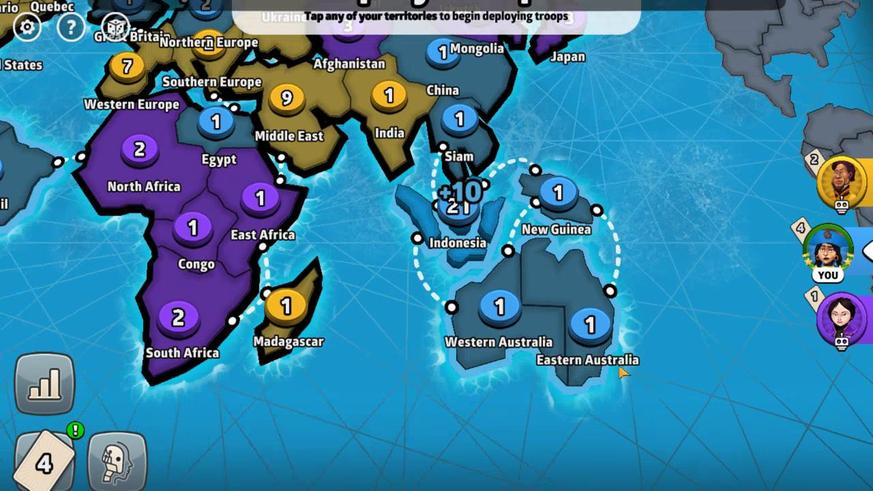 
Action: Mouse moved to (449, 425)
Screenshot: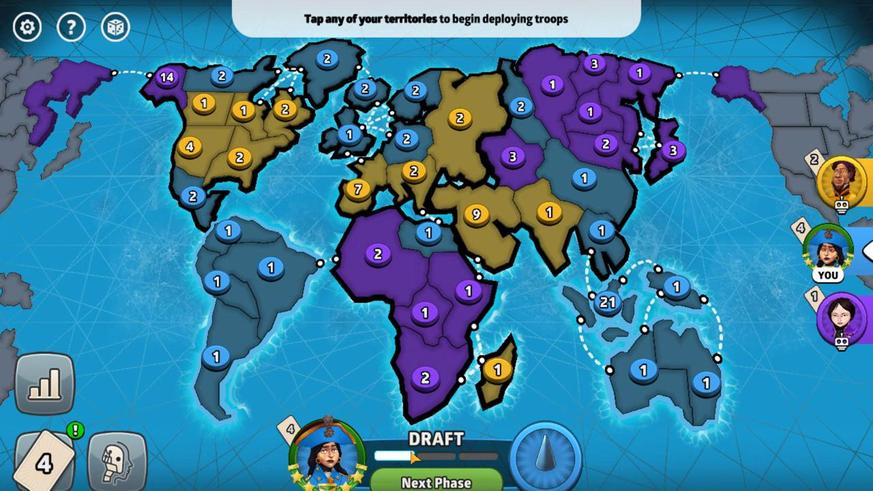 
Action: Mouse pressed left at (449, 425)
Screenshot: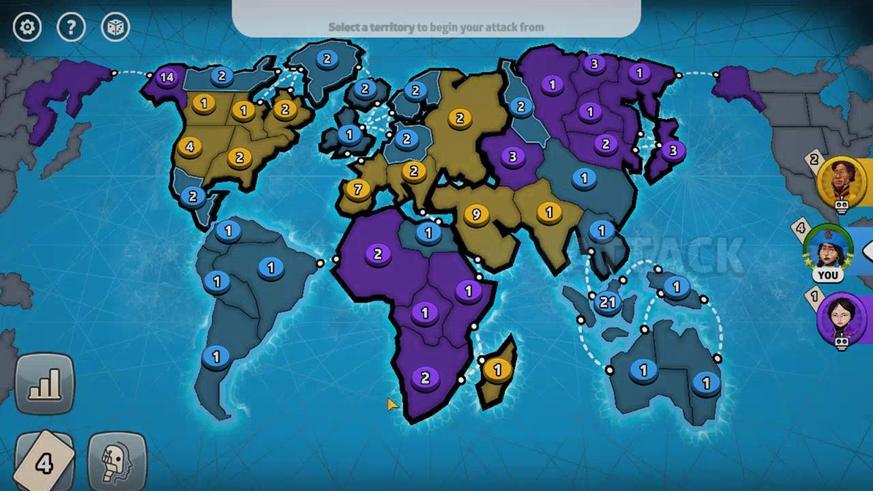 
Action: Mouse moved to (524, 344)
Screenshot: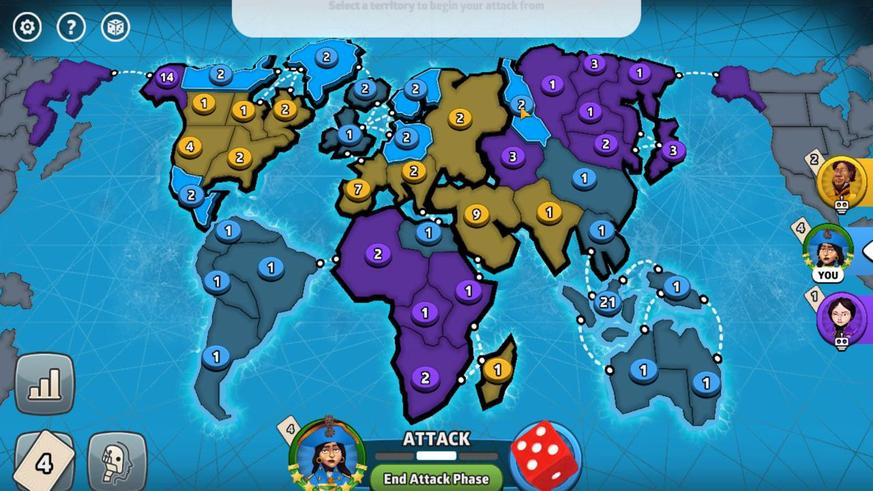 
Action: Mouse pressed left at (524, 344)
Screenshot: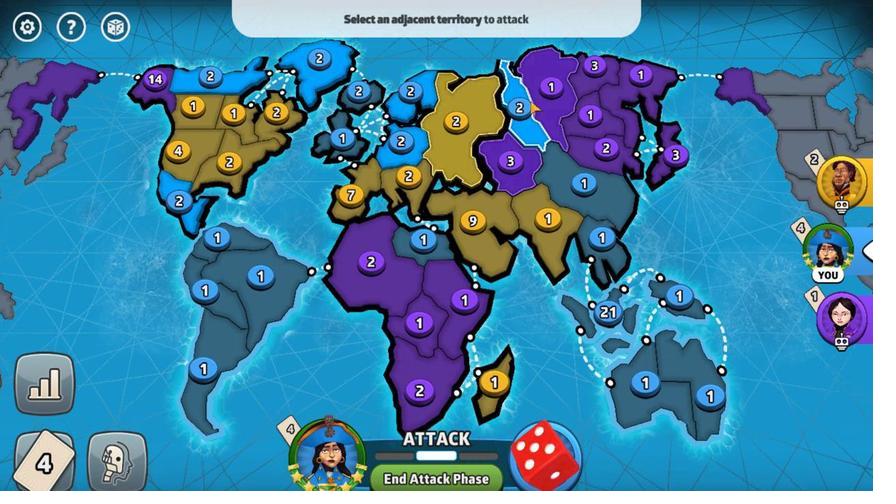 
Action: Mouse moved to (527, 353)
Screenshot: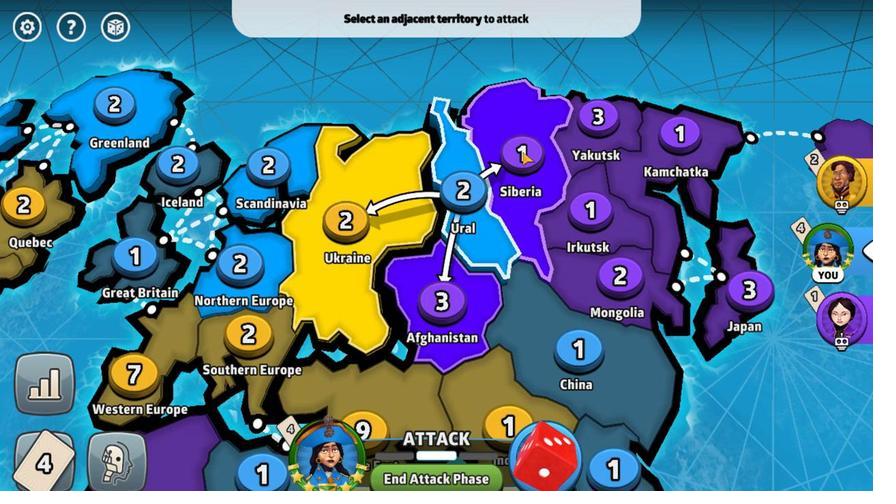 
Action: Mouse pressed left at (527, 353)
Screenshot: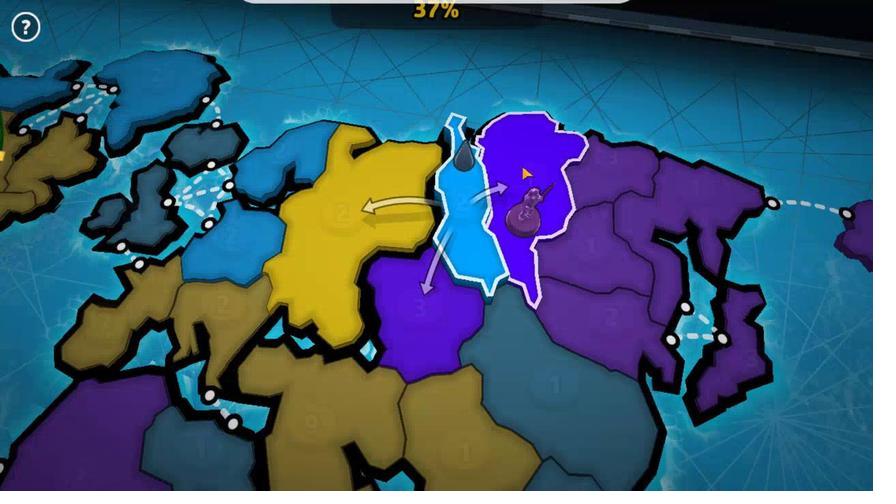 
Action: Mouse moved to (477, 413)
Screenshot: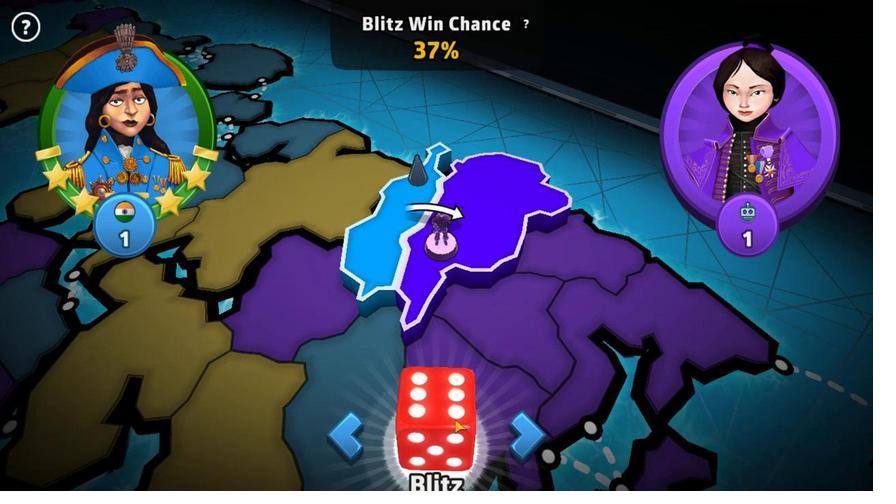 
Action: Mouse pressed left at (477, 413)
Screenshot: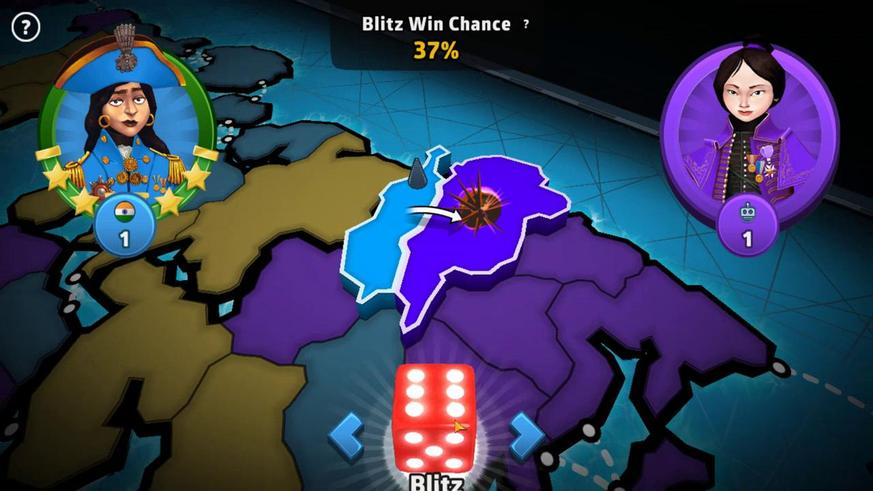 
Action: Mouse moved to (305, 338)
Screenshot: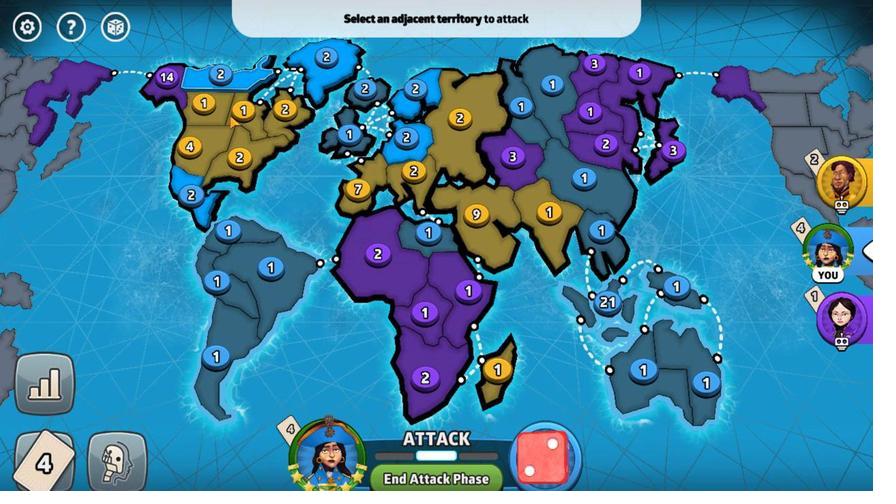 
Action: Mouse pressed left at (305, 338)
Screenshot: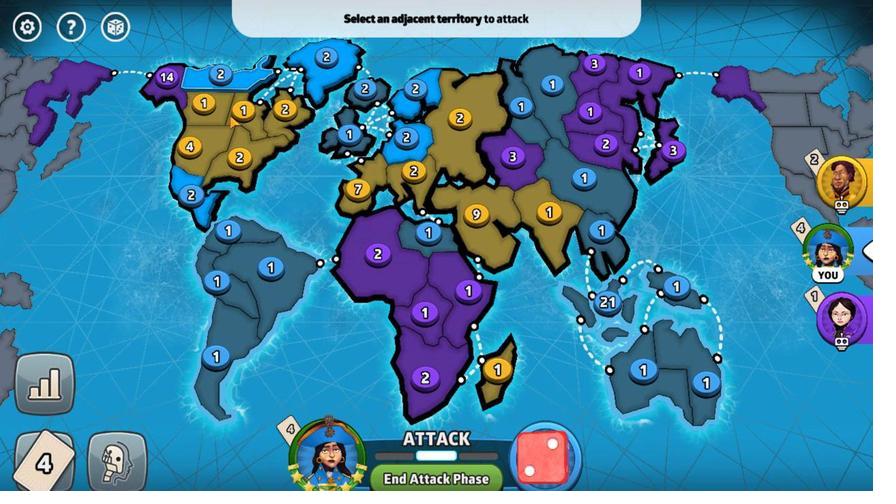 
Action: Mouse moved to (482, 368)
Screenshot: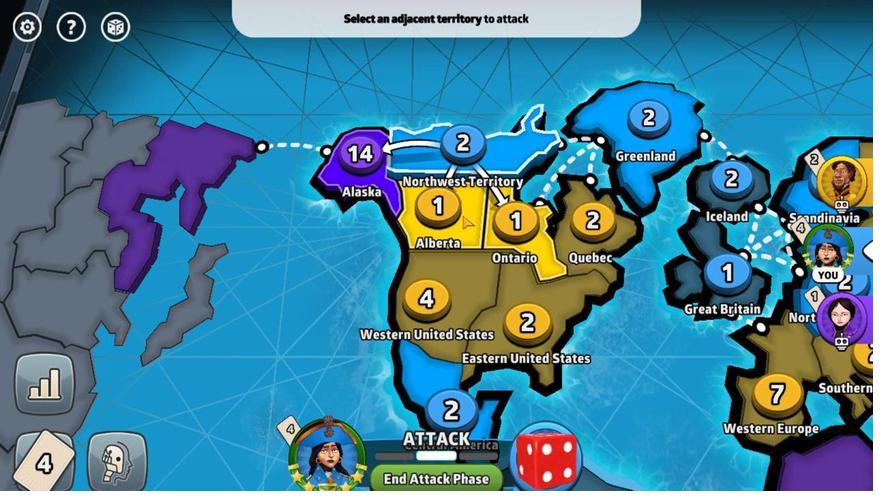 
Action: Mouse pressed left at (482, 368)
Screenshot: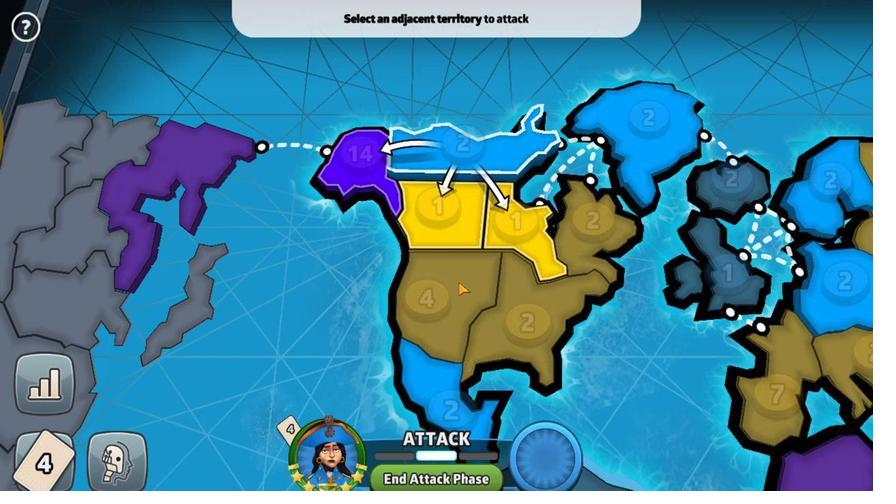 
Action: Mouse moved to (481, 410)
Screenshot: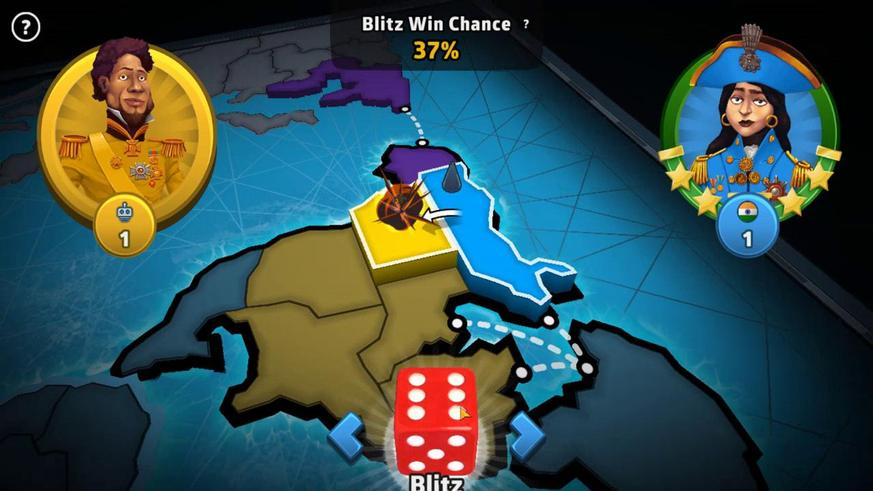 
Action: Mouse pressed left at (481, 410)
Screenshot: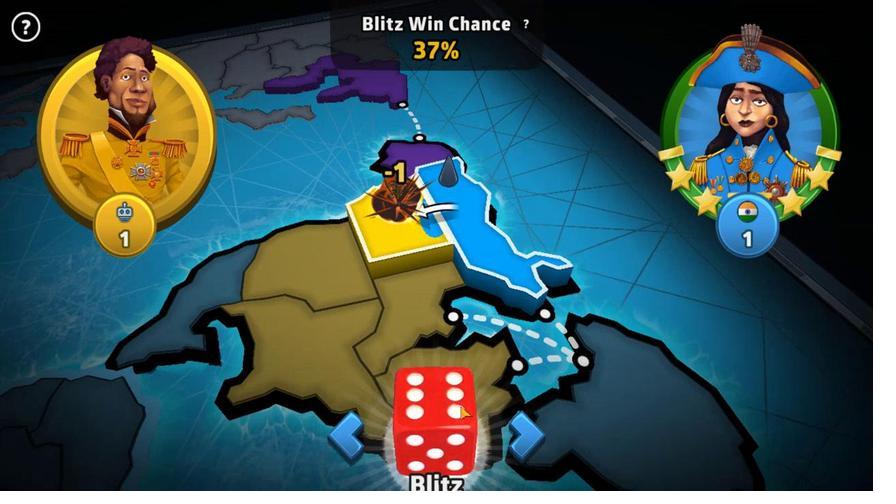 
Action: Mouse moved to (381, 333)
Screenshot: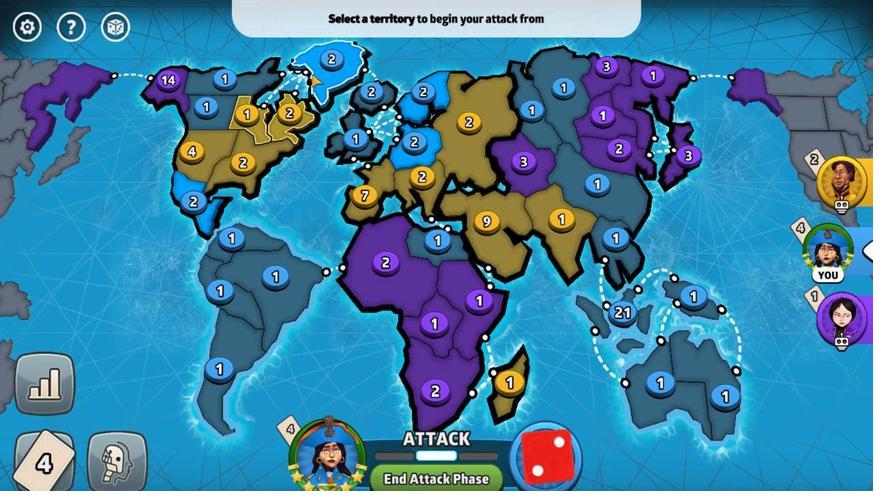 
Action: Mouse pressed left at (381, 333)
Screenshot: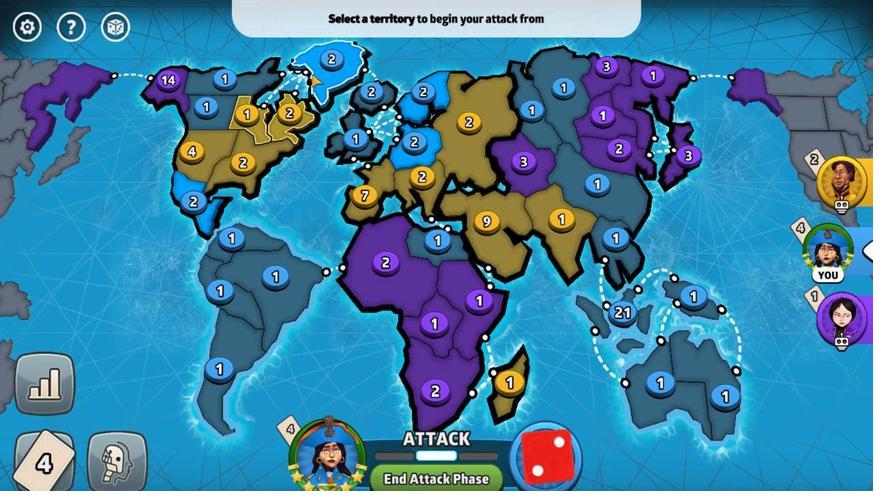 
Action: Mouse moved to (414, 374)
Screenshot: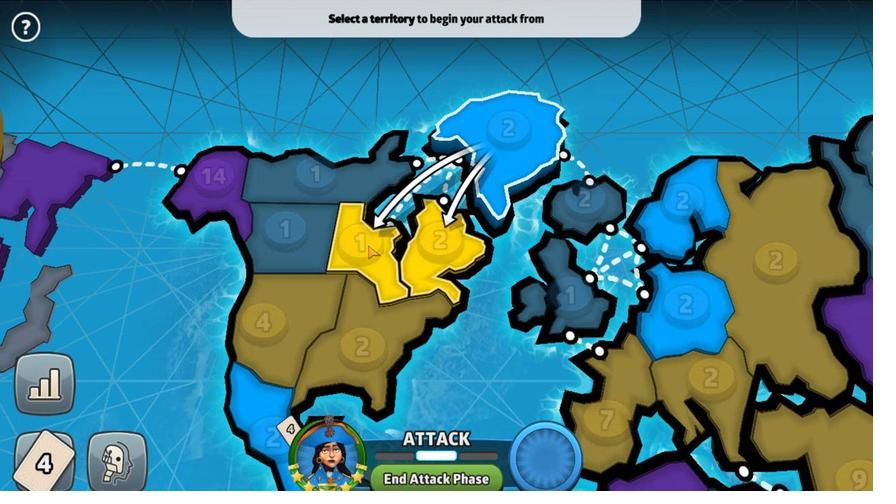 
Action: Mouse pressed left at (414, 374)
Screenshot: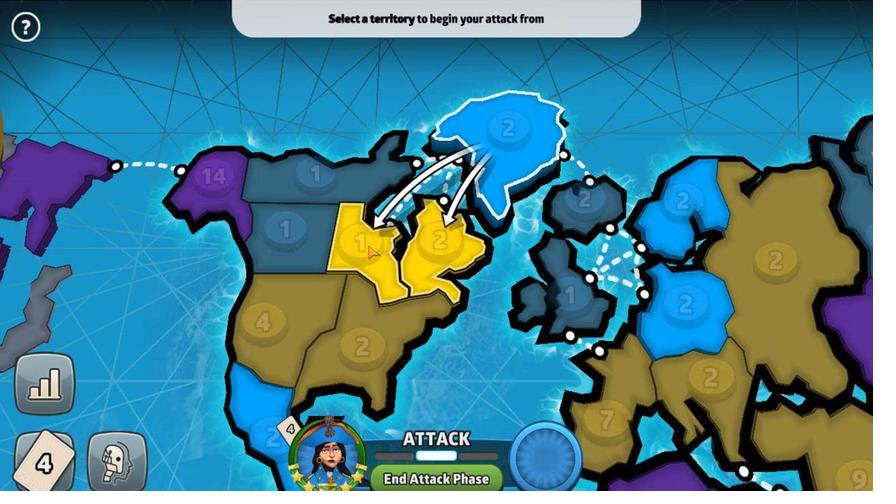 
Action: Mouse moved to (462, 415)
Screenshot: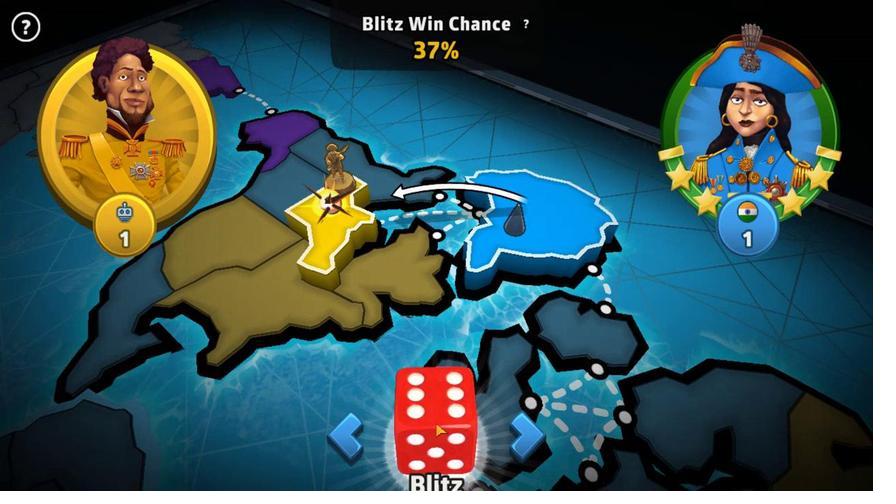 
Action: Mouse pressed left at (462, 415)
Screenshot: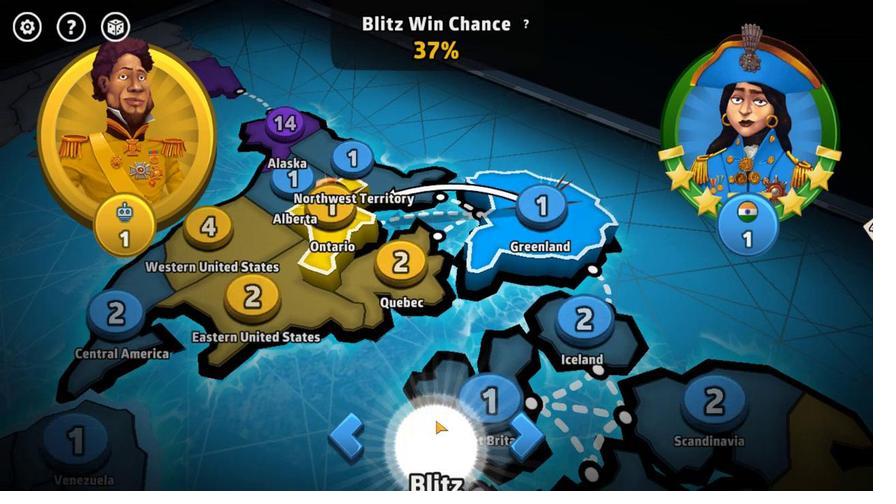 
Action: Mouse moved to (473, 425)
Screenshot: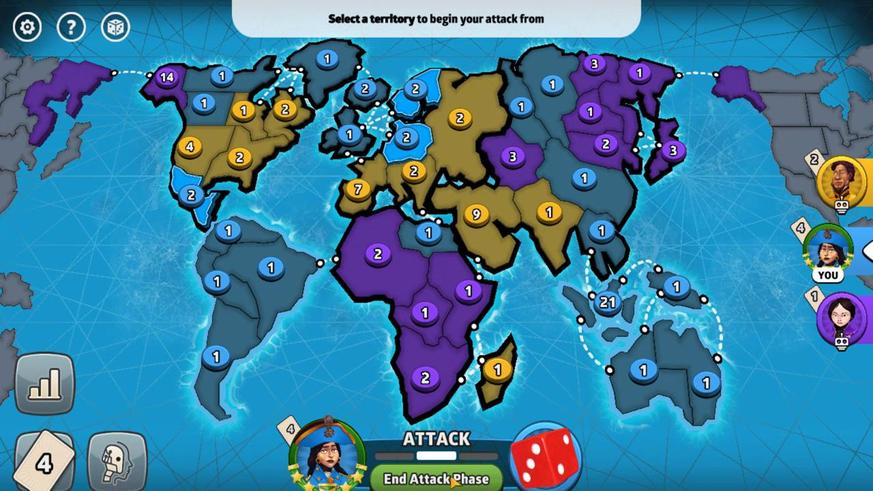 
Action: Mouse pressed left at (473, 425)
Screenshot: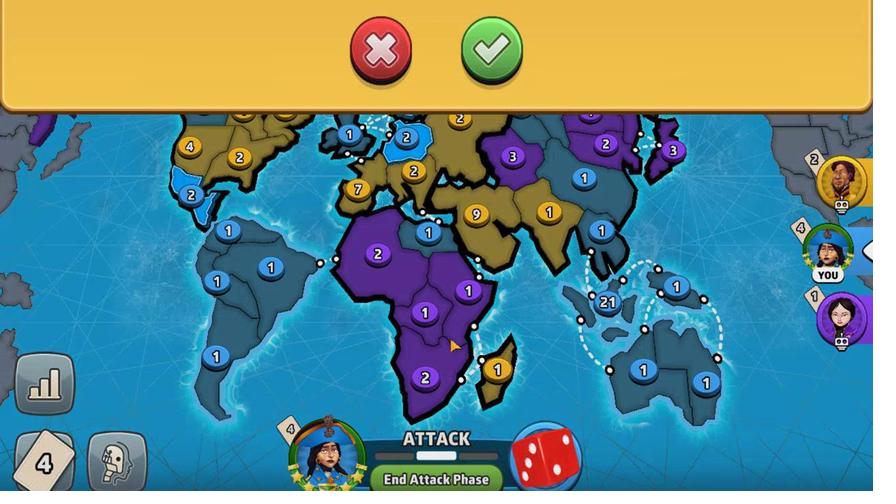 
Action: Mouse moved to (503, 360)
Screenshot: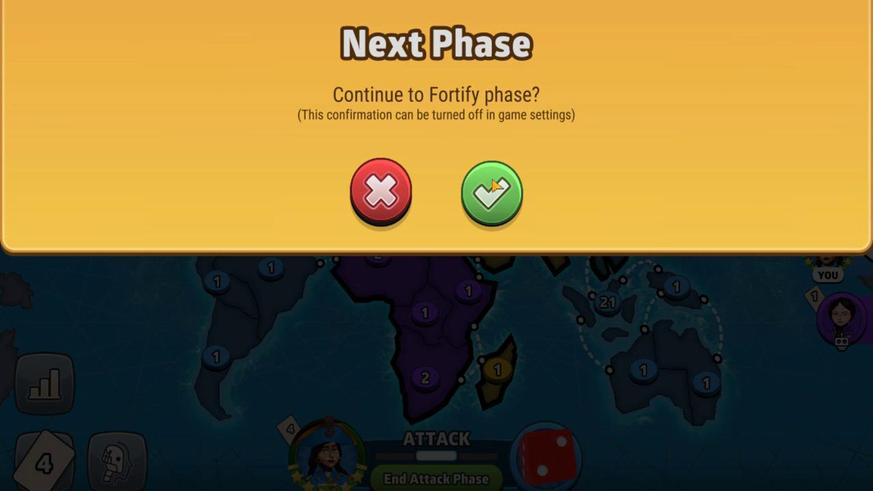 
Action: Mouse pressed left at (503, 360)
Screenshot: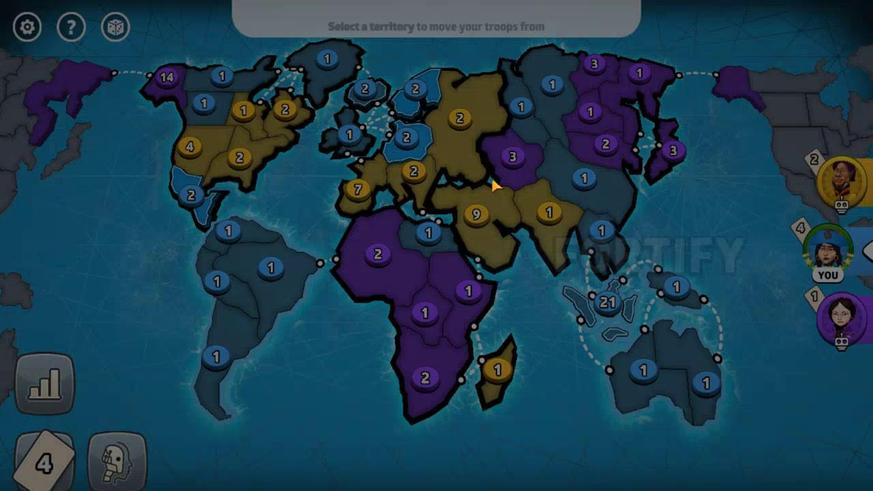 
Action: Mouse moved to (445, 351)
Screenshot: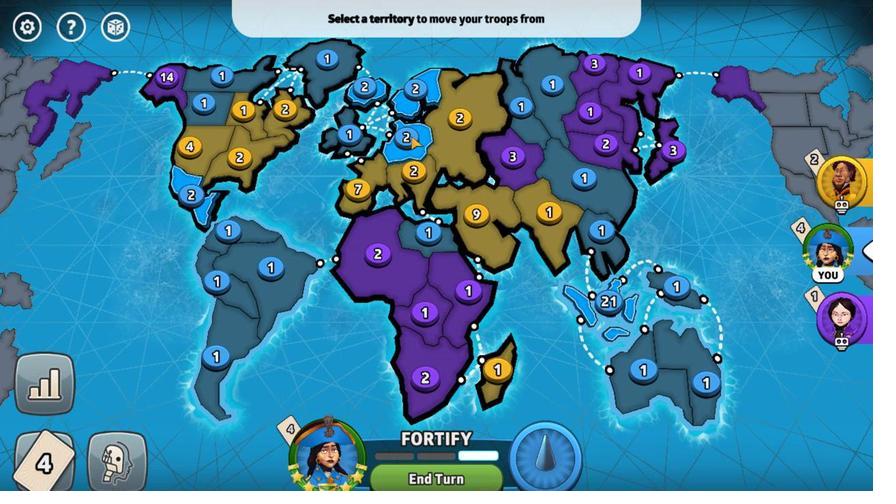 
Action: Mouse pressed left at (445, 351)
Screenshot: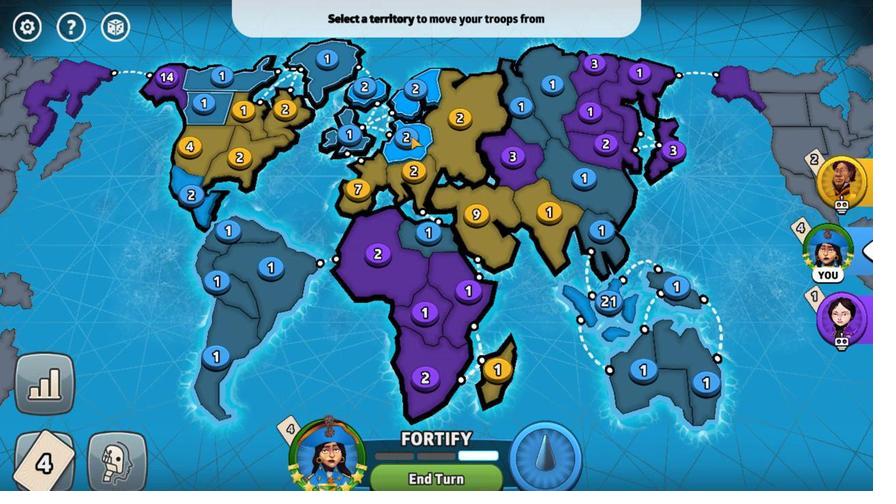 
Action: Mouse moved to (449, 342)
Screenshot: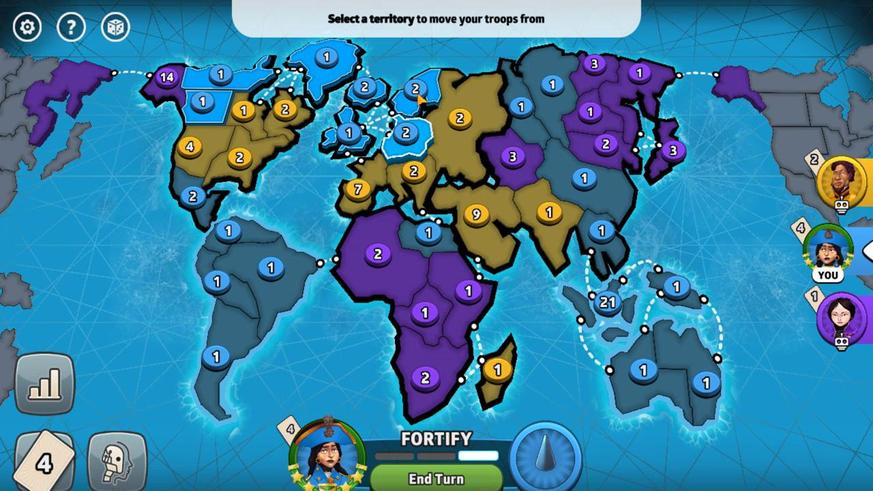 
Action: Mouse pressed left at (449, 342)
Screenshot: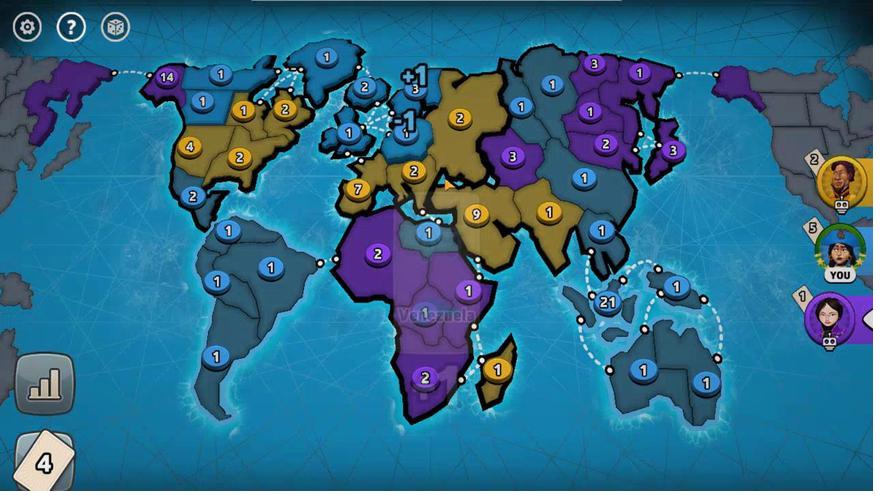 
Action: Mouse moved to (459, 372)
Screenshot: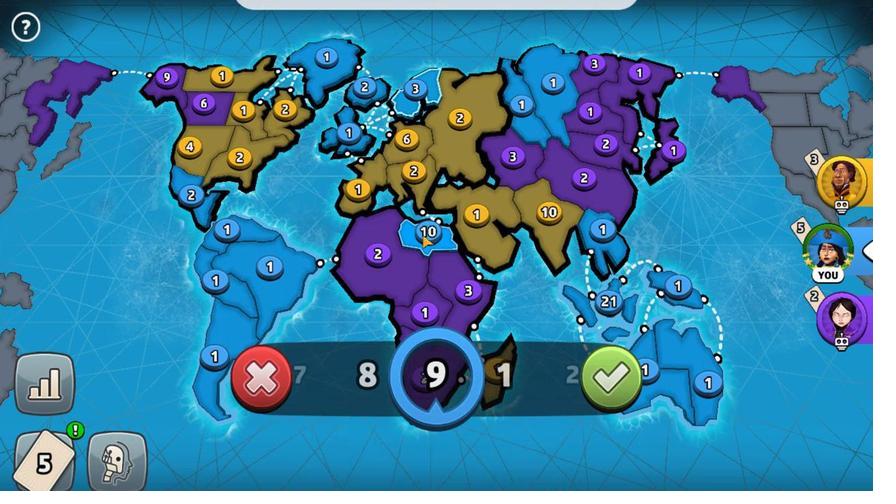 
Action: Mouse pressed left at (459, 372)
Screenshot: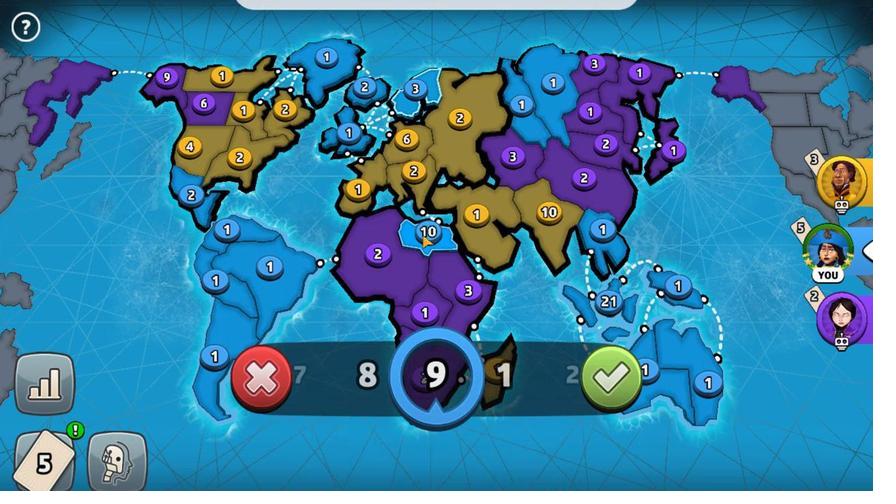 
Action: Mouse moved to (588, 402)
Screenshot: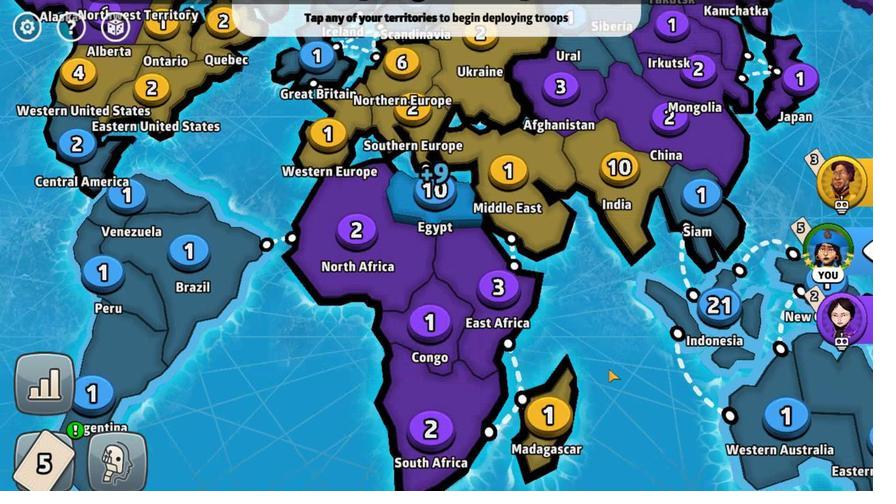 
Action: Mouse pressed left at (588, 402)
Screenshot: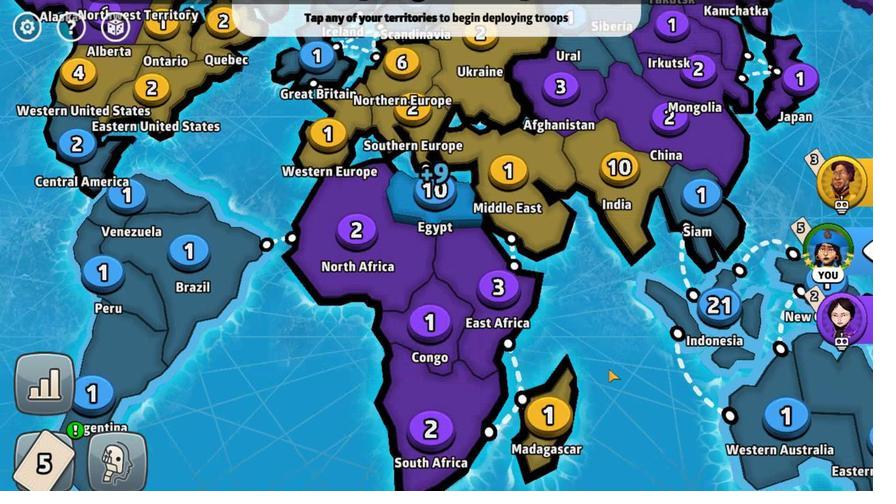 
Action: Mouse moved to (460, 426)
Screenshot: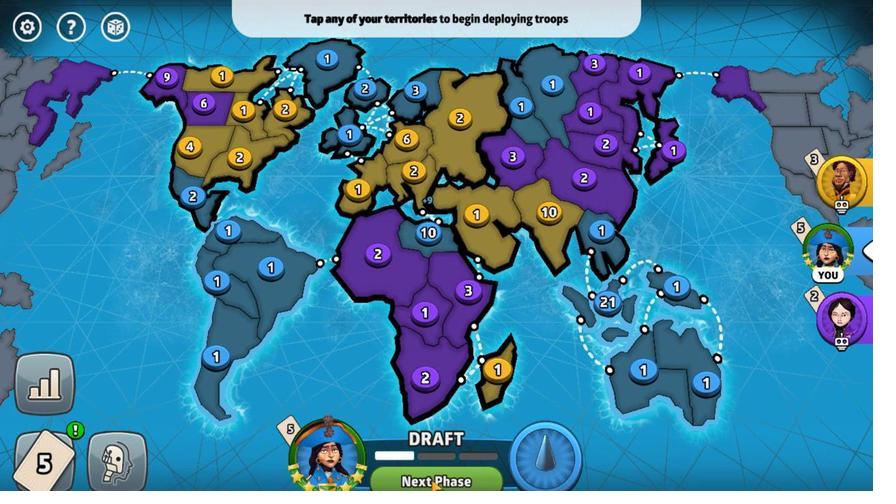 
Action: Mouse pressed left at (460, 426)
Screenshot: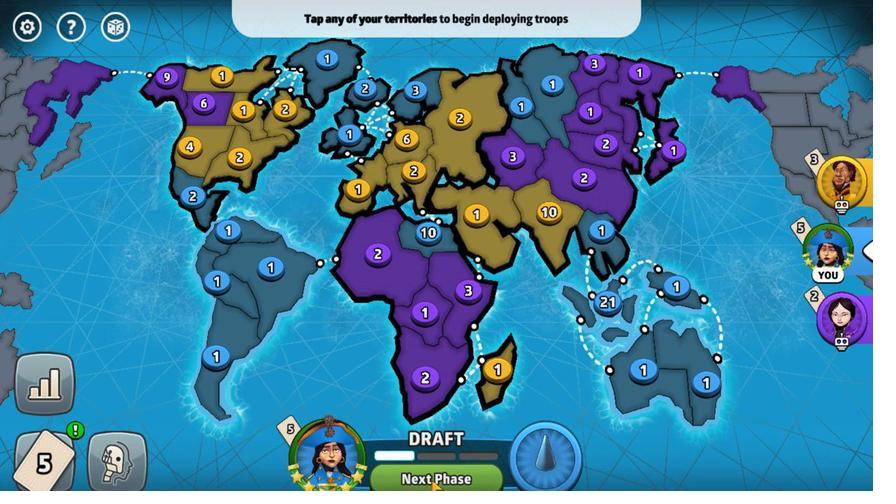 
Action: Mouse moved to (484, 389)
Screenshot: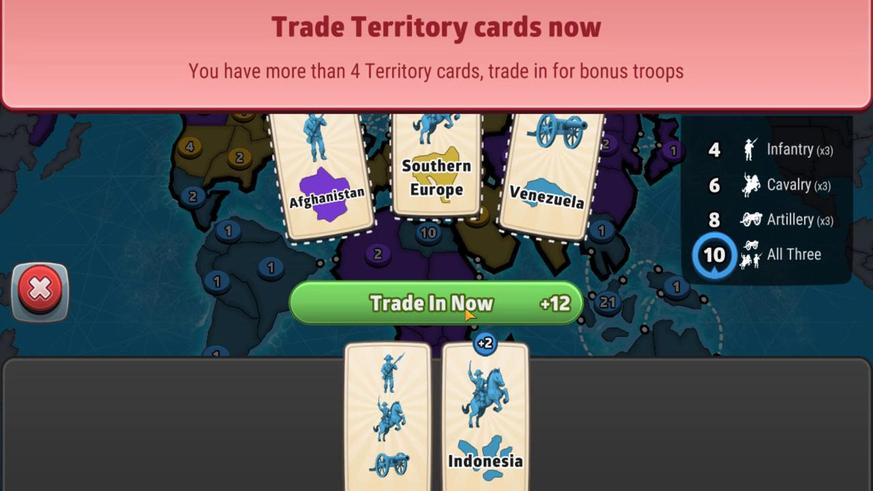 
Action: Mouse pressed left at (484, 389)
Screenshot: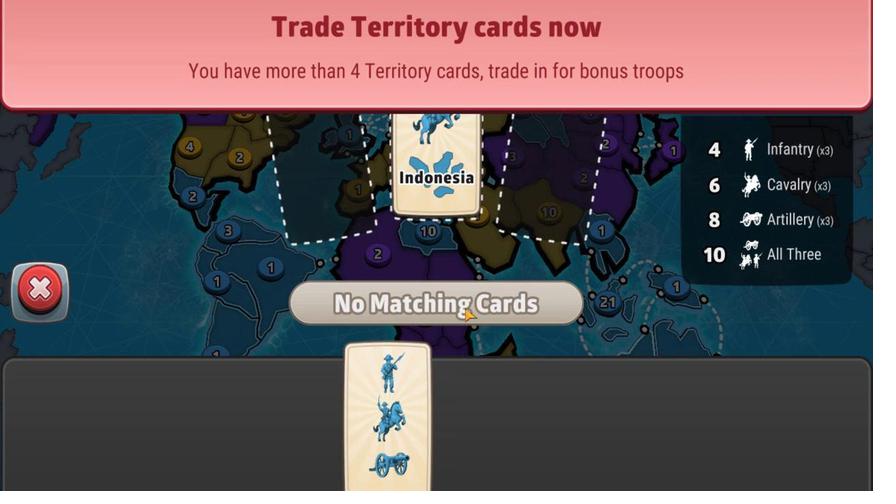 
Action: Mouse moved to (288, 363)
Screenshot: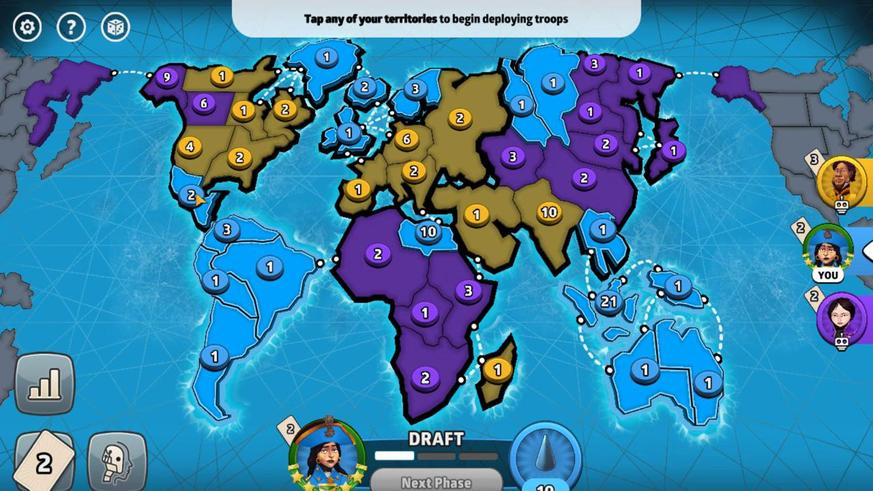 
Action: Mouse pressed left at (288, 363)
Screenshot: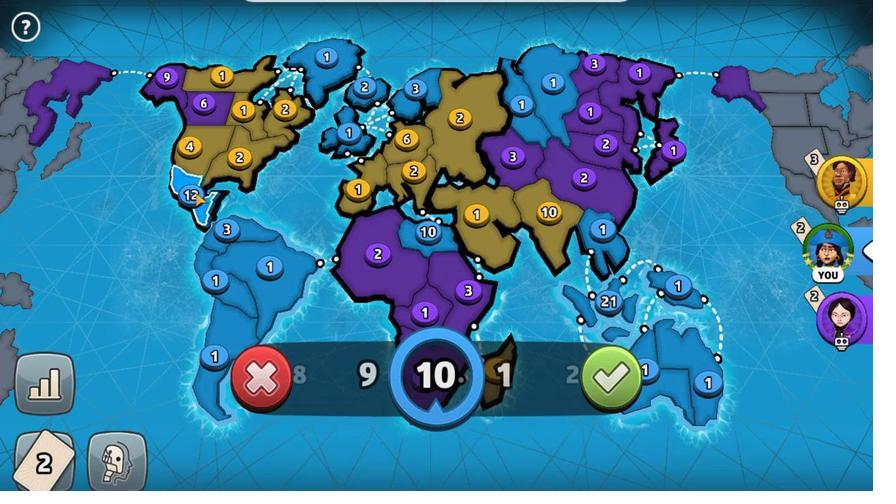 
Action: Mouse moved to (591, 402)
Screenshot: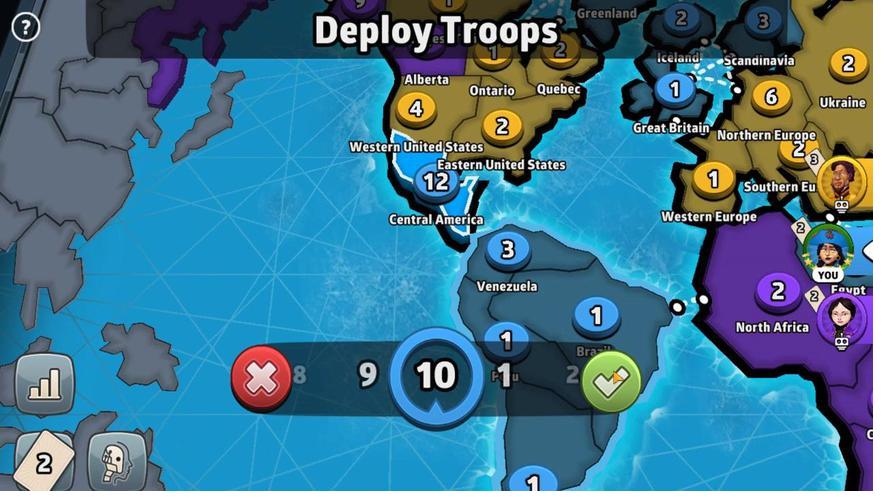 
Action: Mouse pressed left at (591, 402)
Screenshot: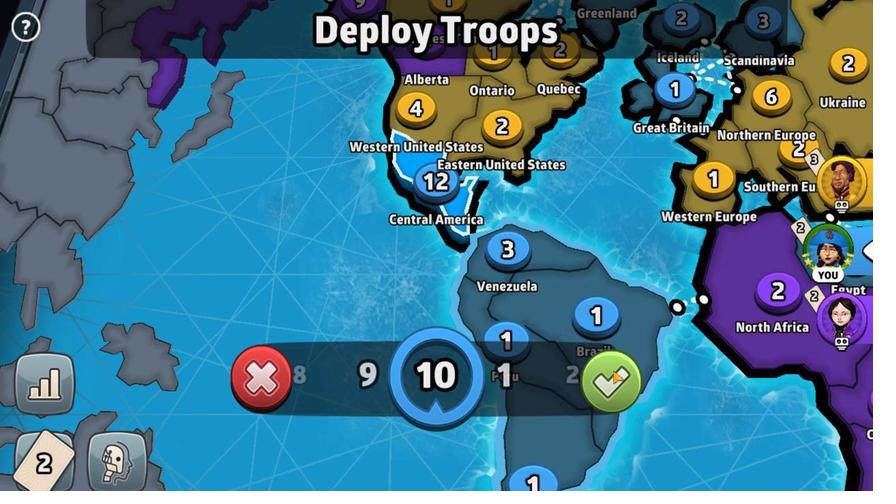
Action: Mouse moved to (469, 425)
Screenshot: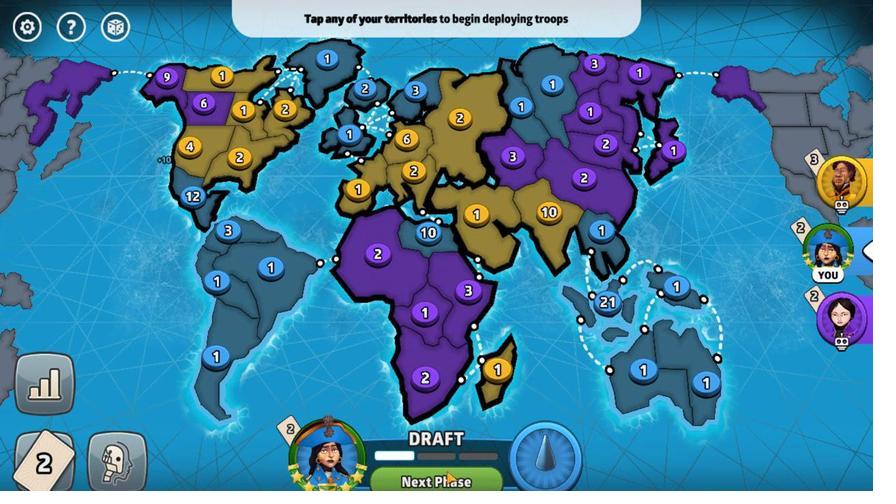 
Action: Mouse pressed left at (469, 425)
Screenshot: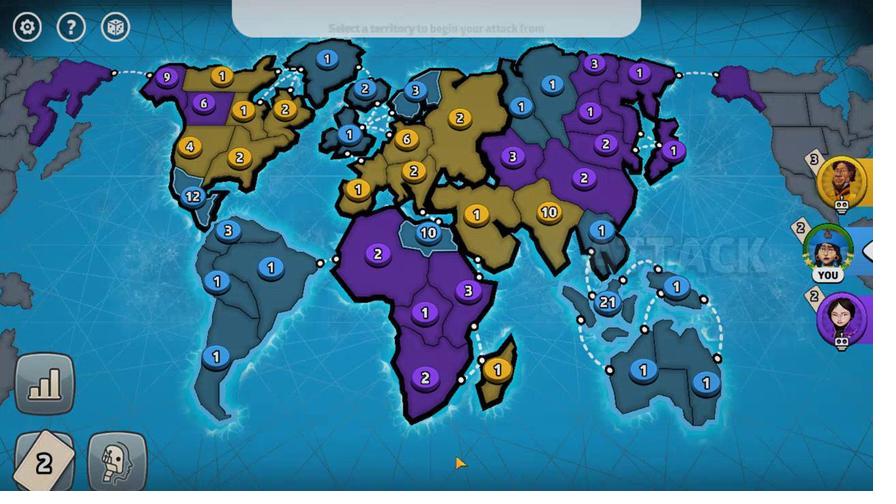 
Action: Mouse moved to (456, 372)
Screenshot: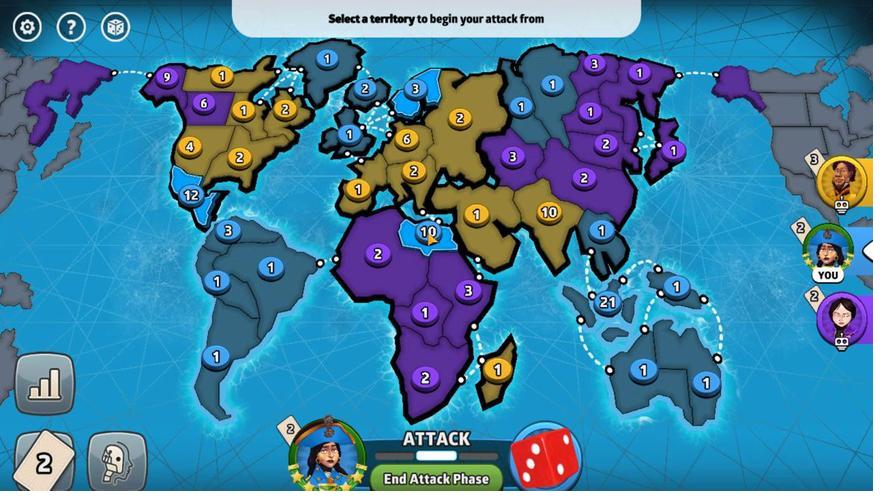 
Action: Mouse pressed left at (456, 372)
Screenshot: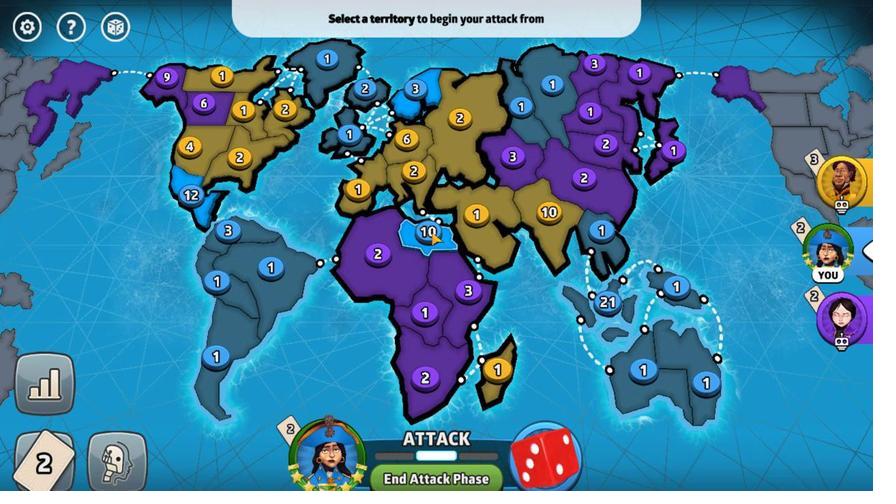 
Action: Mouse moved to (396, 371)
Screenshot: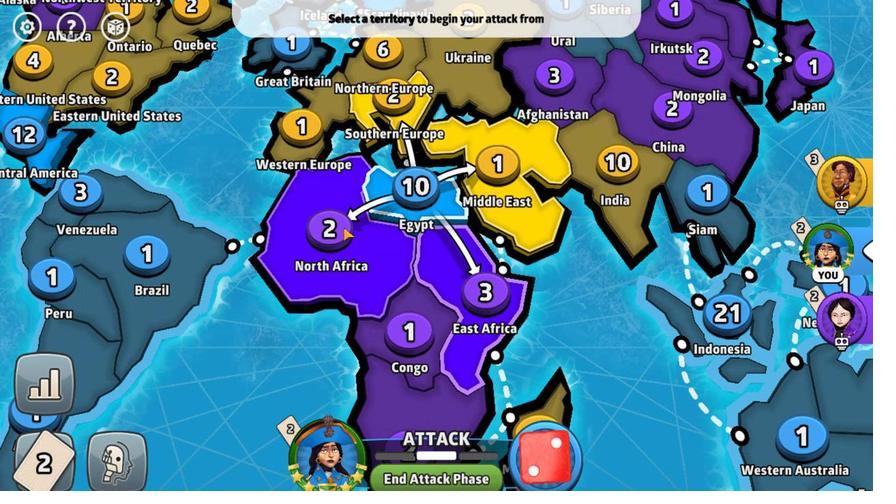 
Action: Mouse pressed left at (396, 371)
Screenshot: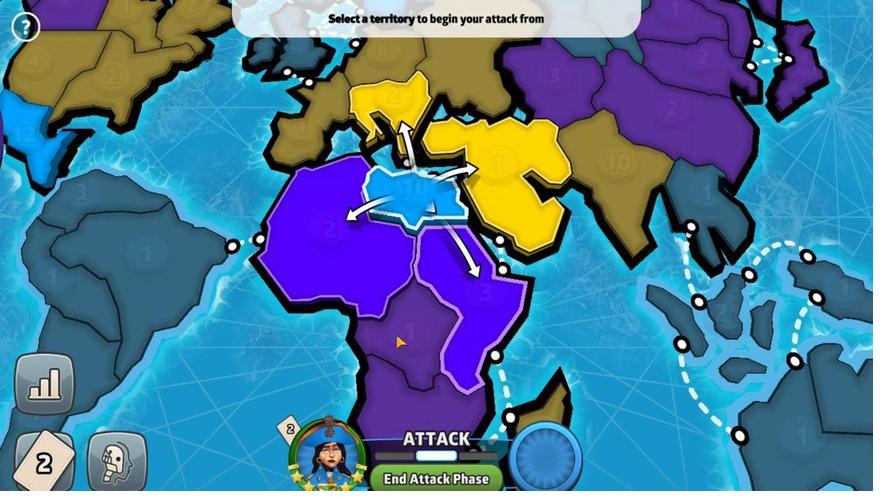 
Action: Mouse moved to (459, 412)
Screenshot: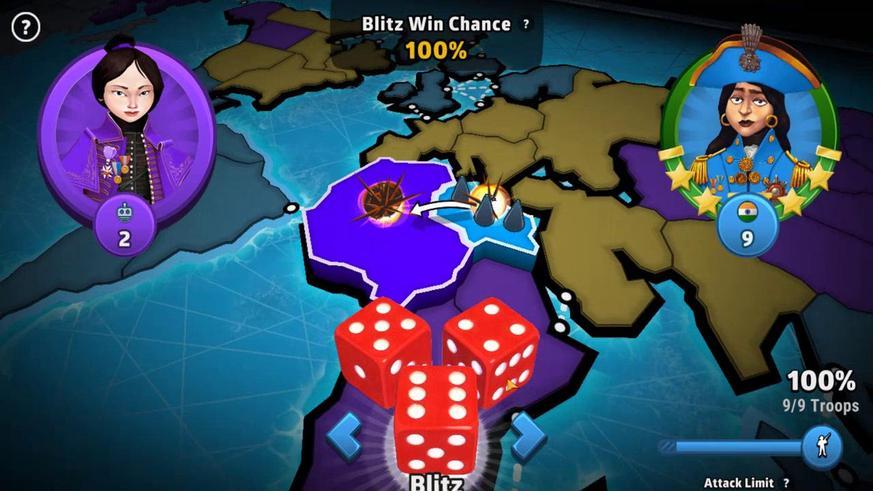 
Action: Mouse pressed left at (459, 412)
Screenshot: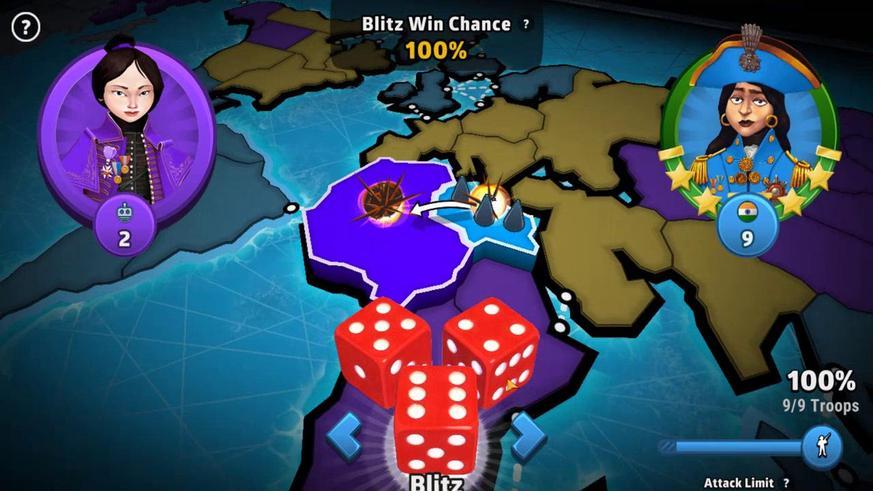 
Action: Mouse moved to (579, 406)
Screenshot: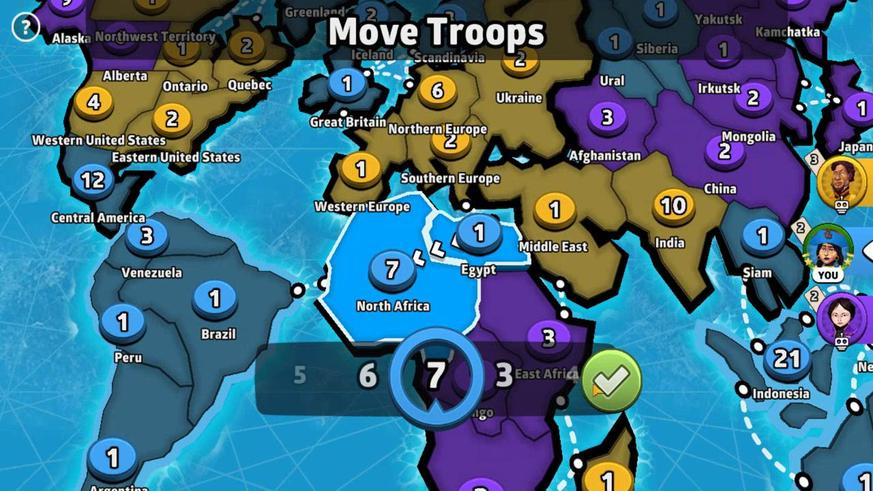 
Action: Mouse pressed left at (579, 406)
Screenshot: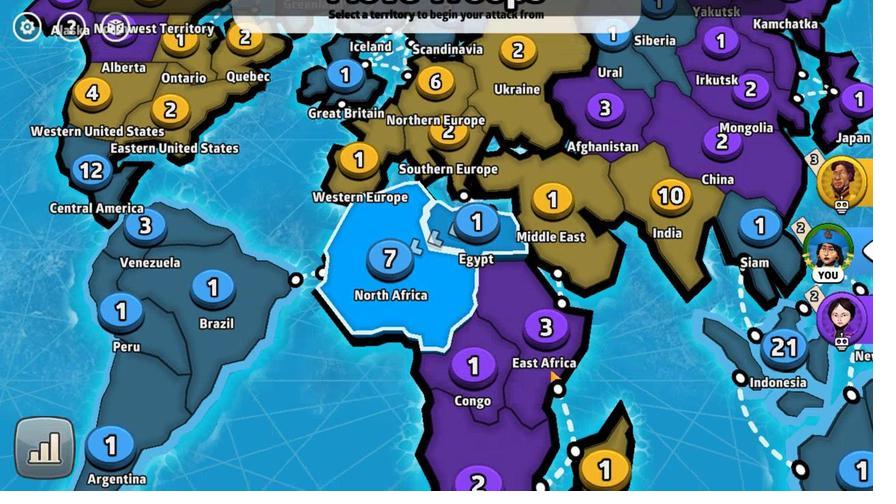 
Action: Mouse moved to (531, 380)
Screenshot: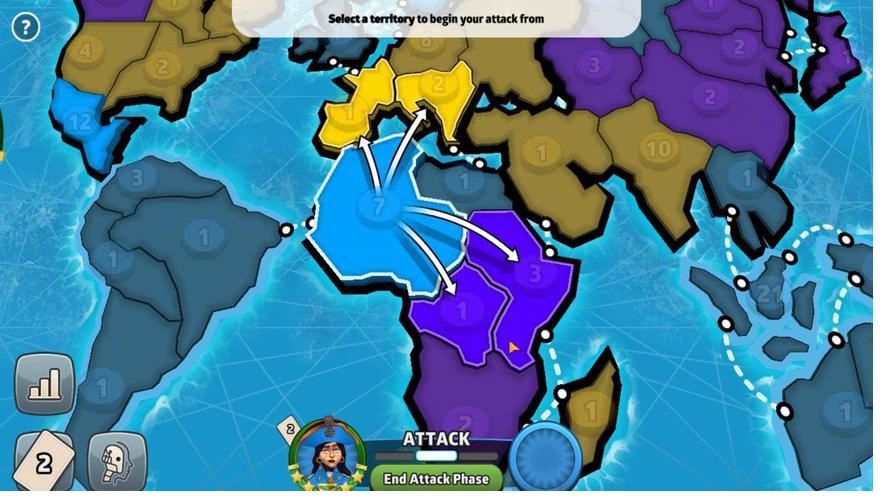 
Action: Mouse pressed left at (531, 380)
Screenshot: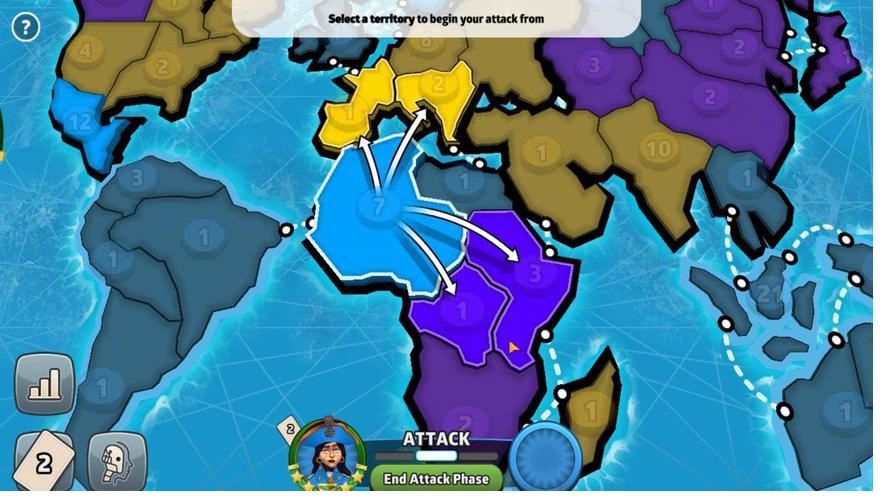 
Action: Mouse moved to (480, 417)
Screenshot: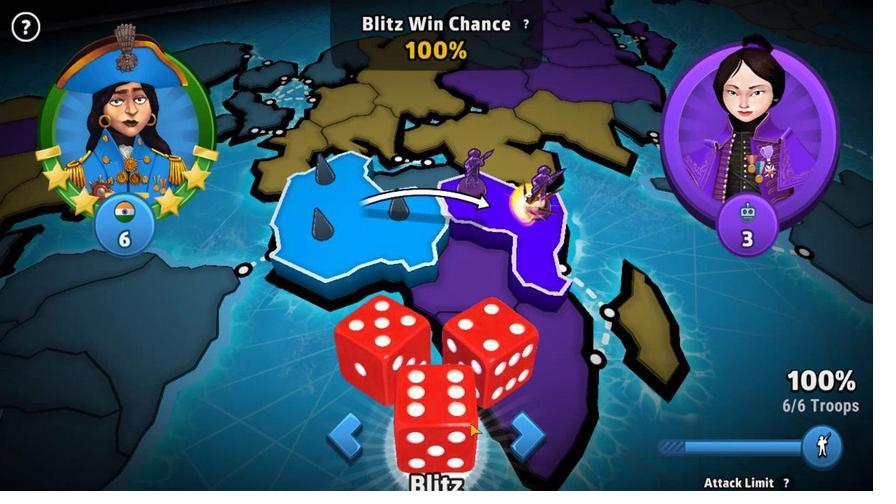 
Action: Mouse pressed left at (480, 417)
Screenshot: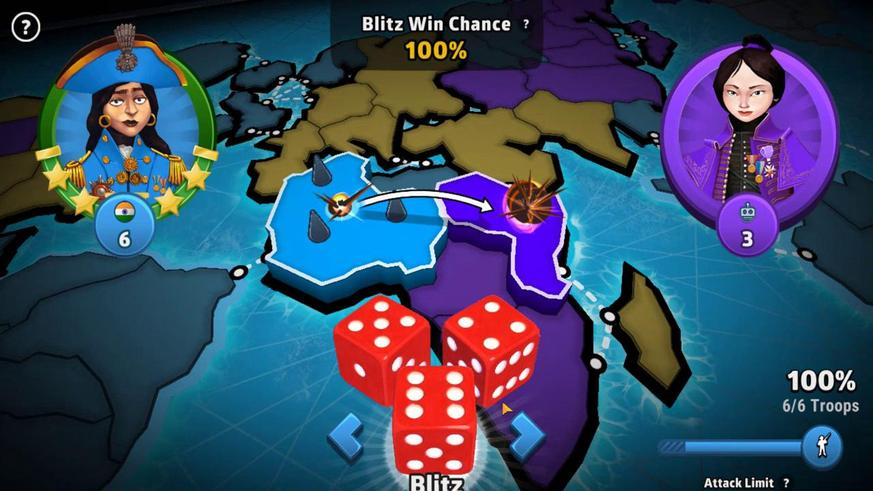 
Action: Mouse moved to (583, 402)
Screenshot: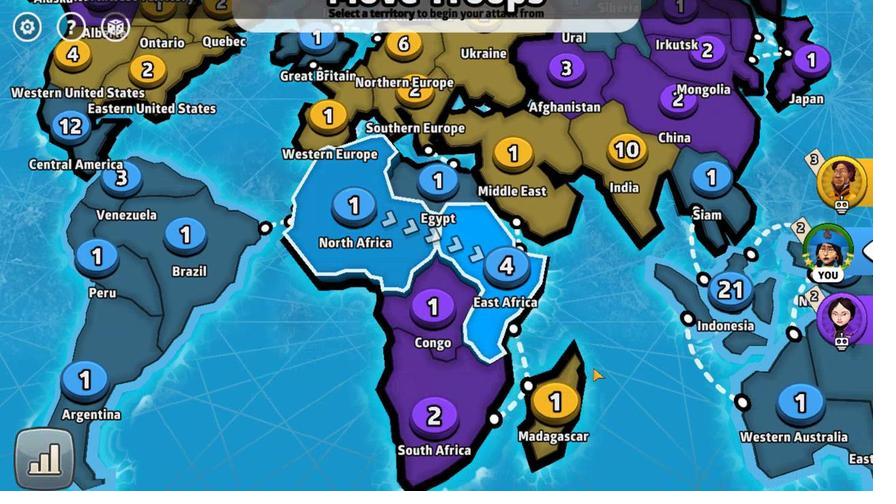 
Action: Mouse pressed left at (583, 402)
Screenshot: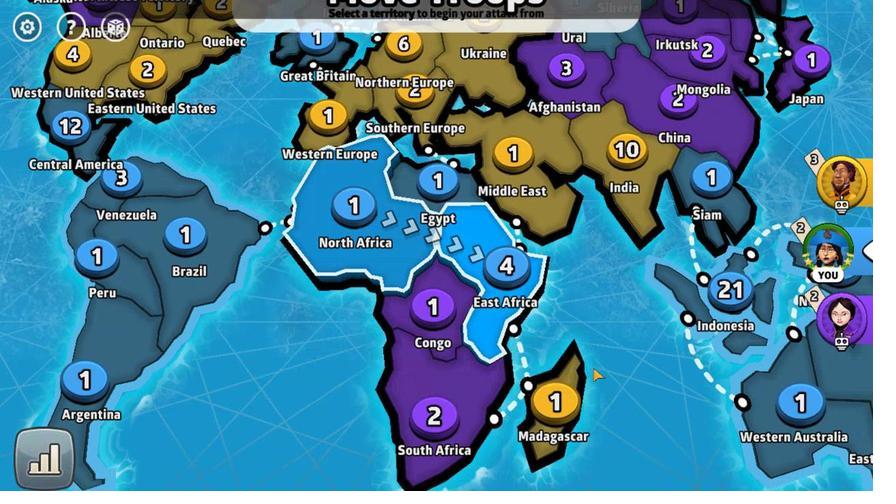 
Action: Mouse moved to (507, 389)
Screenshot: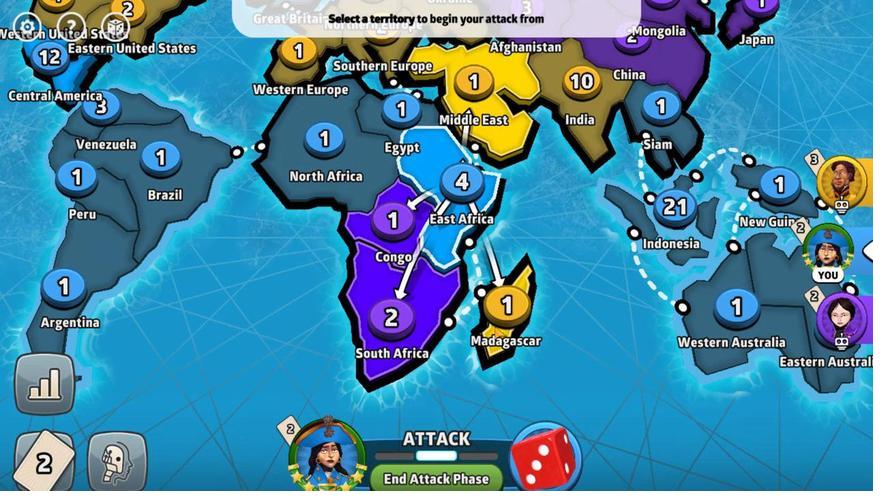 
Action: Mouse pressed left at (507, 389)
Screenshot: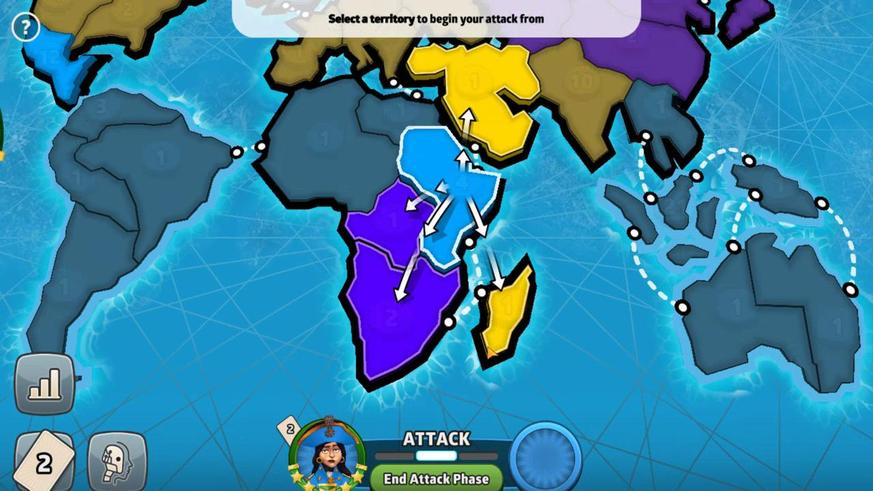 
Action: Mouse moved to (477, 408)
Screenshot: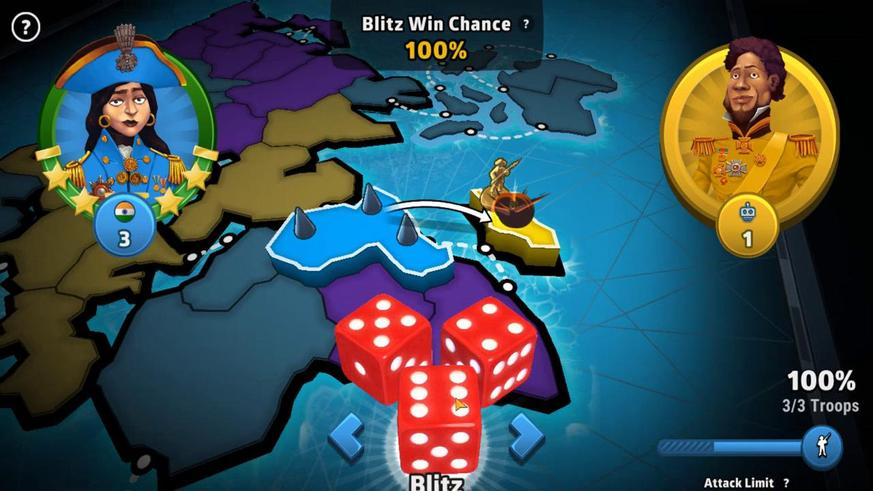 
Action: Mouse pressed left at (477, 408)
Screenshot: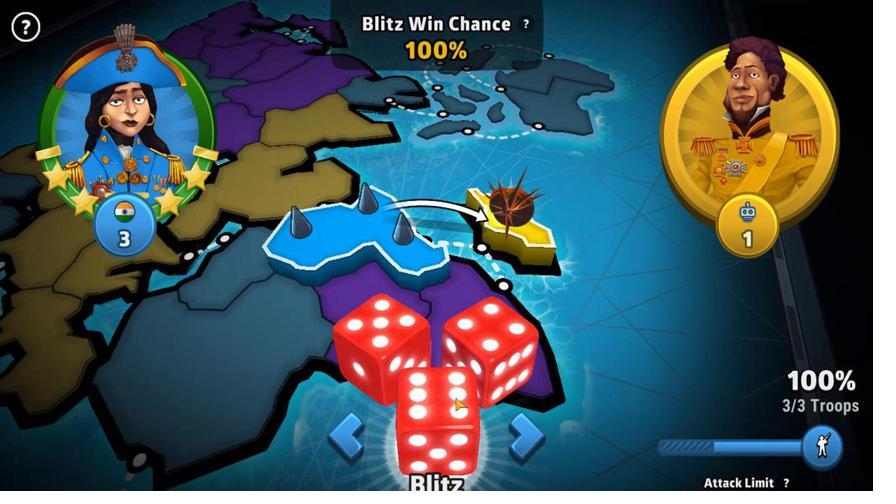 
Action: Mouse moved to (439, 363)
Screenshot: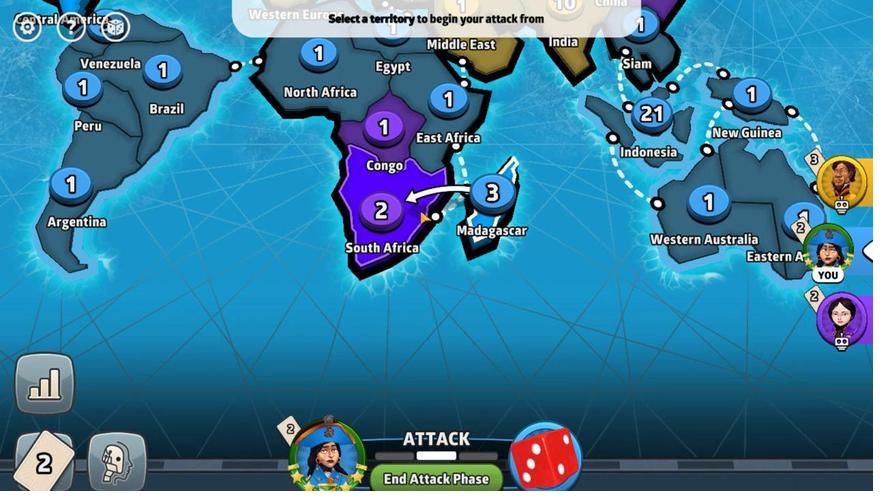 
Action: Mouse pressed left at (439, 363)
Screenshot: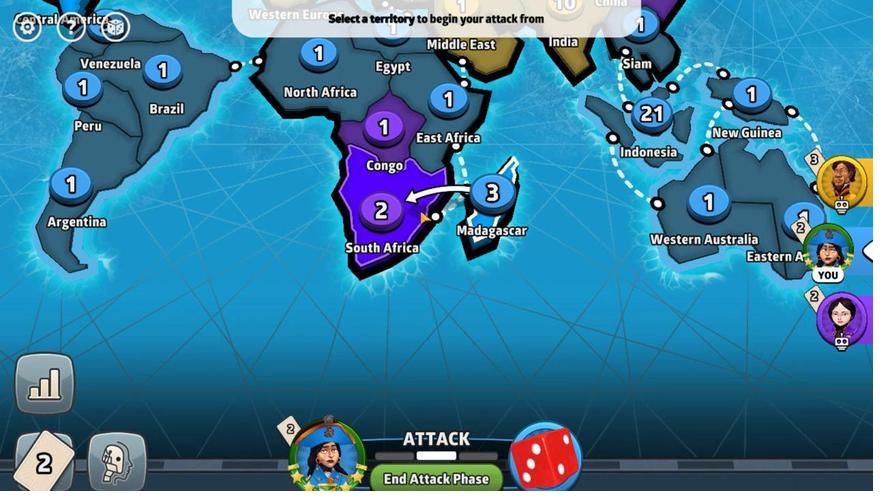 
Action: Mouse moved to (471, 406)
Screenshot: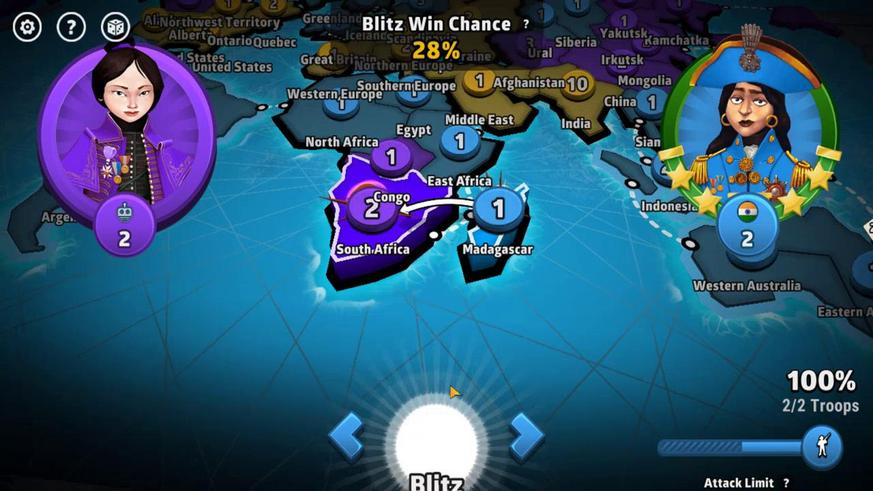 
Action: Mouse pressed left at (471, 406)
Screenshot: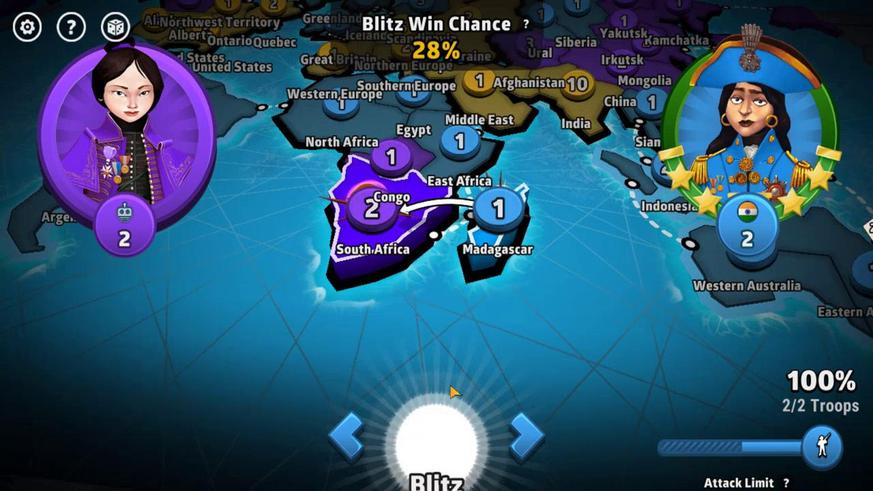 
Action: Mouse moved to (284, 363)
Screenshot: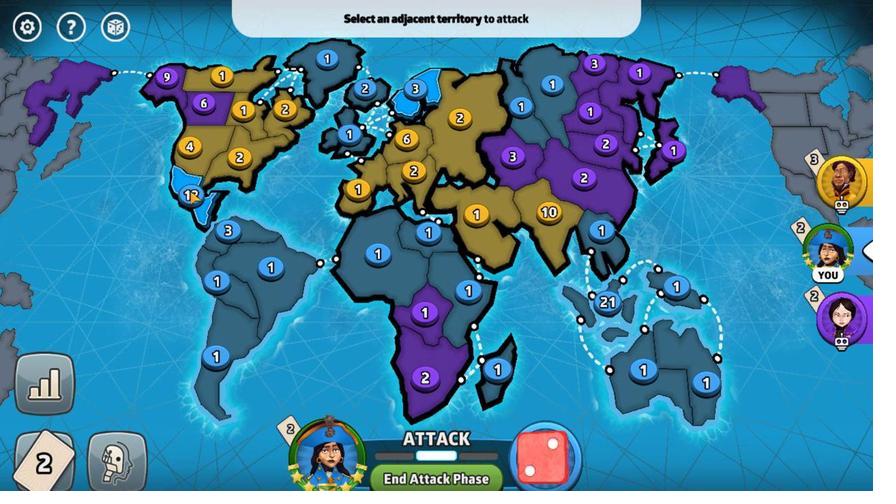 
Action: Mouse pressed left at (284, 363)
Screenshot: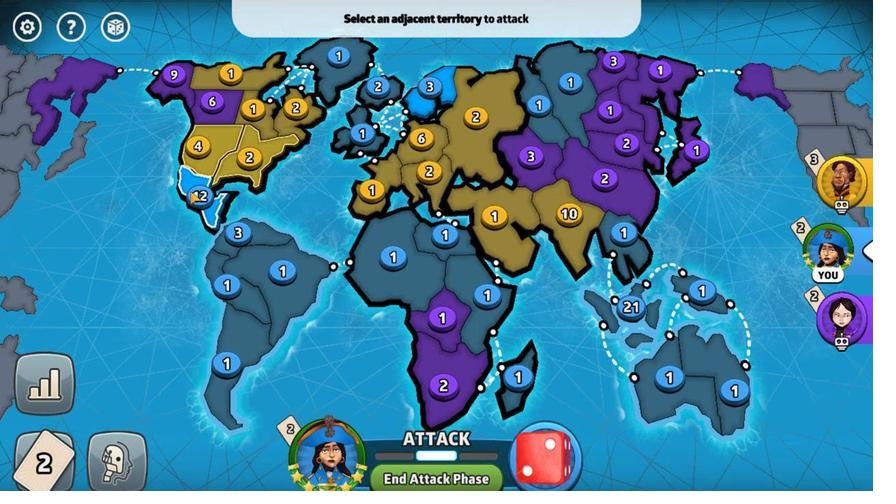 
Action: Mouse moved to (420, 352)
Screenshot: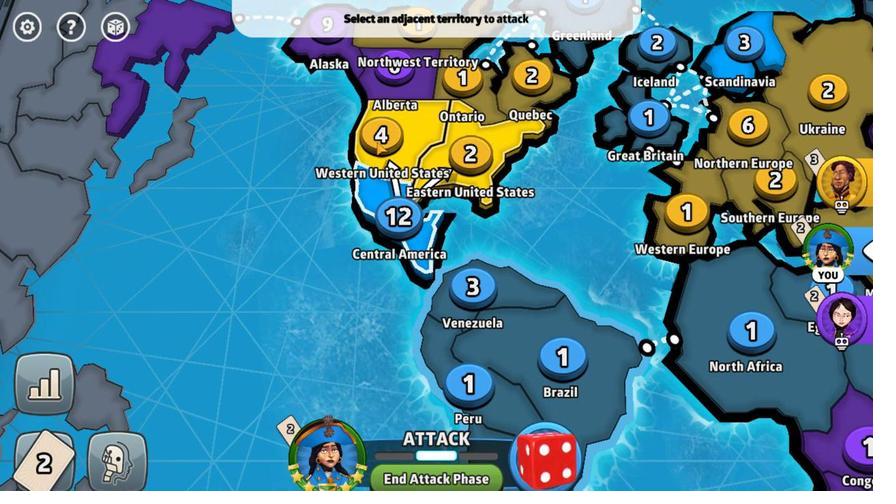 
Action: Mouse pressed left at (420, 352)
Screenshot: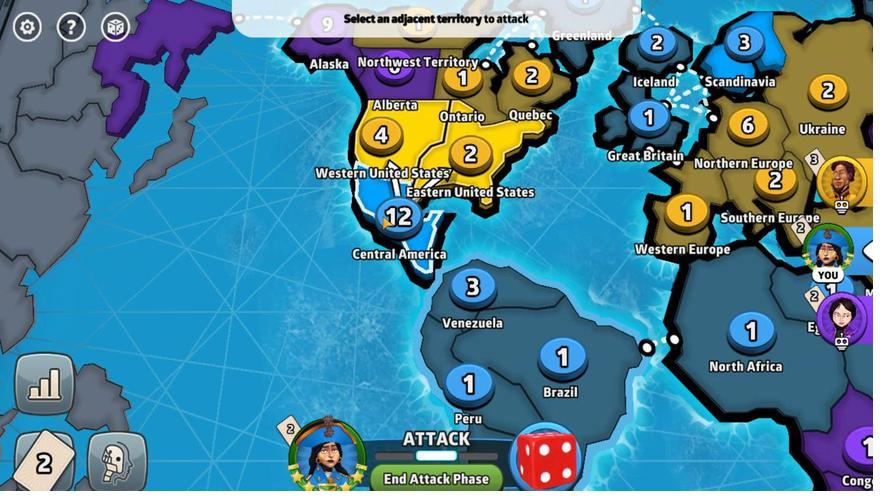 
Action: Mouse moved to (452, 415)
Screenshot: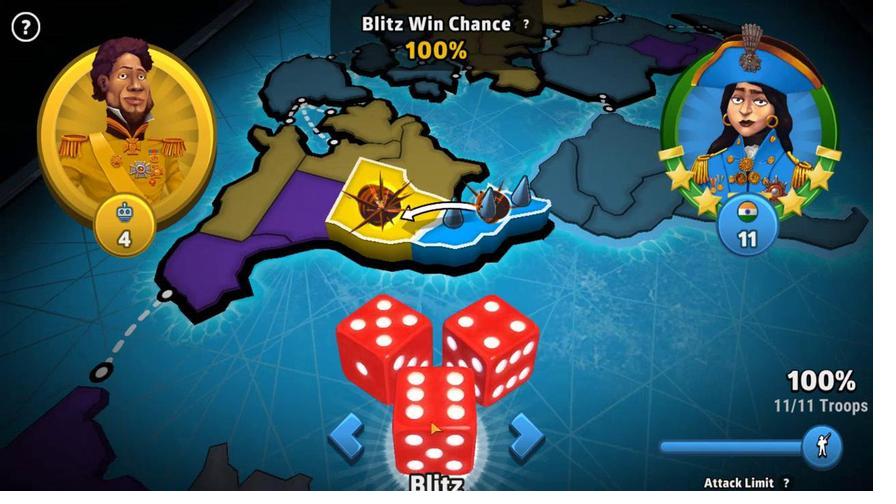
Action: Mouse pressed left at (452, 415)
Screenshot: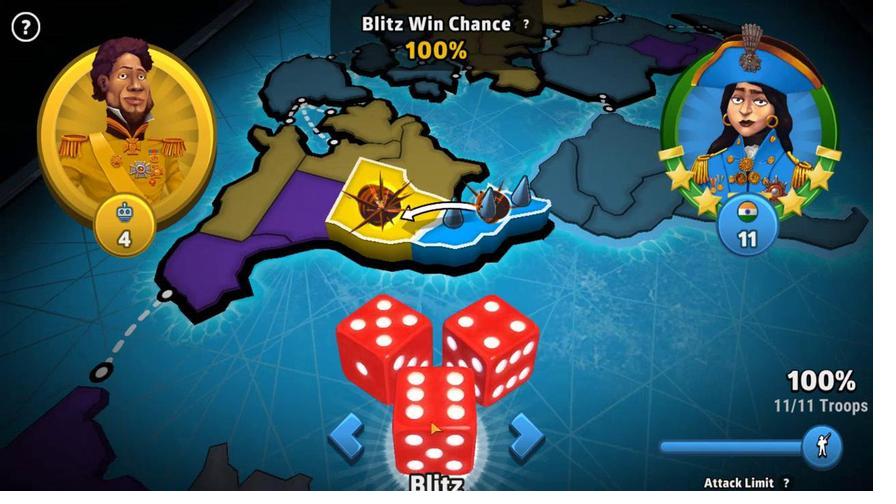 
Action: Mouse moved to (587, 401)
Screenshot: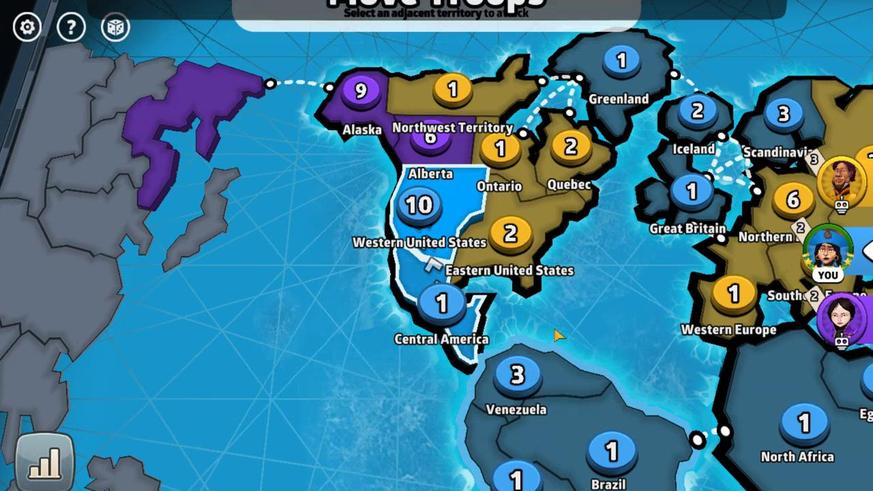 
Action: Mouse pressed left at (587, 401)
Screenshot: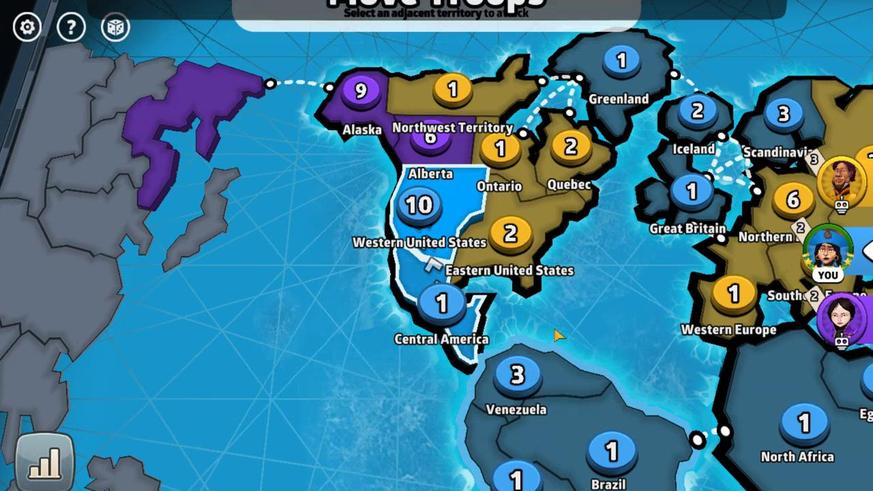 
Action: Mouse moved to (467, 363)
Screenshot: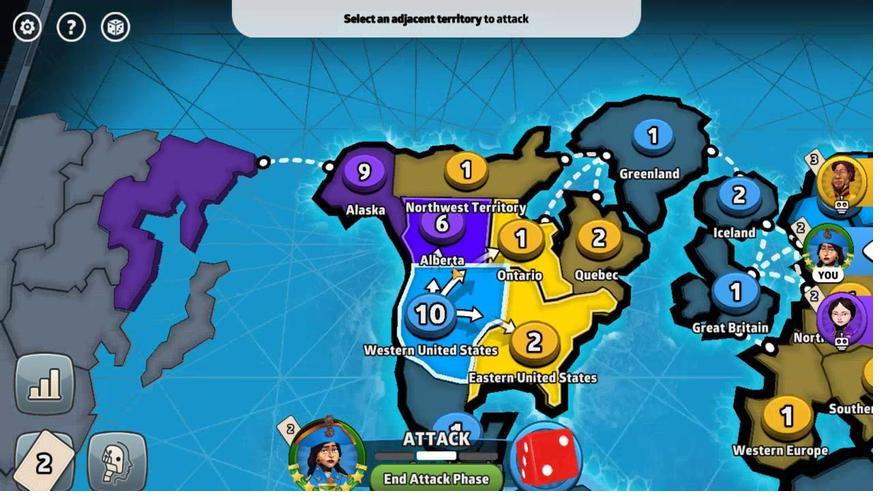 
Action: Mouse pressed left at (467, 363)
Screenshot: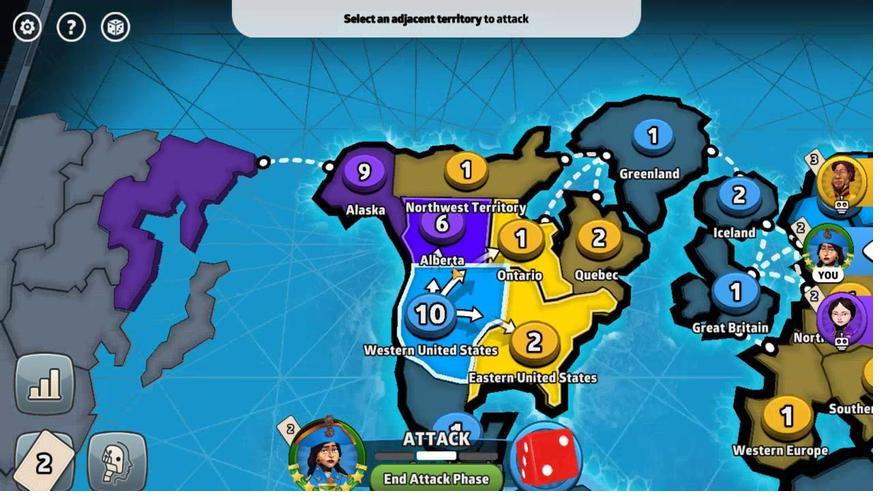
Action: Mouse moved to (382, 365)
Screenshot: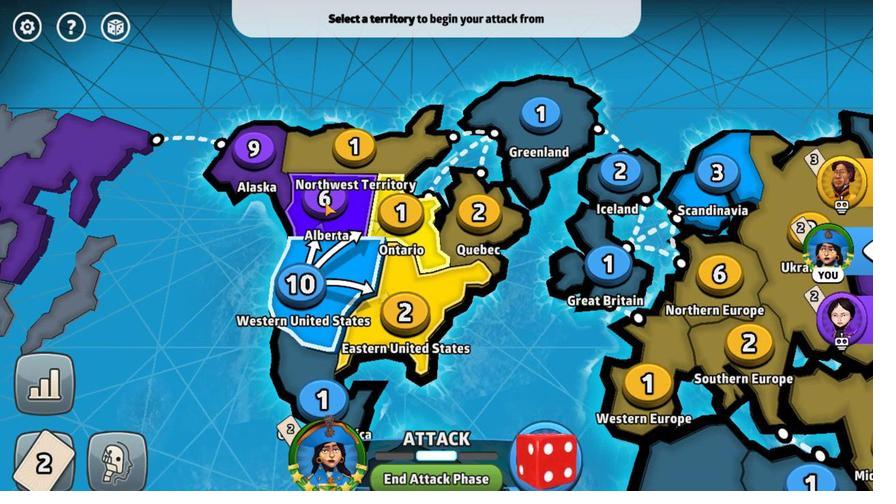 
Action: Mouse pressed left at (382, 365)
Screenshot: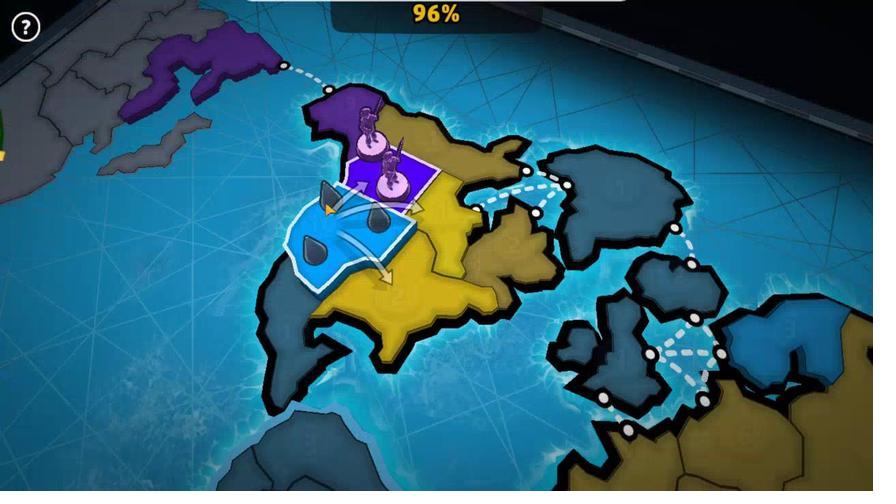 
Action: Mouse moved to (440, 407)
Screenshot: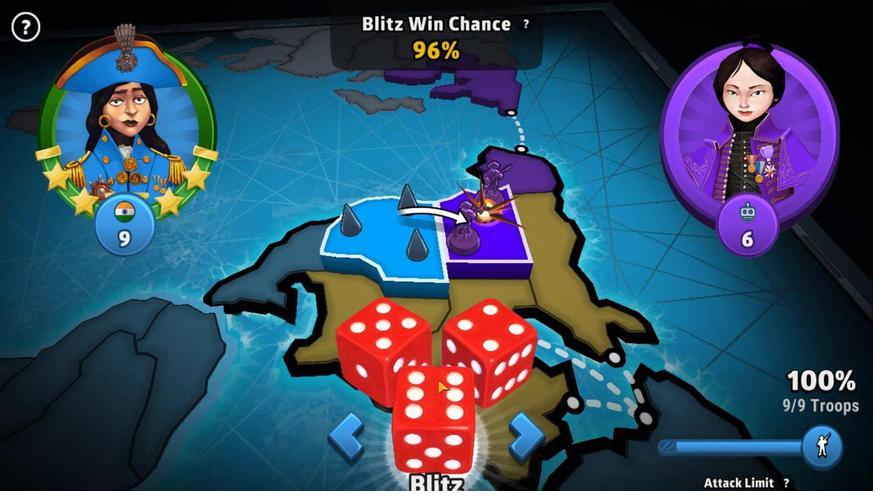 
Action: Mouse pressed left at (440, 407)
Screenshot: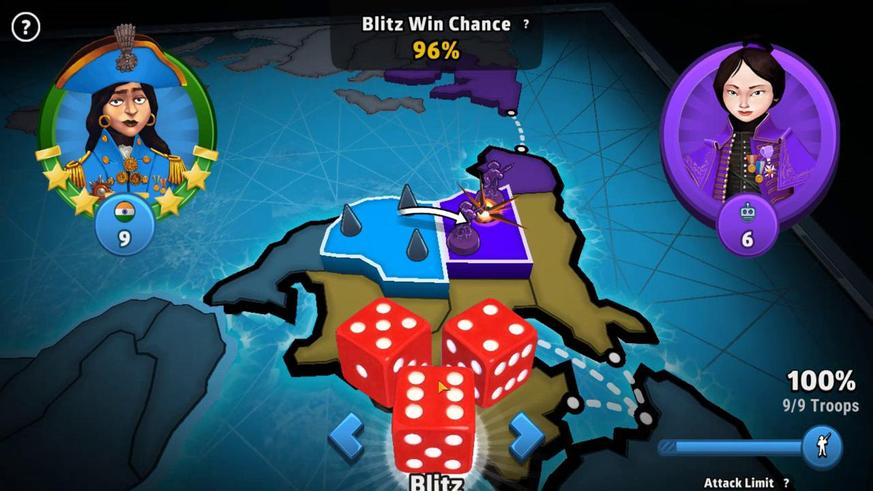 
Action: Mouse moved to (524, 372)
Screenshot: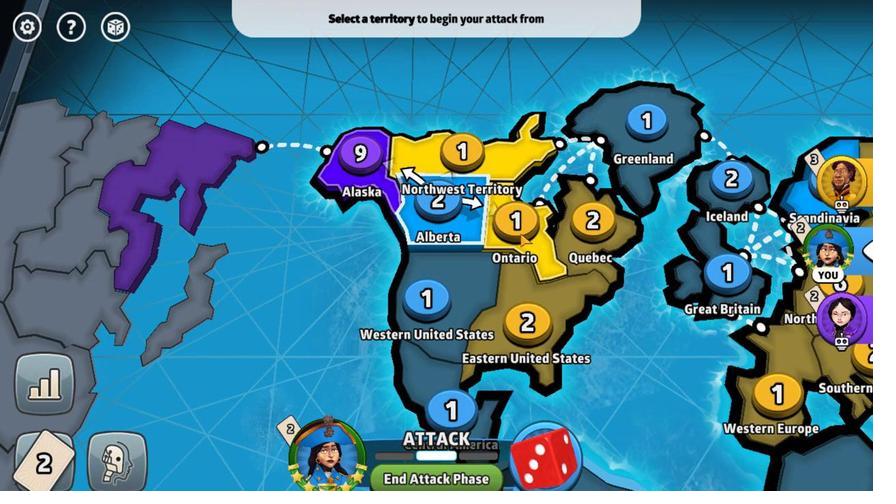 
Action: Mouse pressed left at (524, 372)
Screenshot: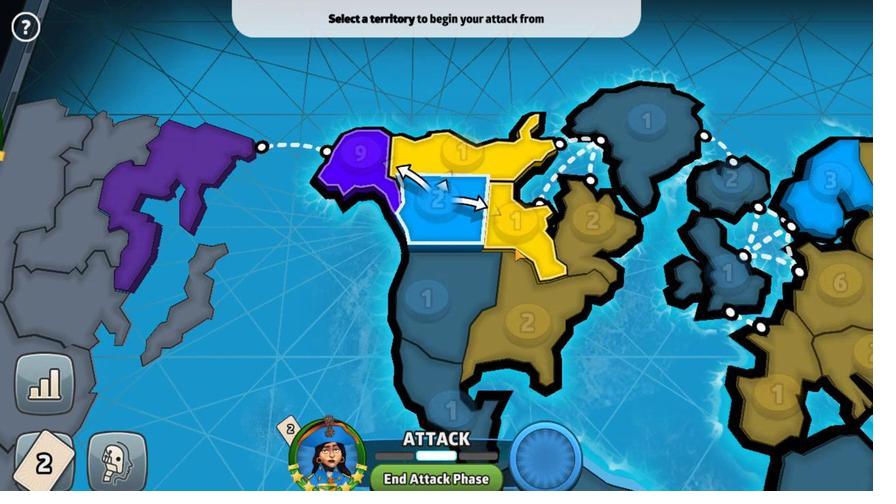 
Action: Mouse moved to (473, 415)
Screenshot: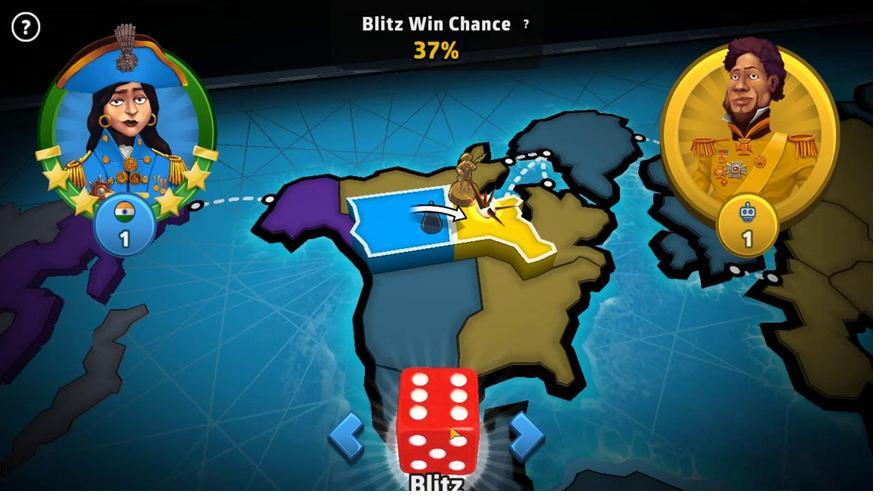 
Action: Mouse pressed left at (473, 415)
Screenshot: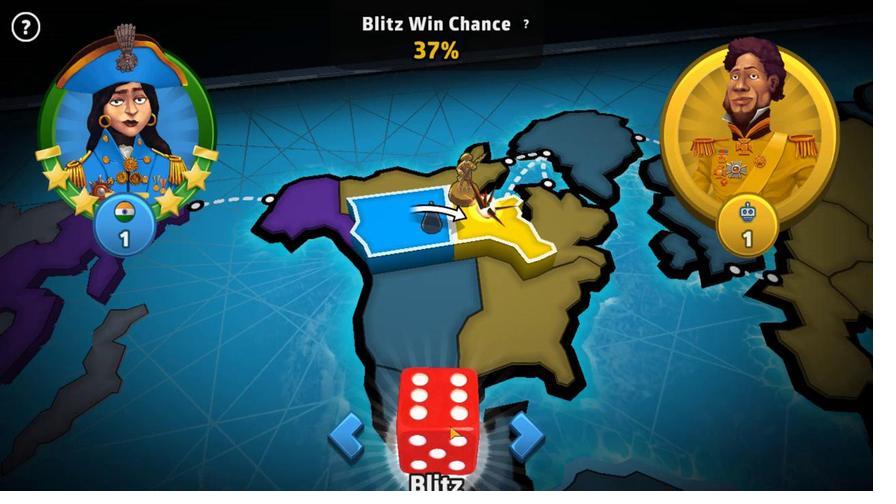
Action: Mouse moved to (449, 424)
Screenshot: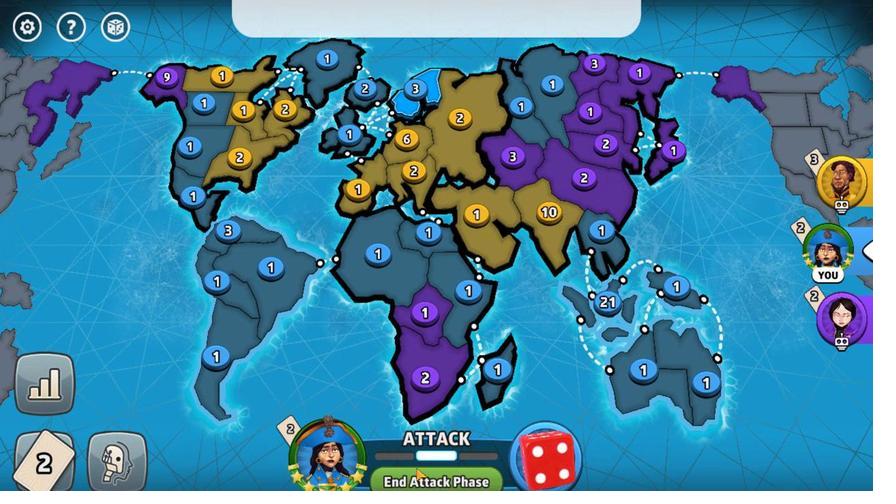 
Action: Mouse pressed left at (449, 424)
Screenshot: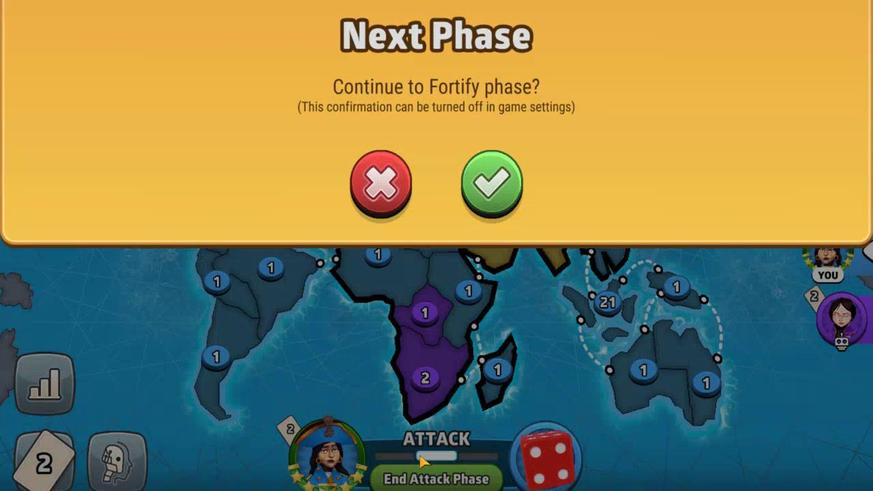 
Action: Mouse moved to (505, 367)
Screenshot: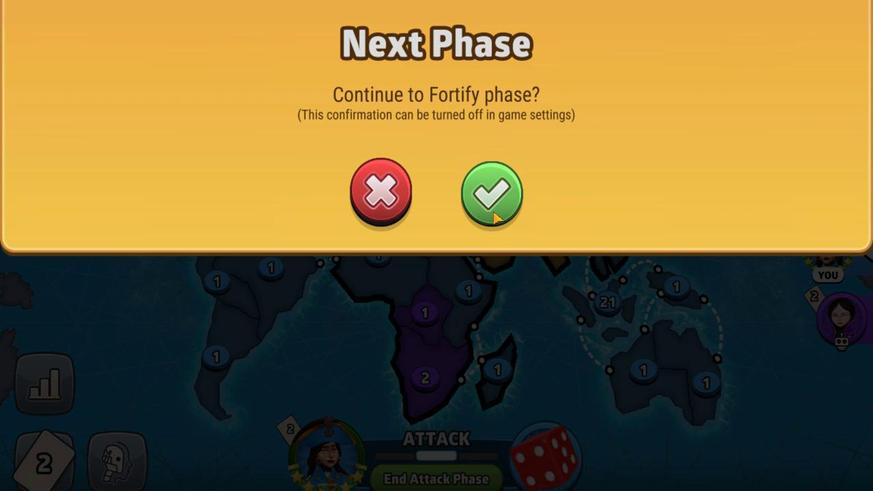 
Action: Mouse pressed left at (505, 367)
Screenshot: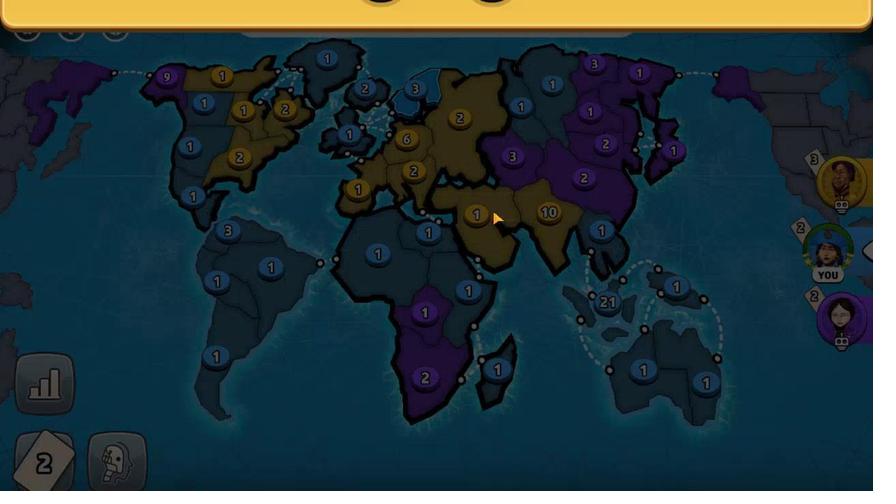 
Action: Mouse moved to (308, 372)
Screenshot: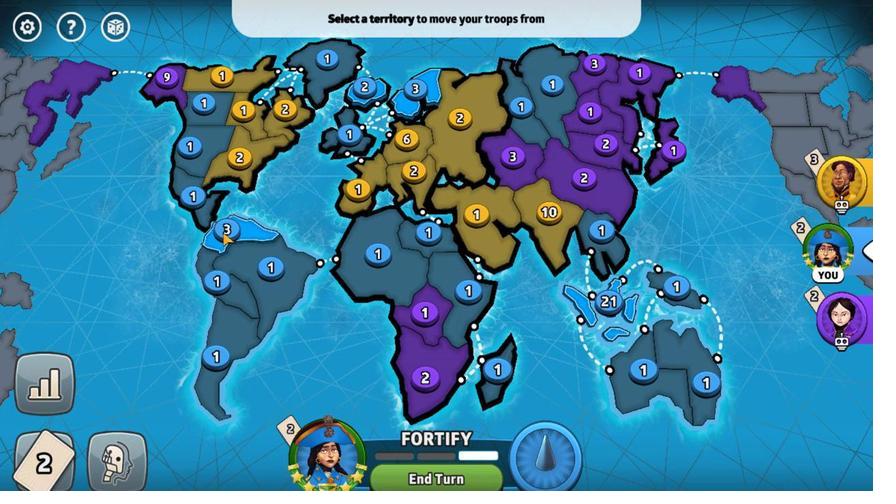 
Action: Mouse pressed left at (308, 372)
Screenshot: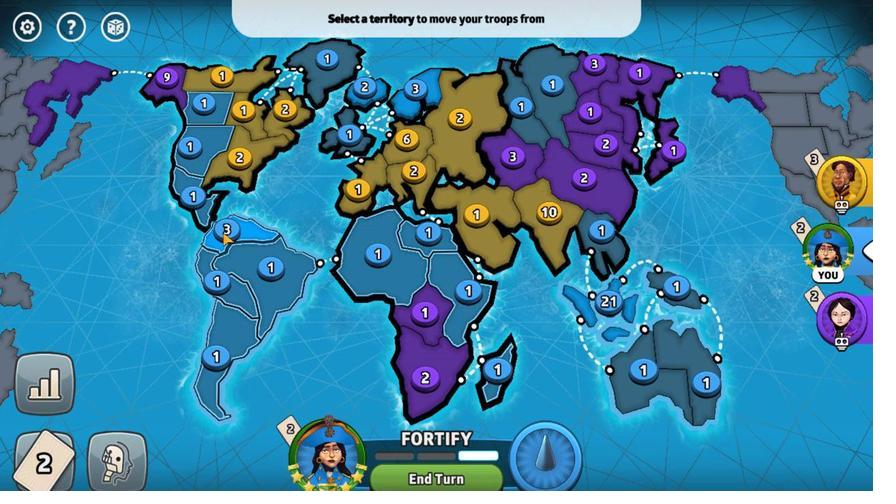 
Action: Mouse moved to (294, 343)
Screenshot: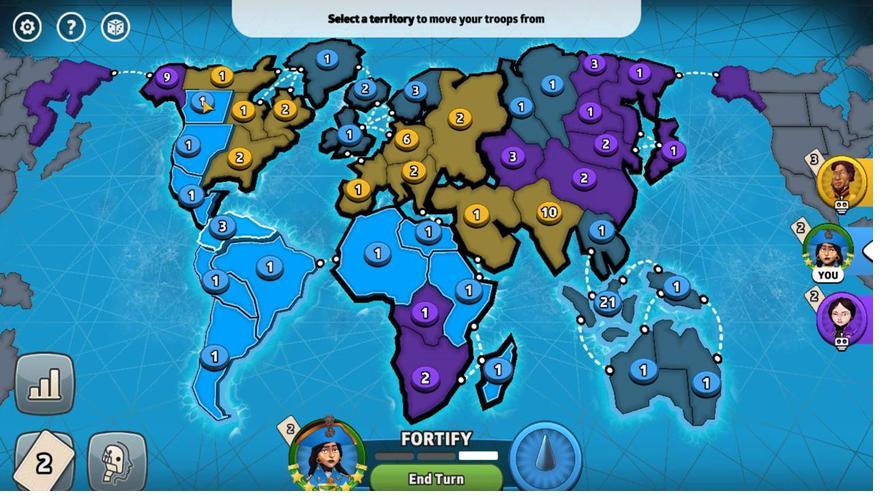 
Action: Mouse pressed left at (294, 343)
Screenshot: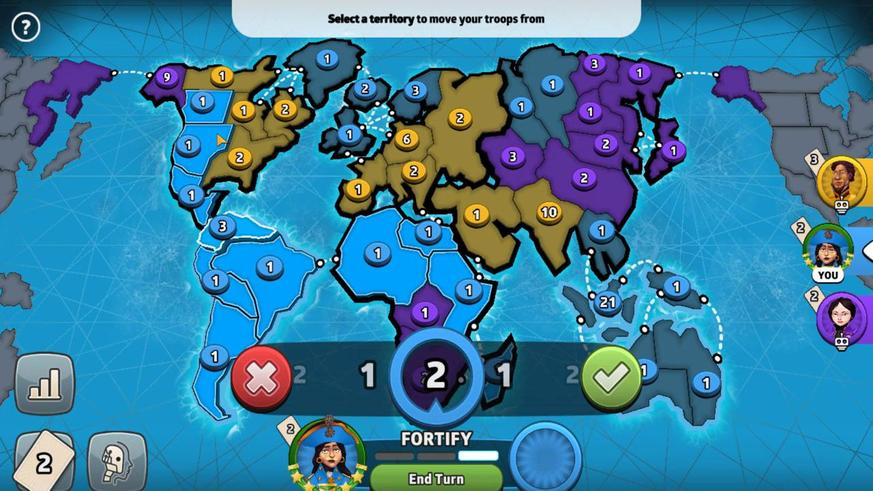 
Action: Mouse moved to (590, 404)
Screenshot: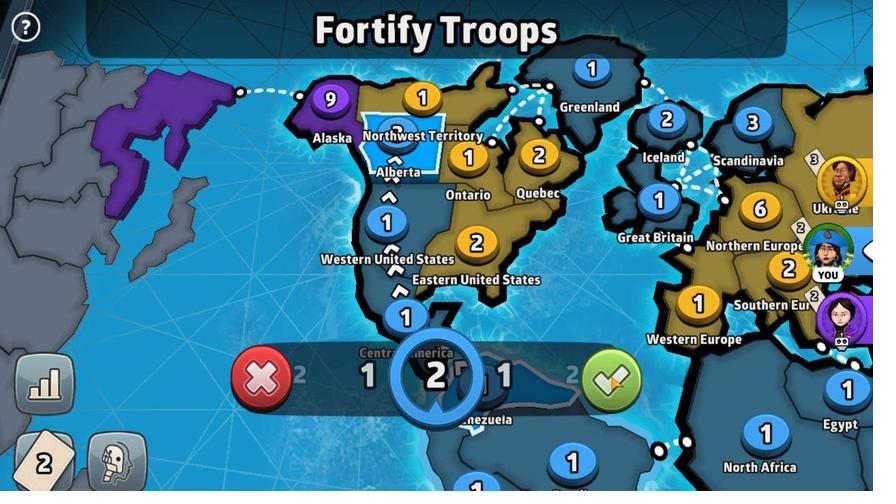 
Action: Mouse pressed left at (590, 404)
Screenshot: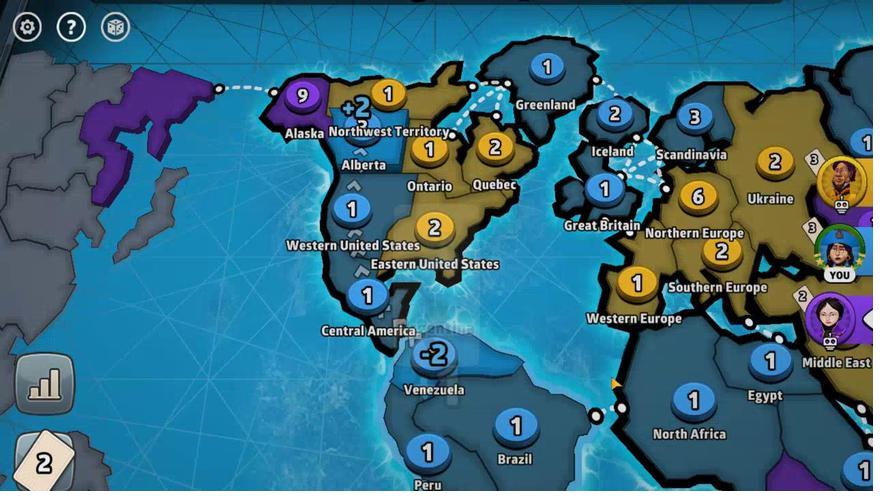 
Action: Mouse moved to (296, 344)
Screenshot: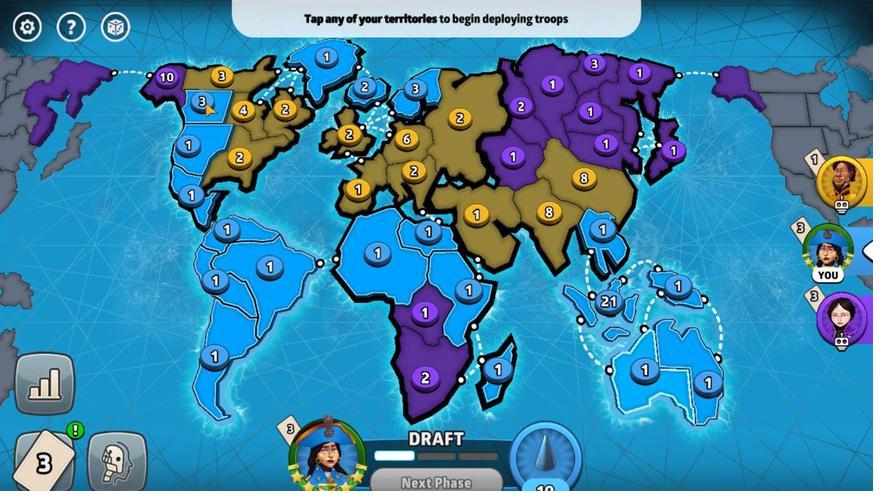 
Action: Mouse pressed left at (296, 344)
